 Task: Look for Airbnb options in Tuchkovo, Russia from 12th December, 2023 to 15th December, 2023 for 2 adults. Place can be entire room with 1  bedroom having 1 bed and 1 bathroom. Property type can be hotel.
Action: Mouse pressed left at (591, 147)
Screenshot: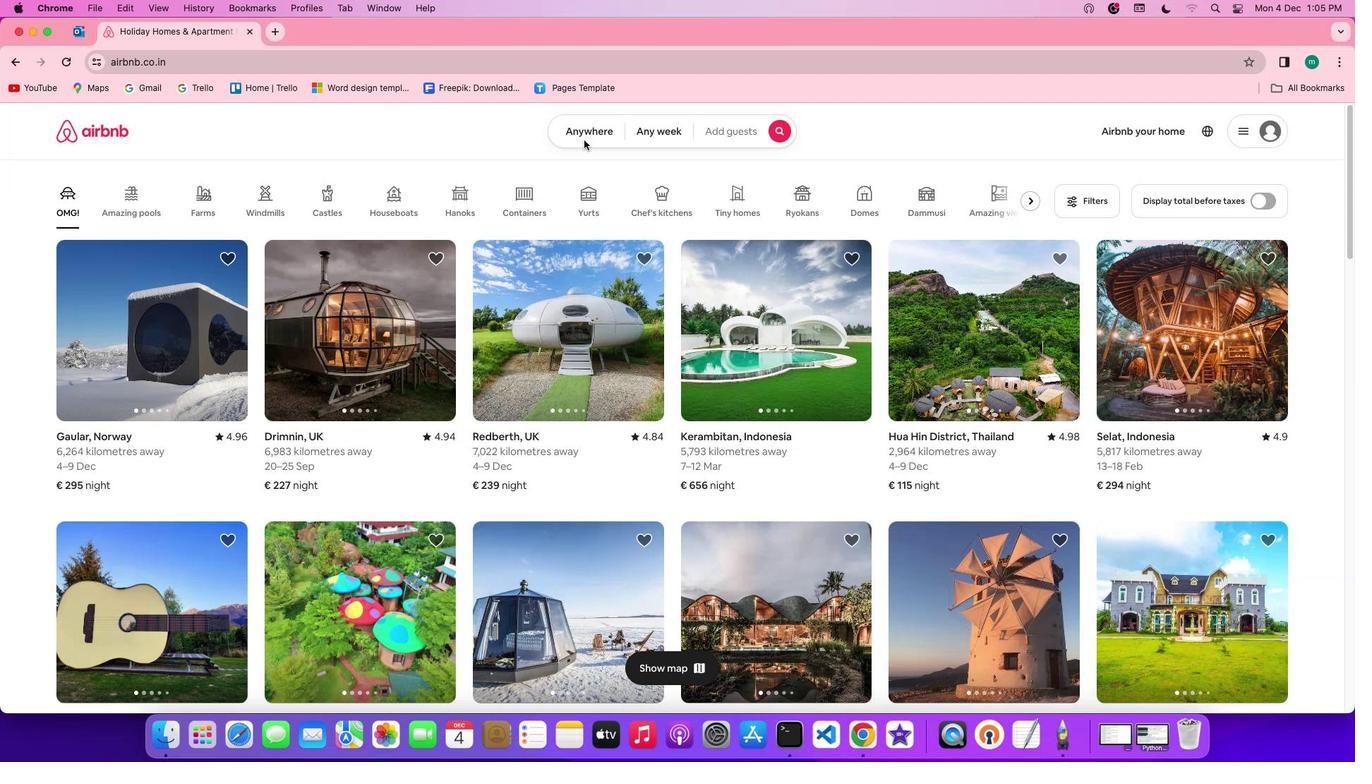 
Action: Mouse moved to (478, 199)
Screenshot: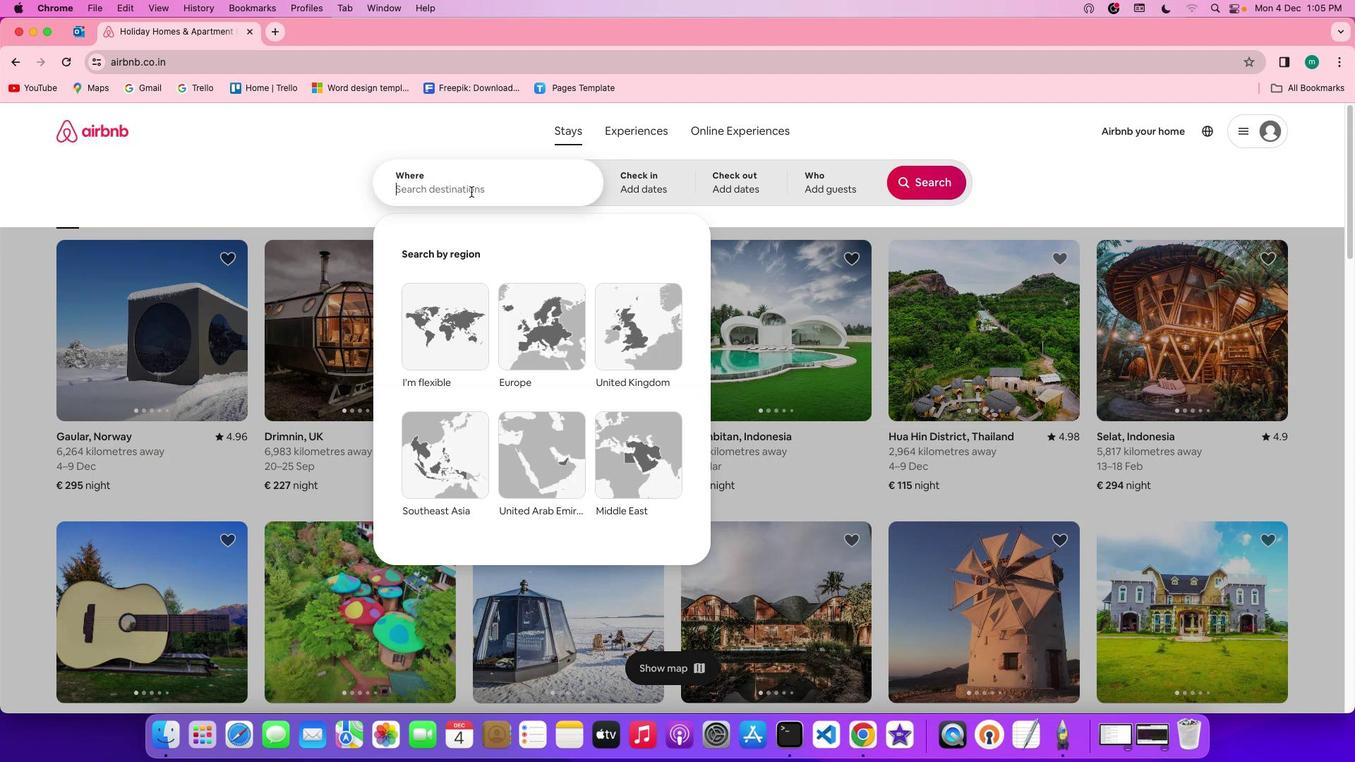 
Action: Mouse pressed left at (478, 199)
Screenshot: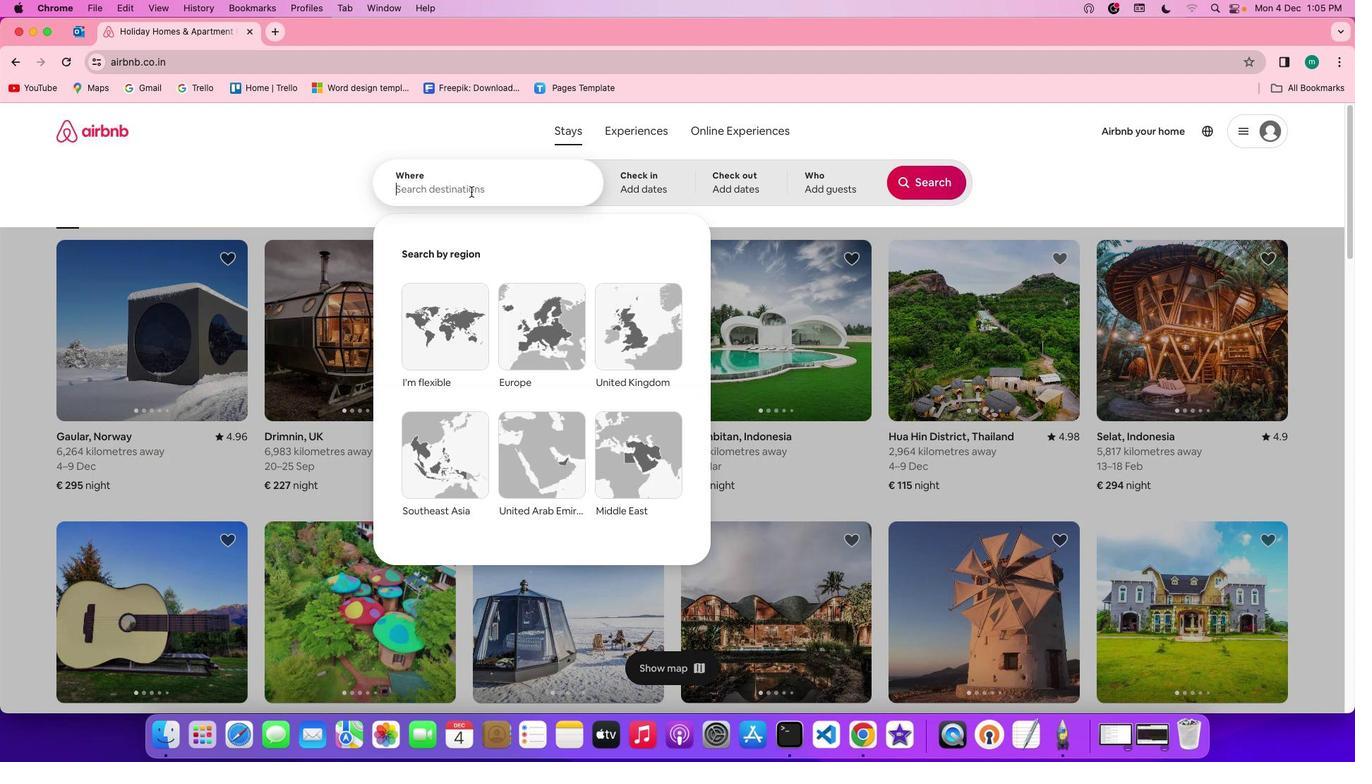 
Action: Mouse moved to (477, 198)
Screenshot: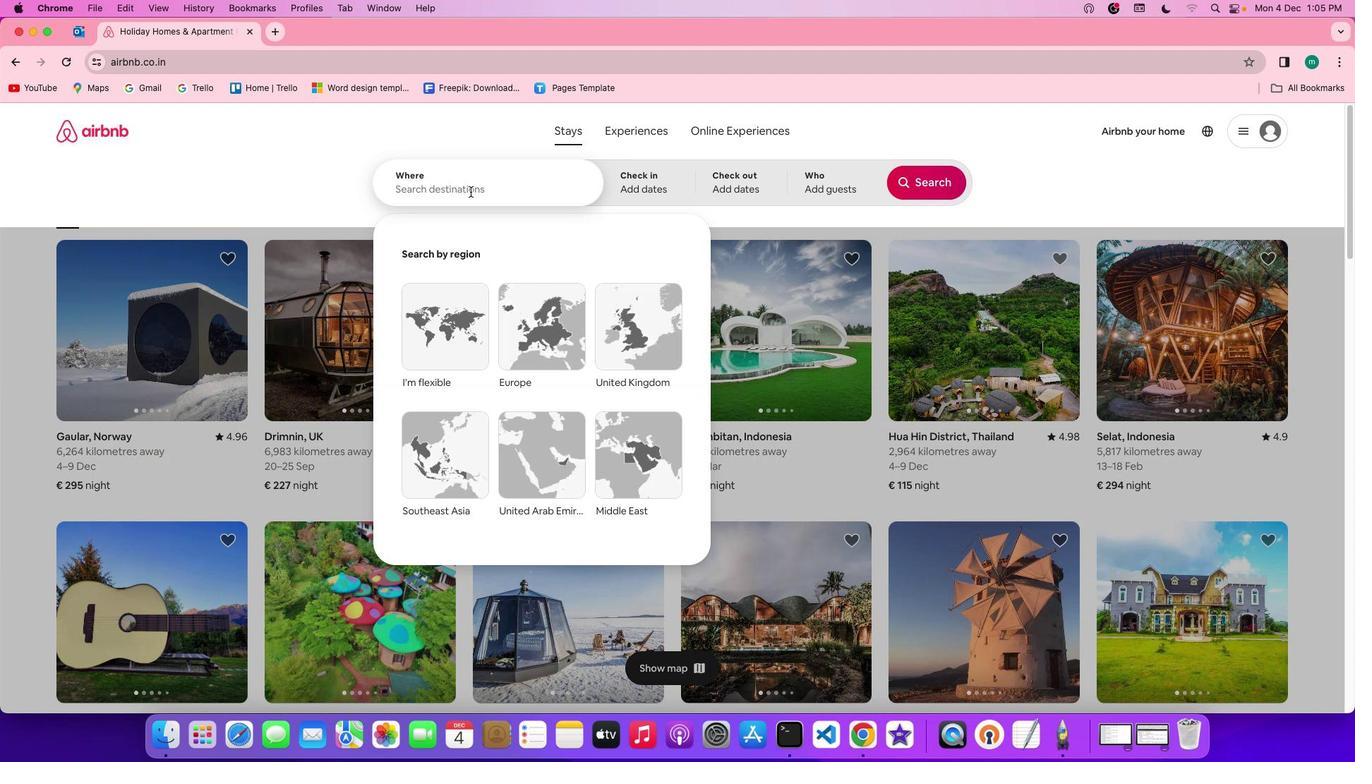 
Action: Key pressed Key.shift'T''u''c''h''k''o''v''o'','Key.spaceKey.shift'r''u''s''s''i''a'
Screenshot: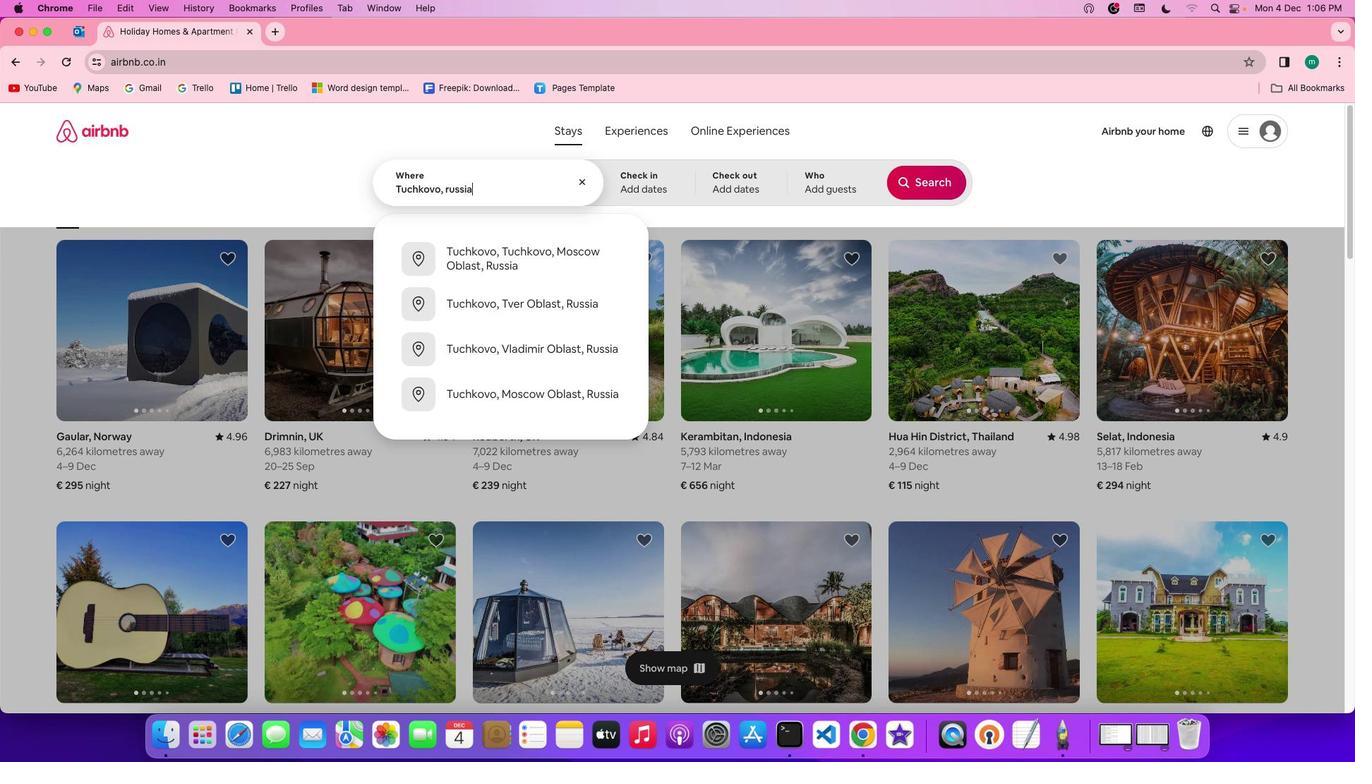 
Action: Mouse moved to (634, 181)
Screenshot: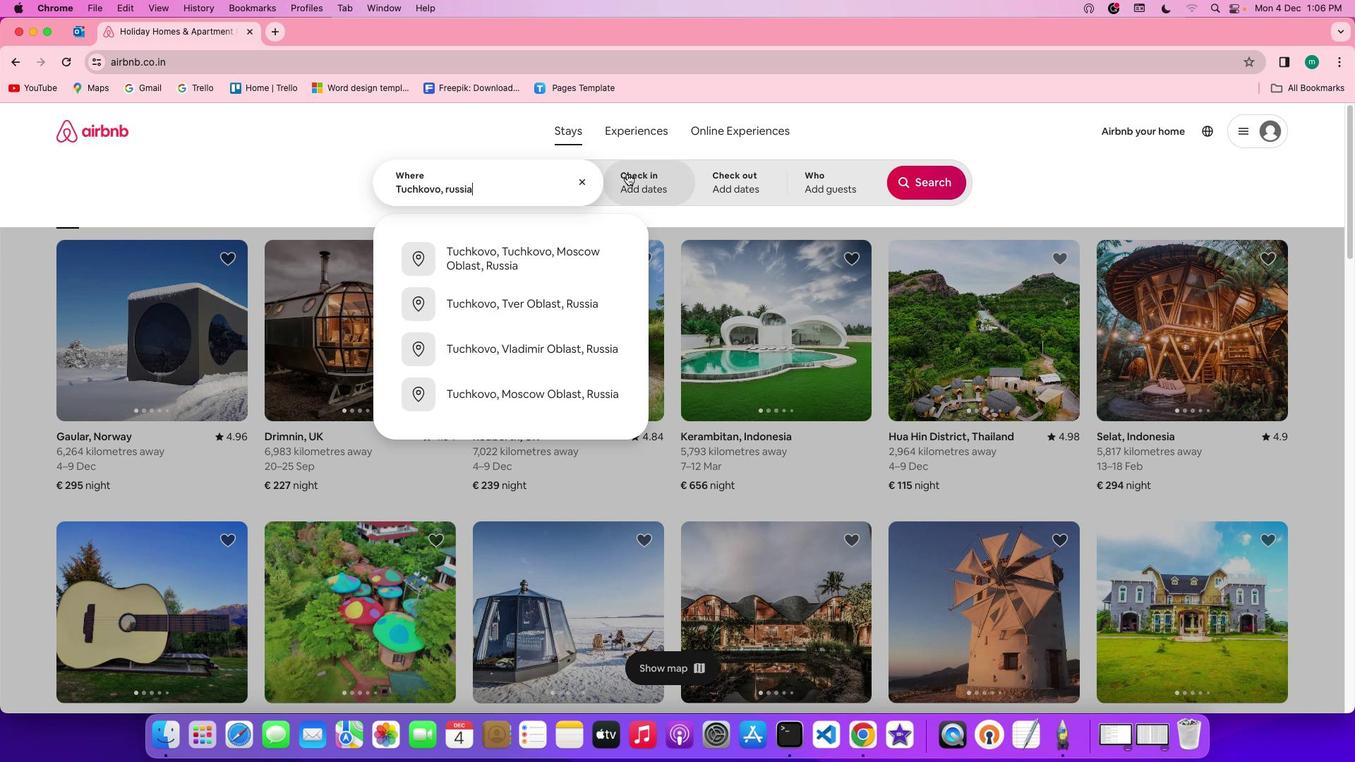 
Action: Mouse pressed left at (634, 181)
Screenshot: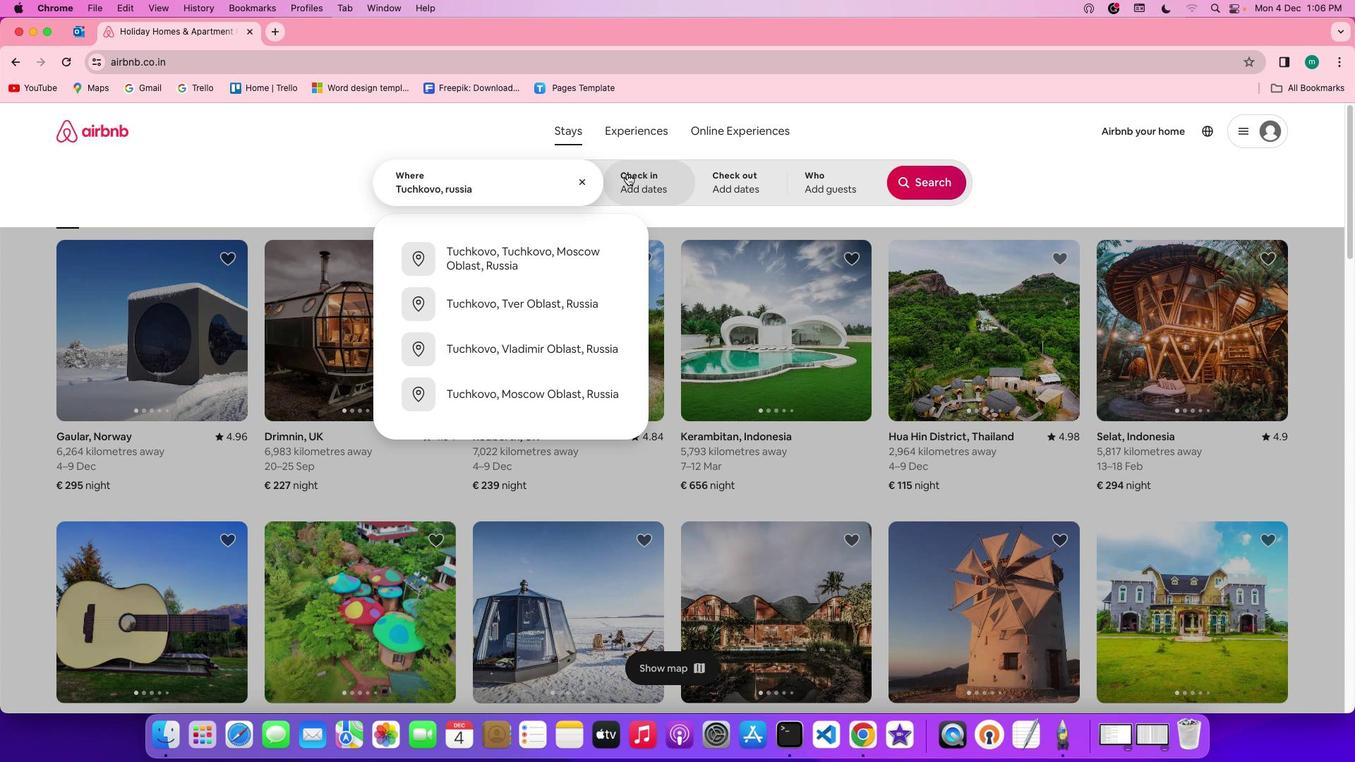 
Action: Mouse moved to (514, 428)
Screenshot: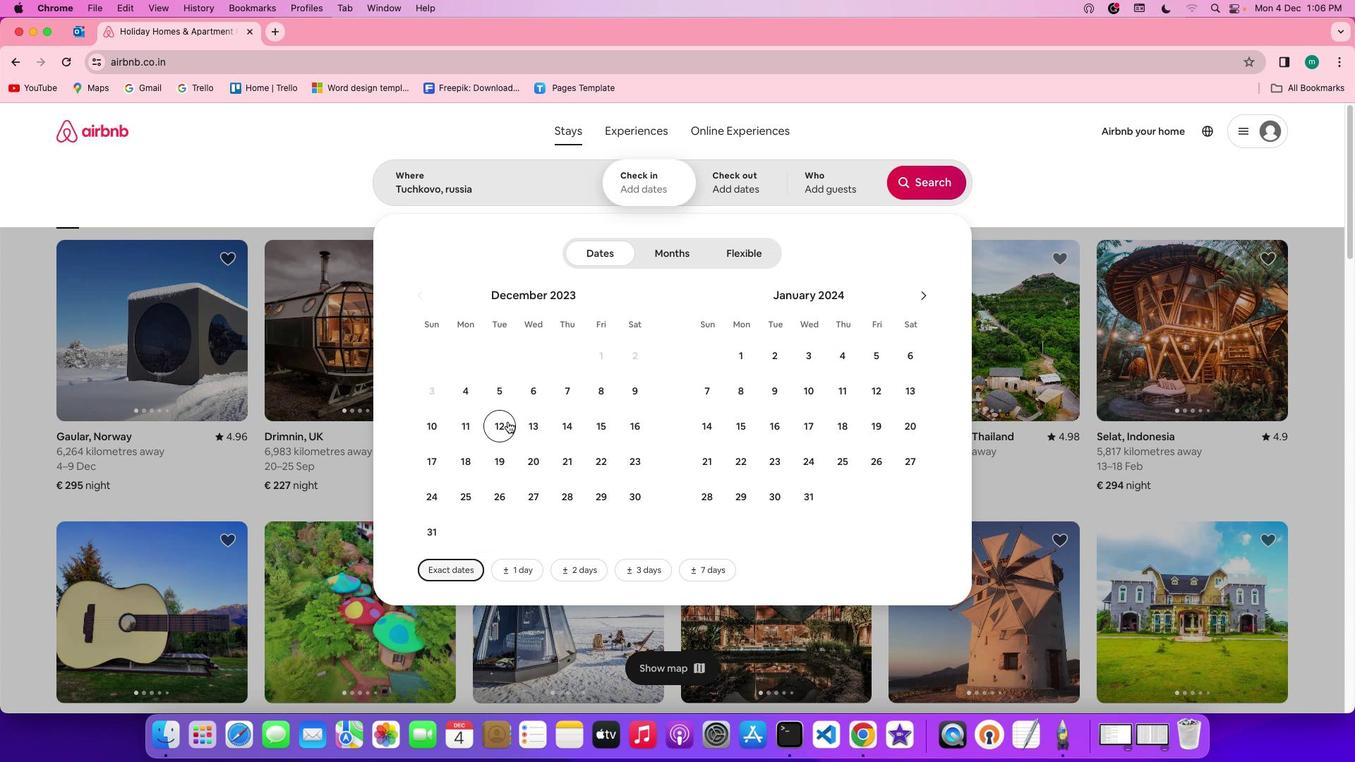 
Action: Mouse pressed left at (514, 428)
Screenshot: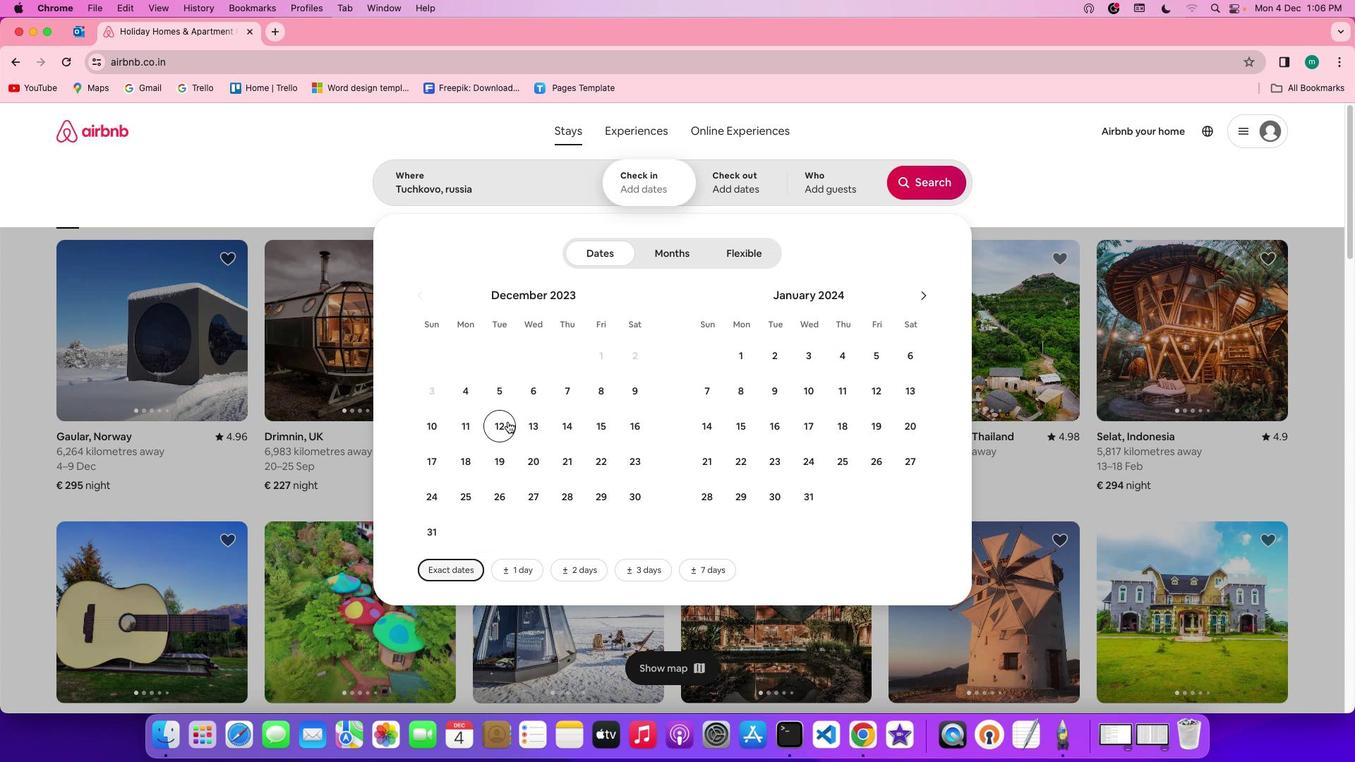 
Action: Mouse moved to (615, 442)
Screenshot: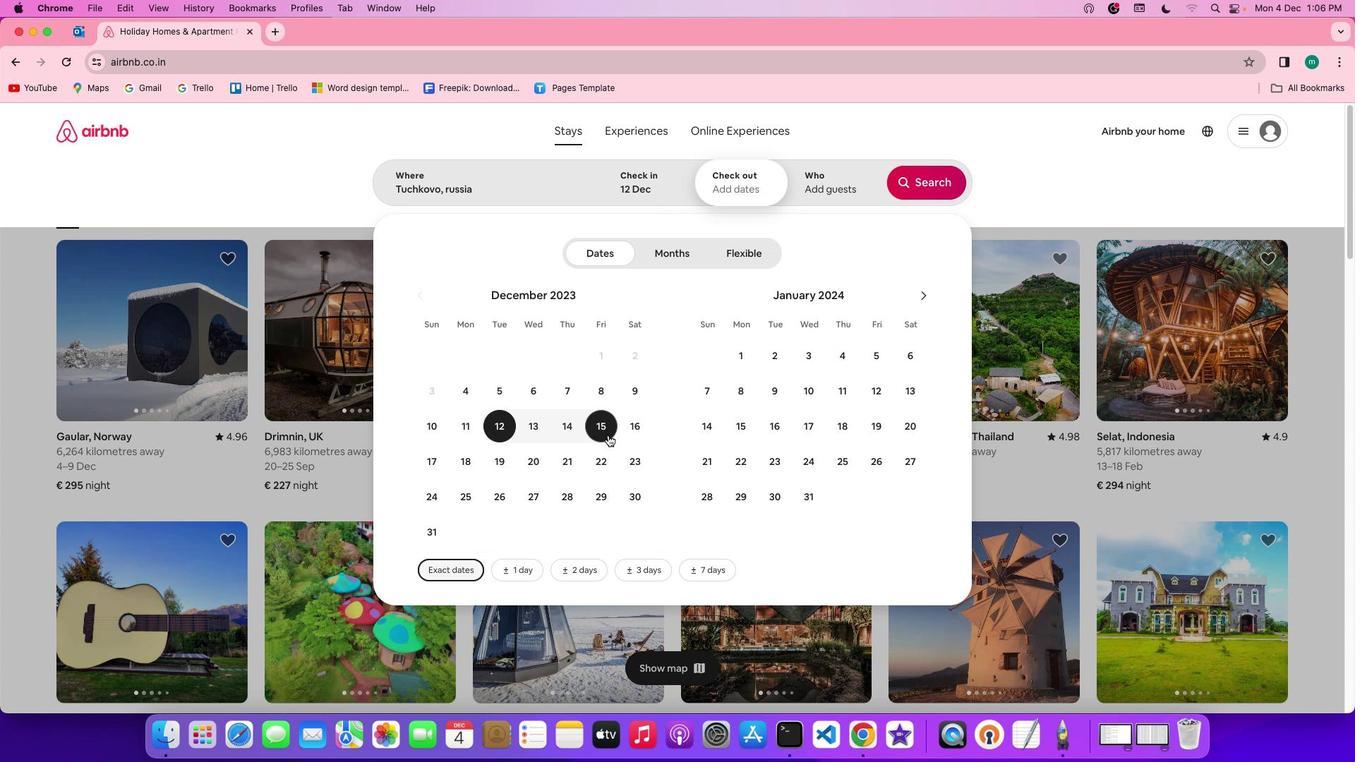 
Action: Mouse pressed left at (615, 442)
Screenshot: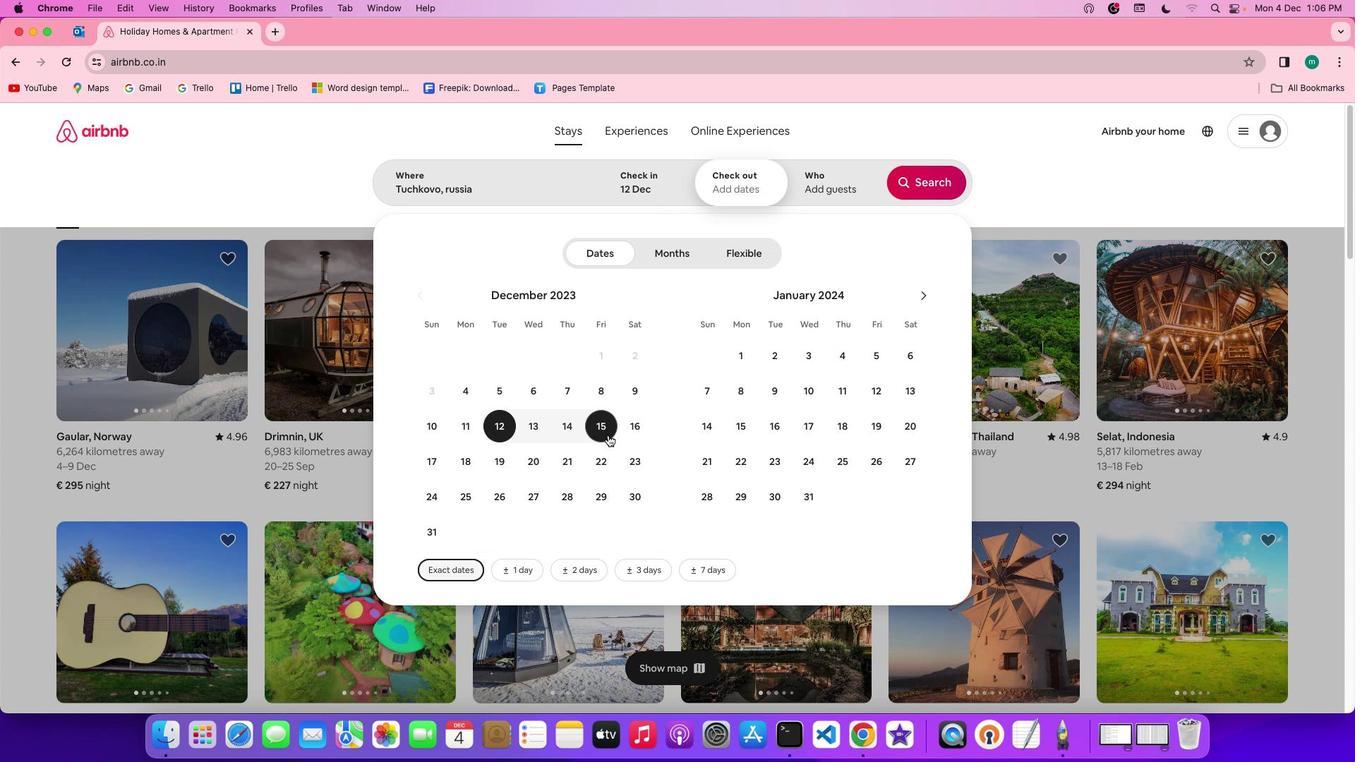 
Action: Mouse moved to (828, 197)
Screenshot: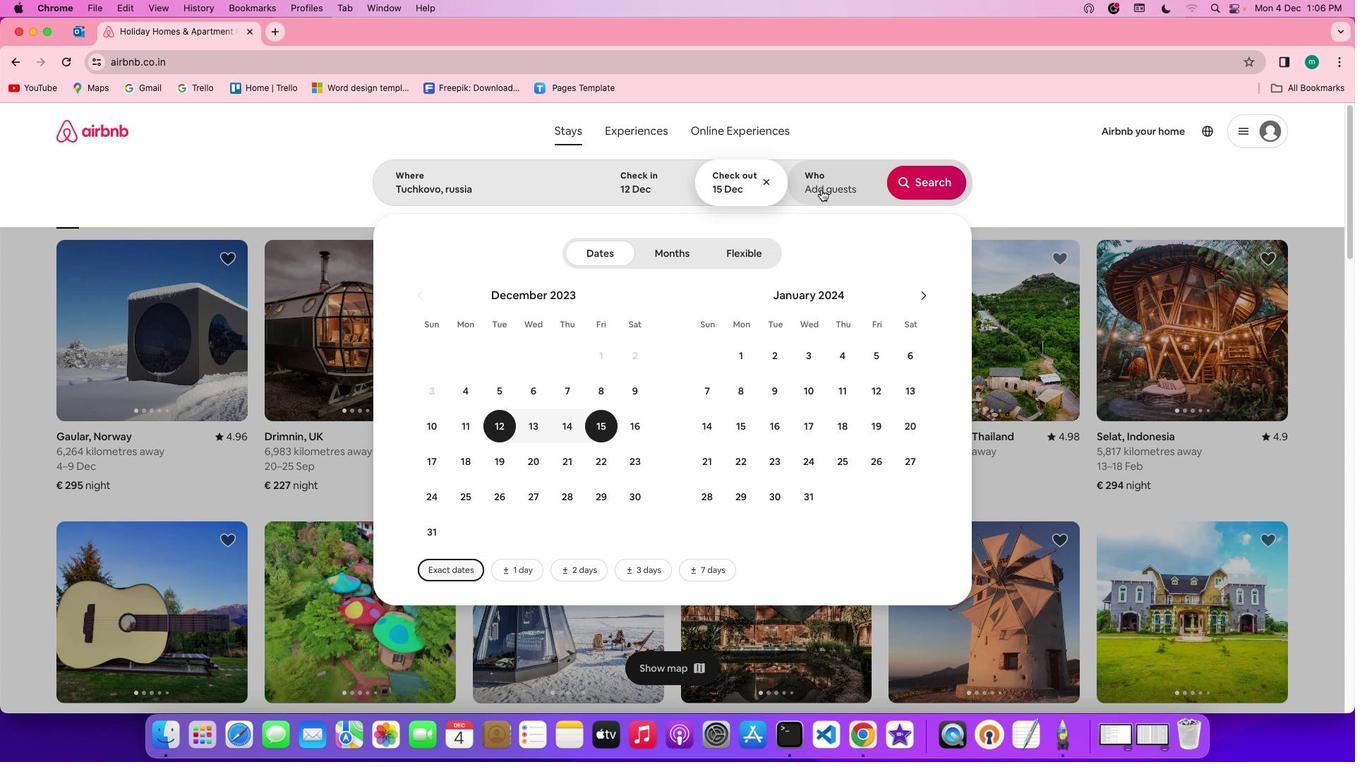 
Action: Mouse pressed left at (828, 197)
Screenshot: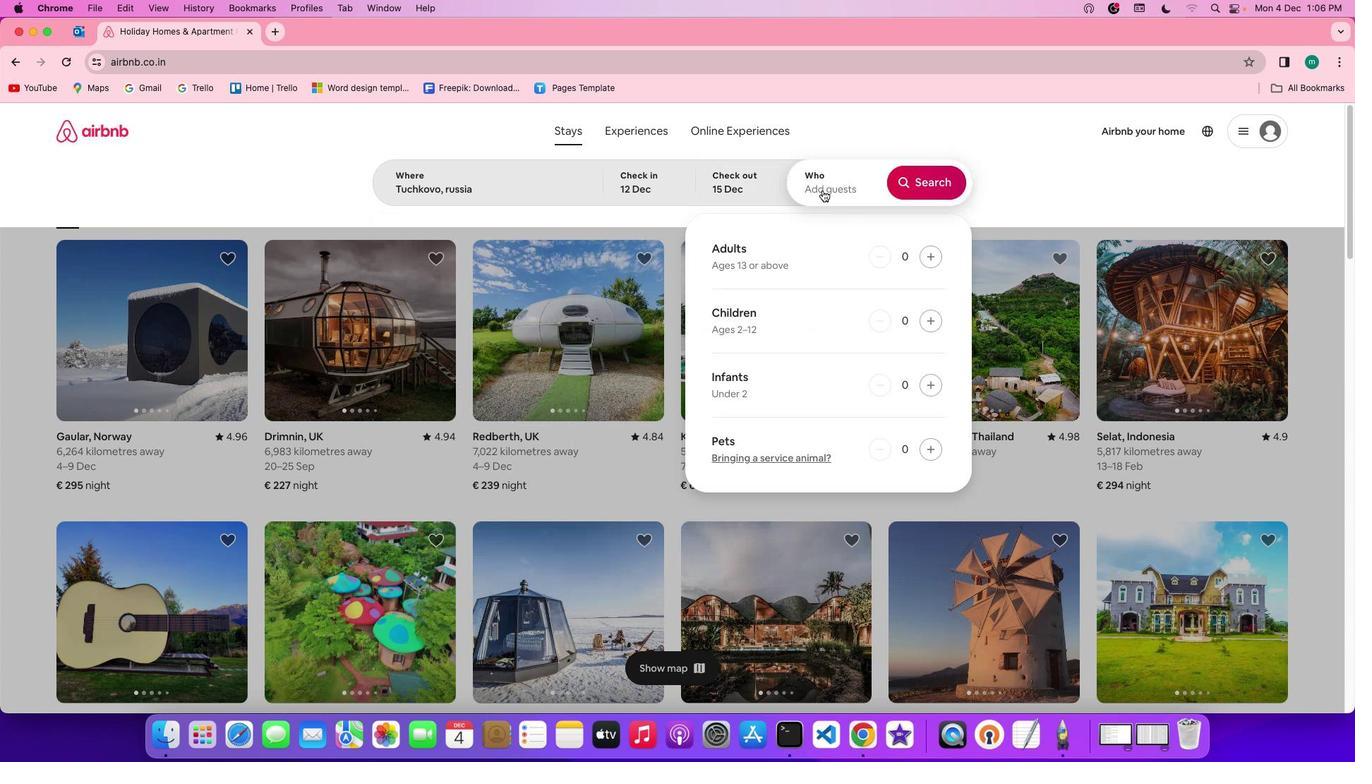 
Action: Mouse moved to (934, 261)
Screenshot: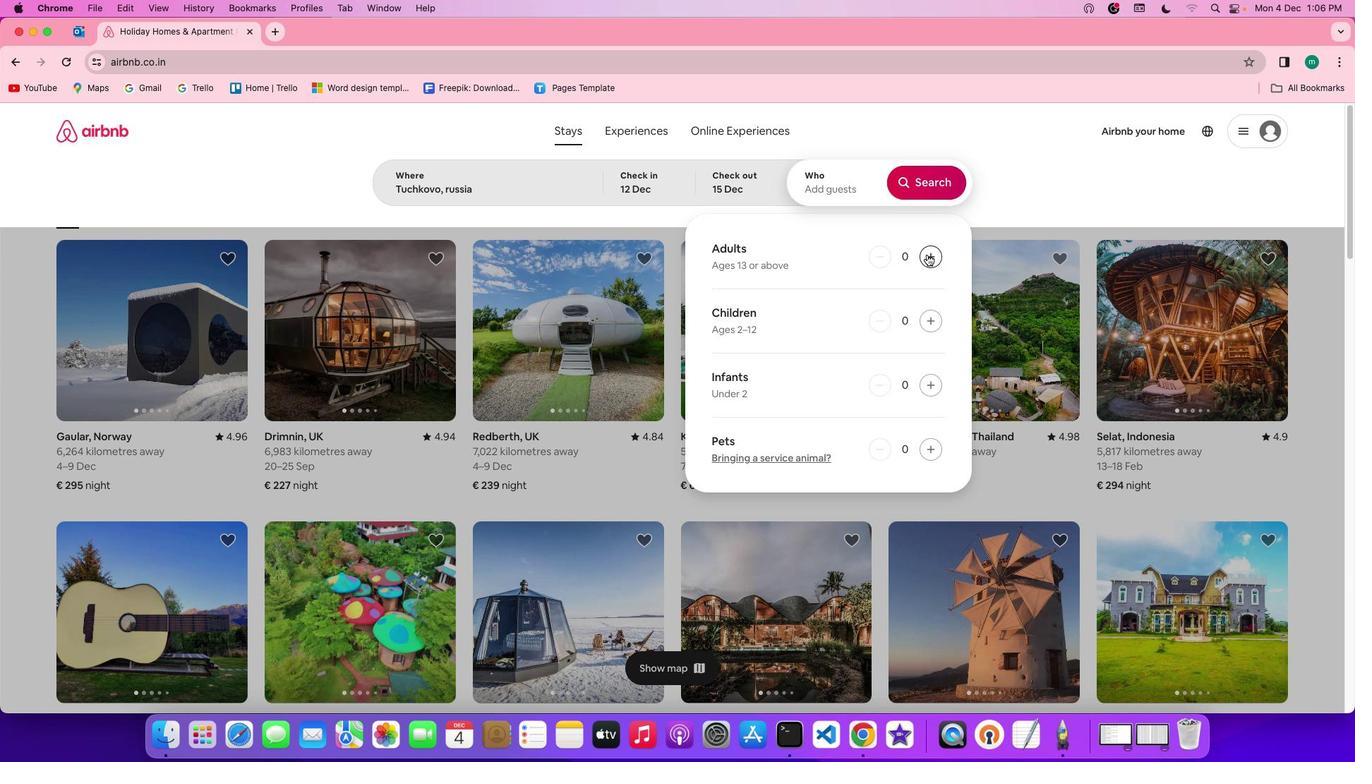 
Action: Mouse pressed left at (934, 261)
Screenshot: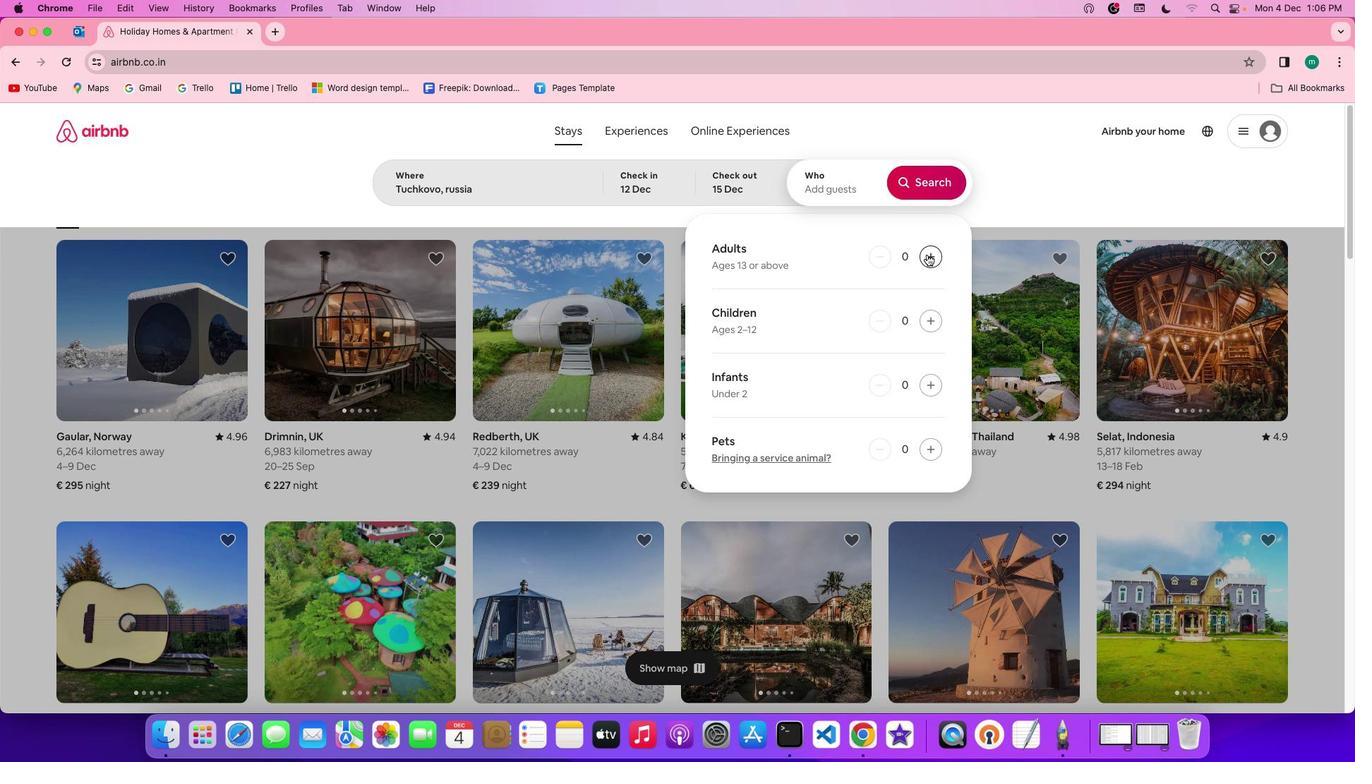 
Action: Mouse pressed left at (934, 261)
Screenshot: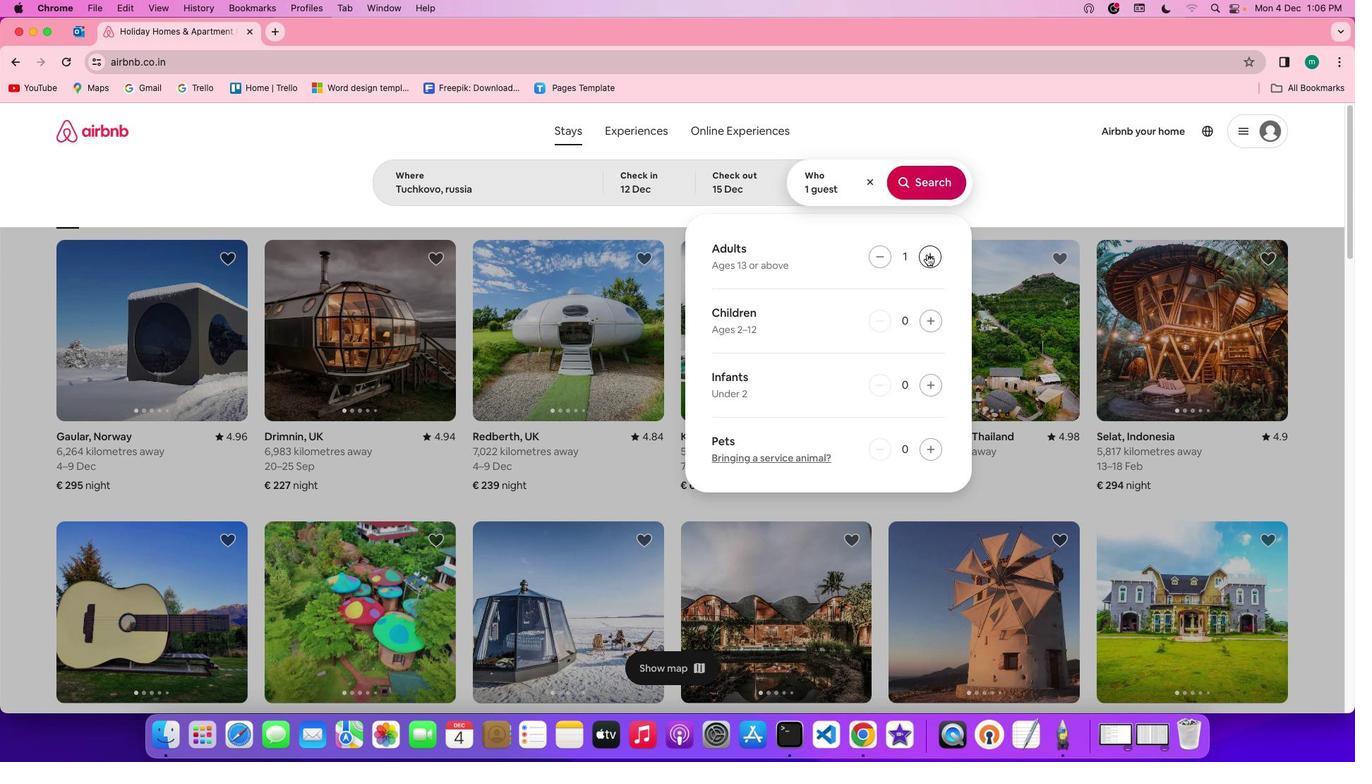 
Action: Mouse moved to (925, 198)
Screenshot: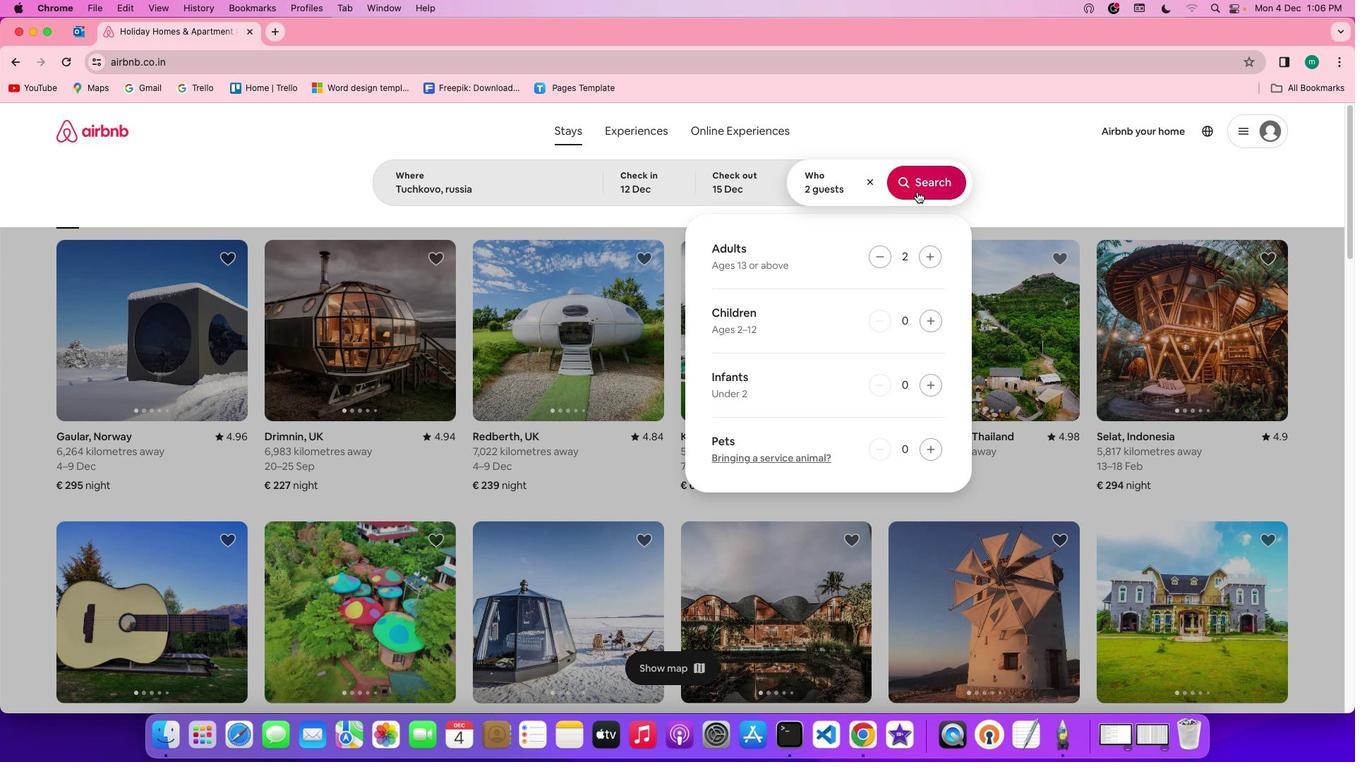
Action: Mouse pressed left at (925, 198)
Screenshot: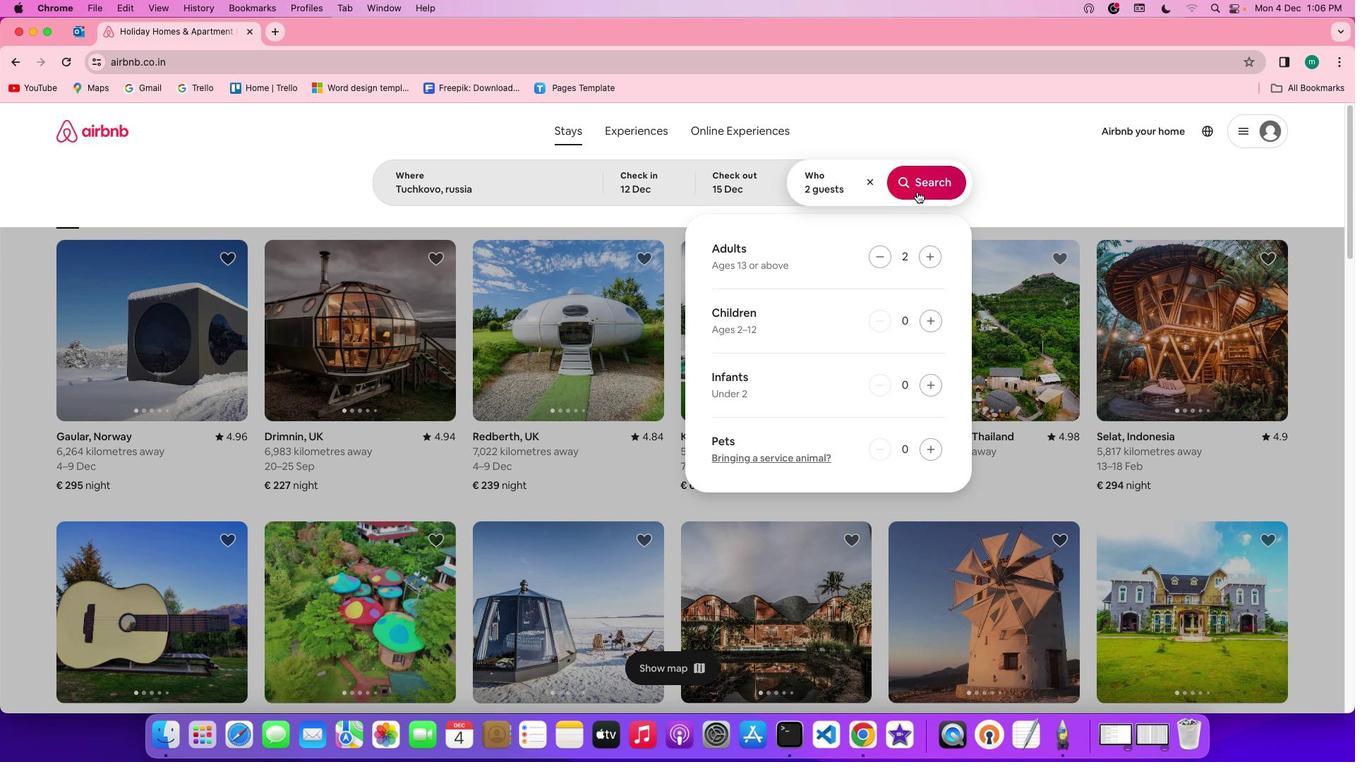 
Action: Mouse moved to (1134, 191)
Screenshot: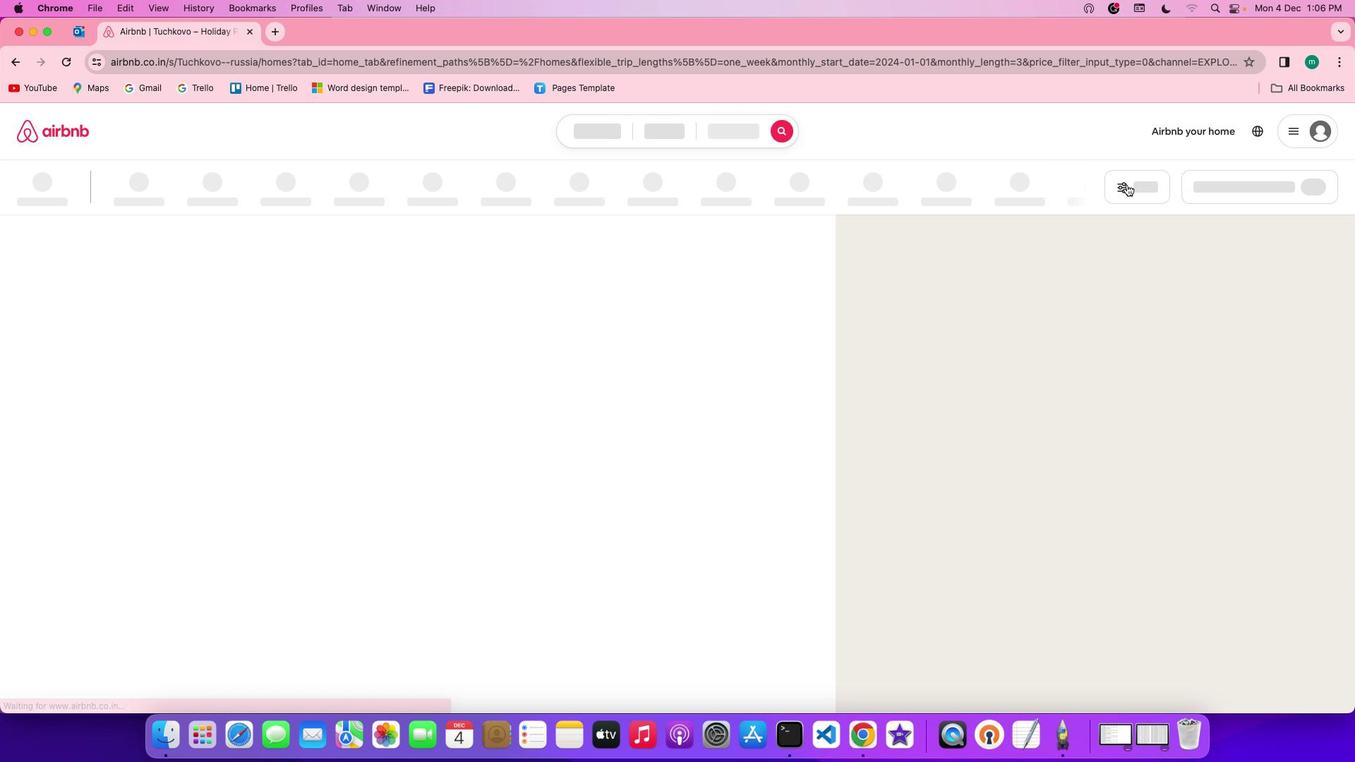 
Action: Mouse pressed left at (1134, 191)
Screenshot: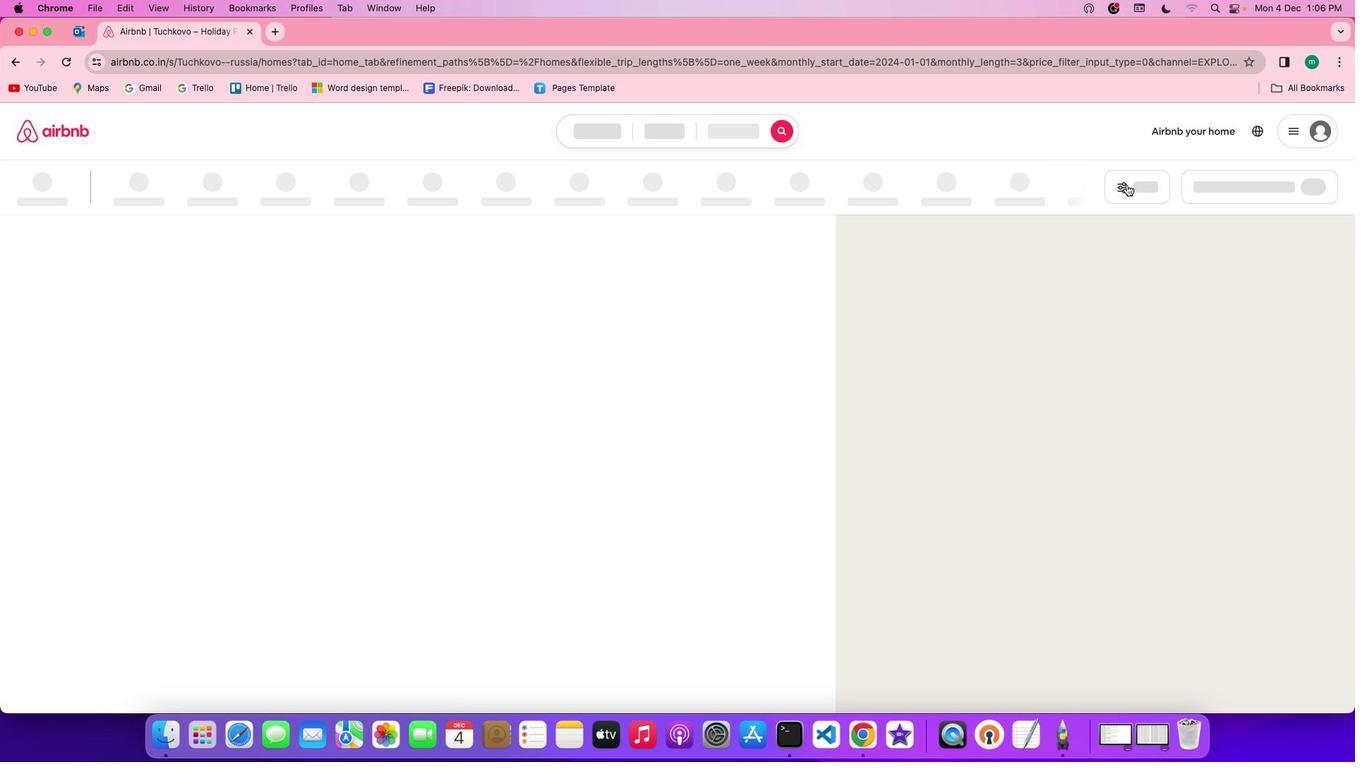 
Action: Mouse moved to (766, 421)
Screenshot: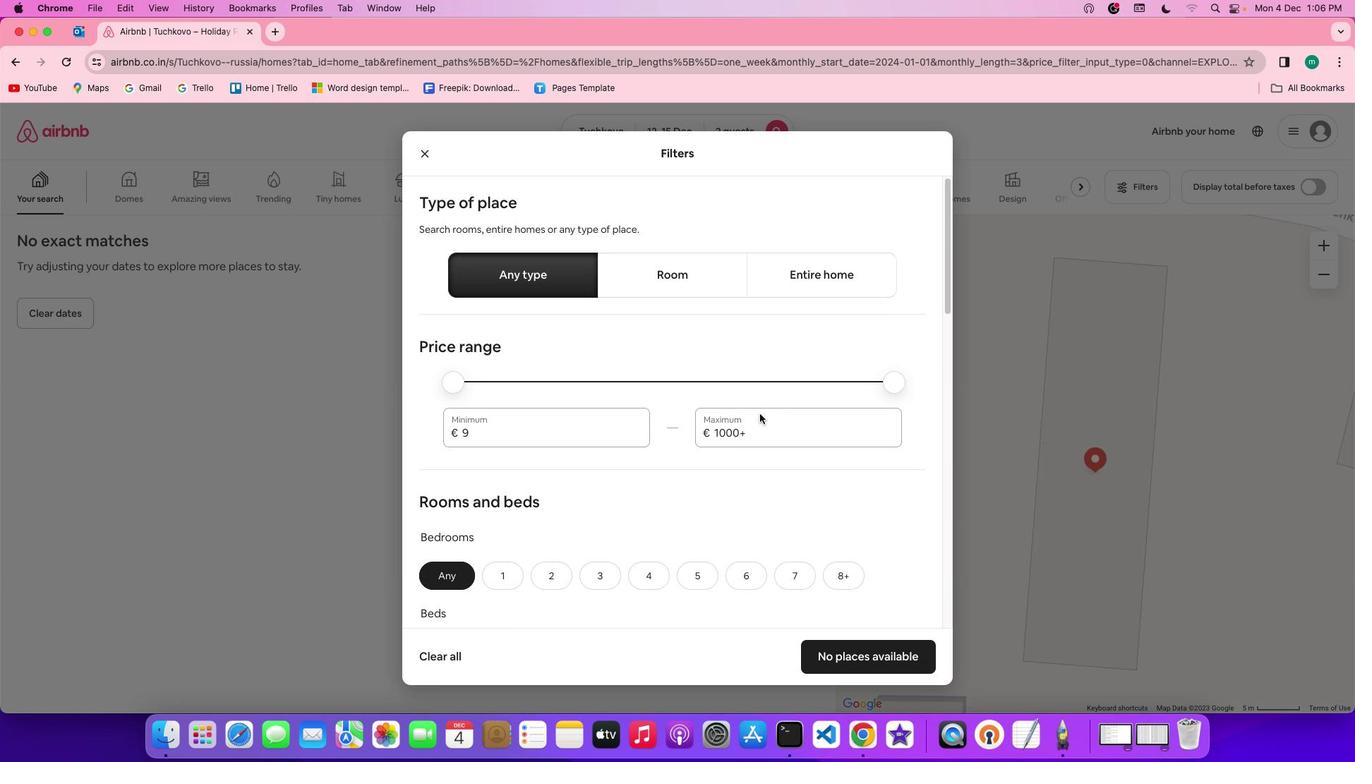 
Action: Mouse scrolled (766, 421) with delta (7, 6)
Screenshot: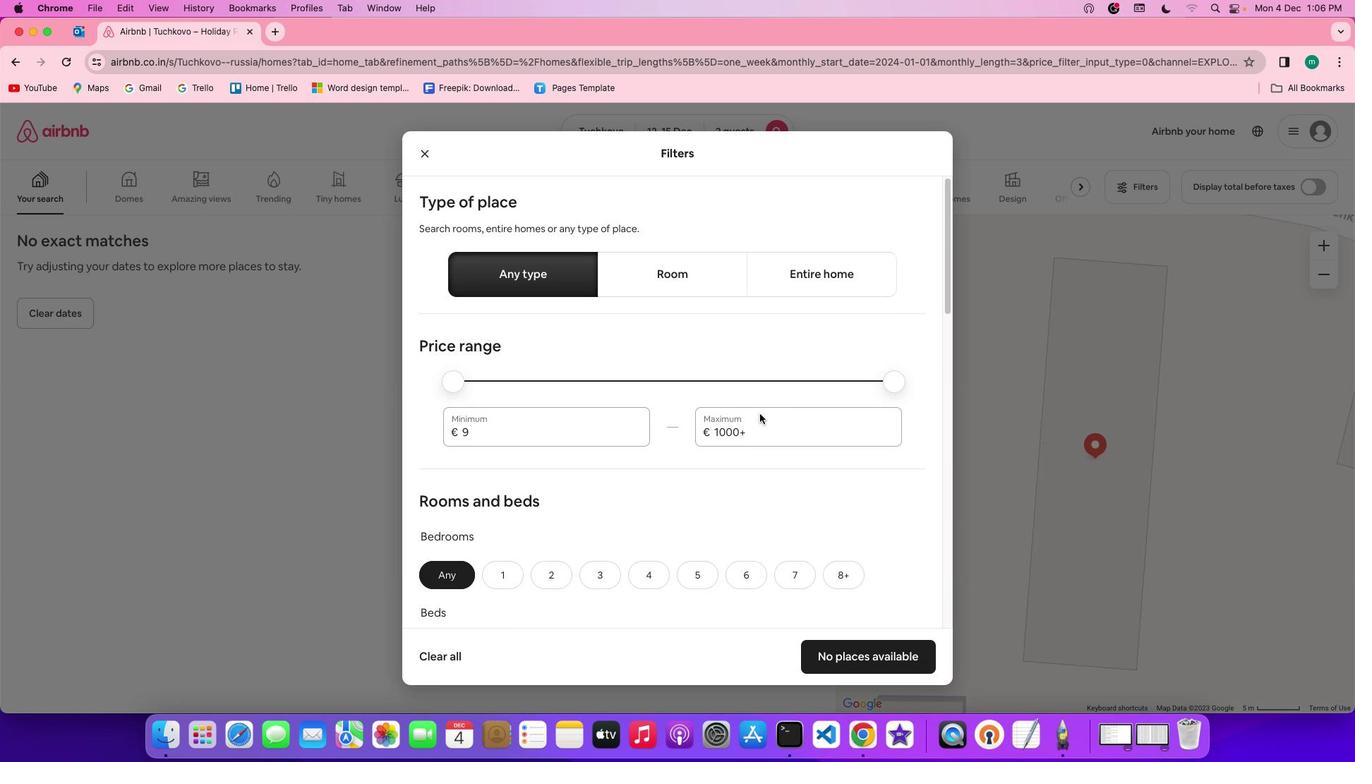 
Action: Mouse scrolled (766, 421) with delta (7, 6)
Screenshot: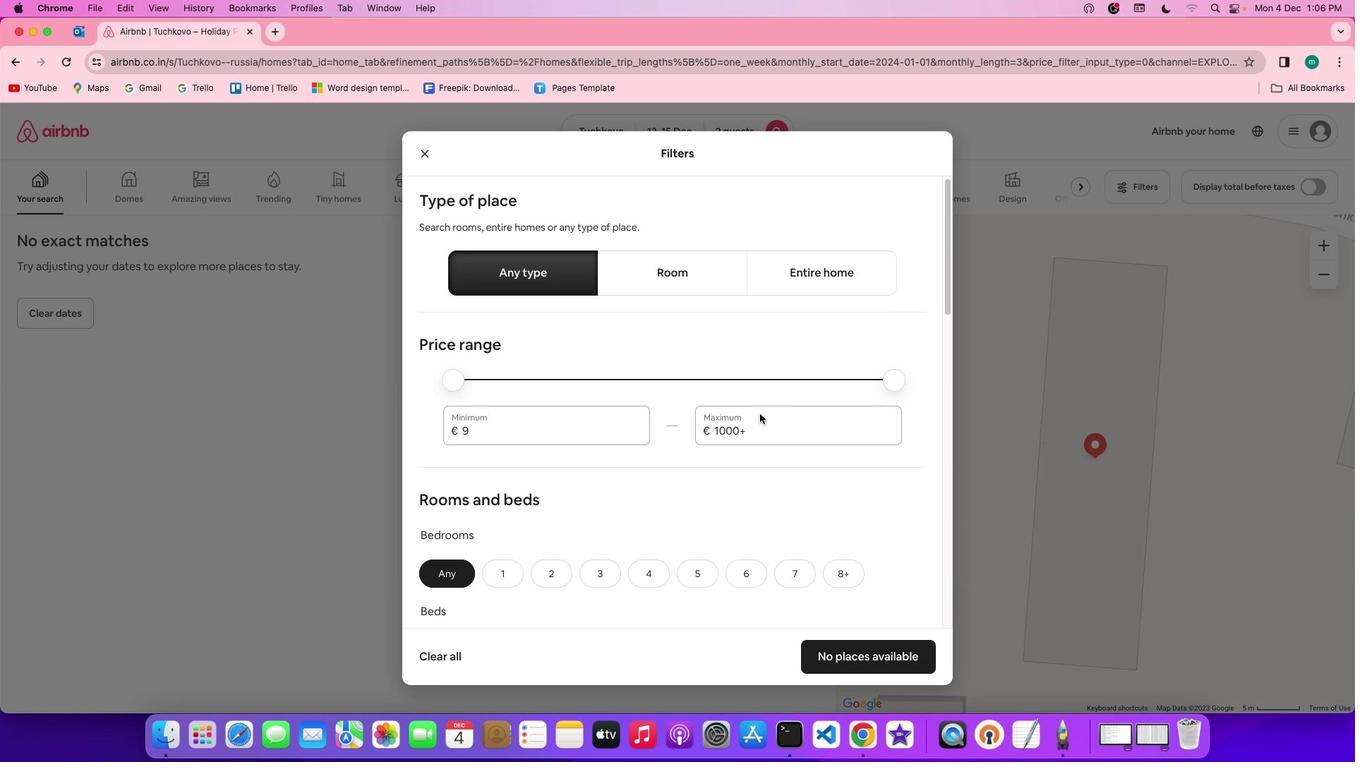 
Action: Mouse scrolled (766, 421) with delta (7, 5)
Screenshot: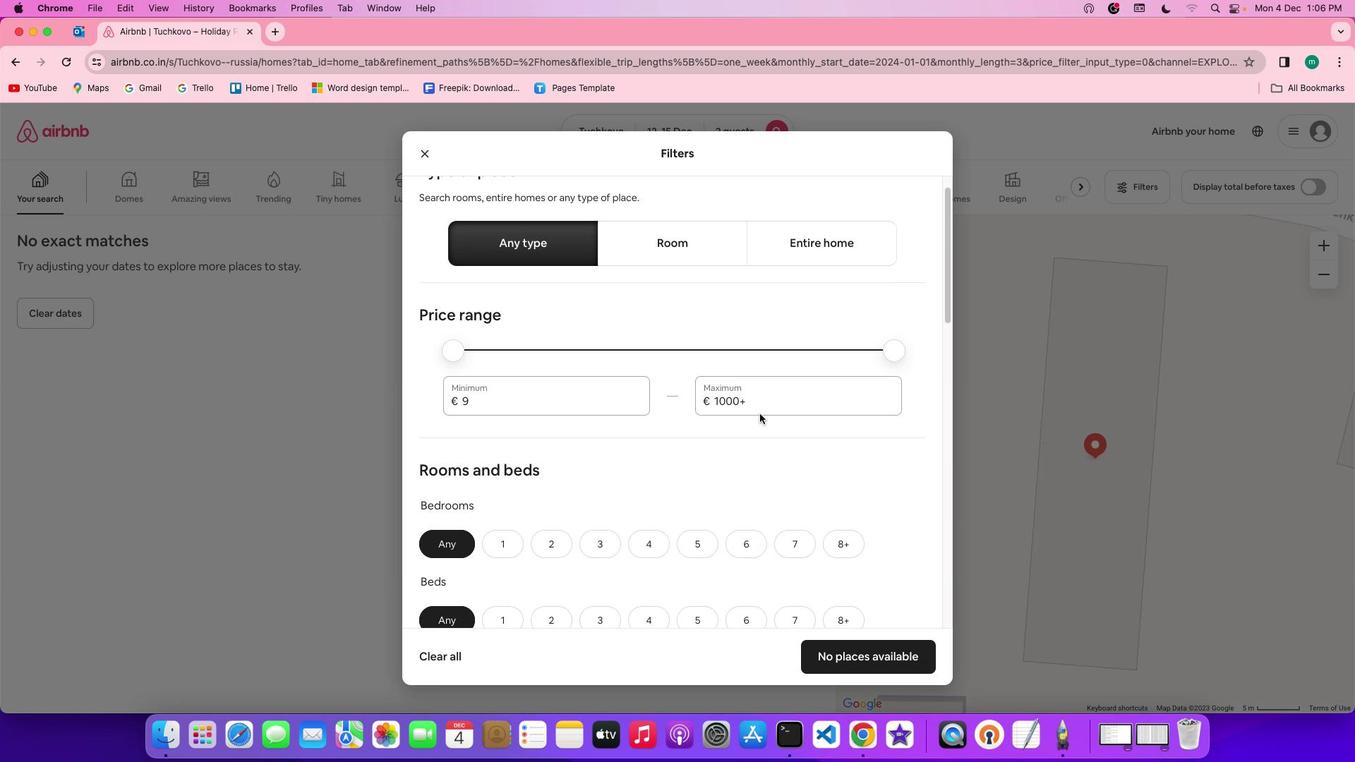 
Action: Mouse scrolled (766, 421) with delta (7, 6)
Screenshot: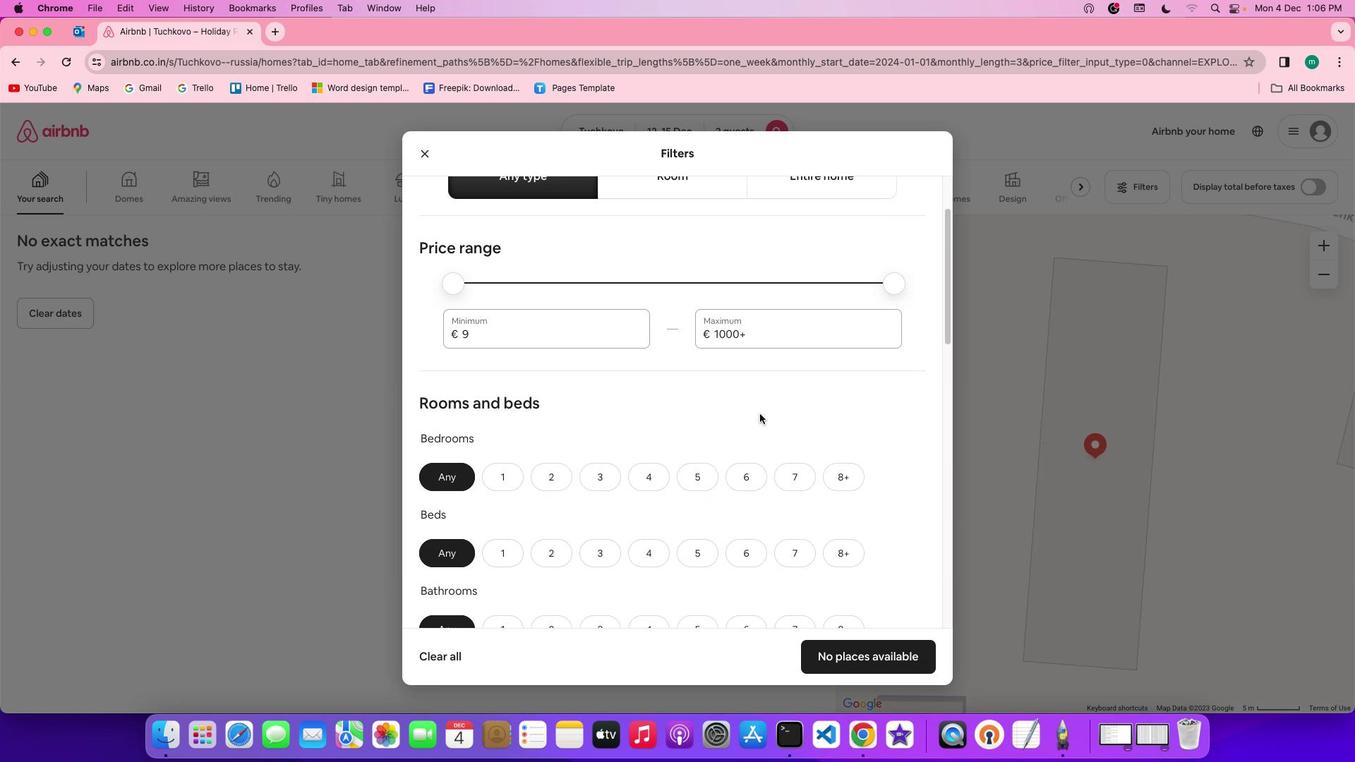 
Action: Mouse scrolled (766, 421) with delta (7, 6)
Screenshot: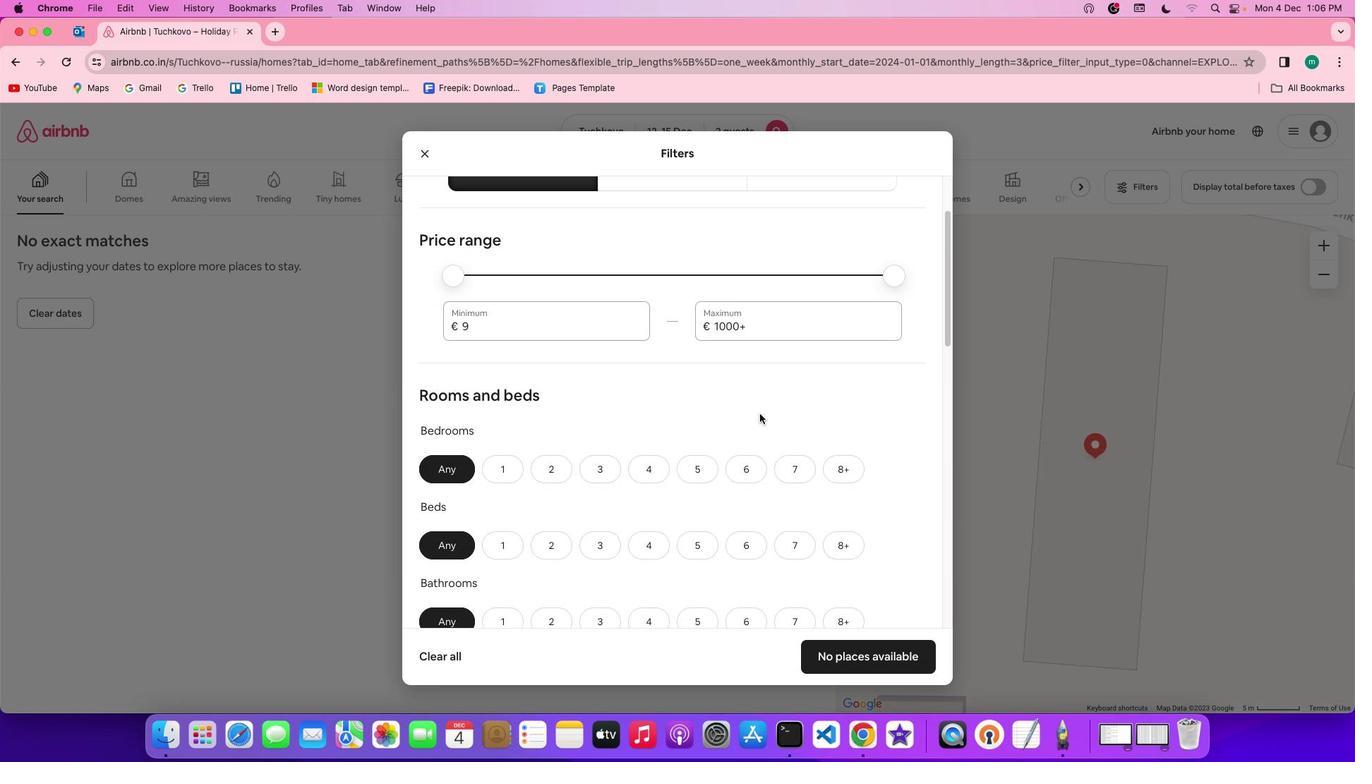 
Action: Mouse scrolled (766, 421) with delta (7, 5)
Screenshot: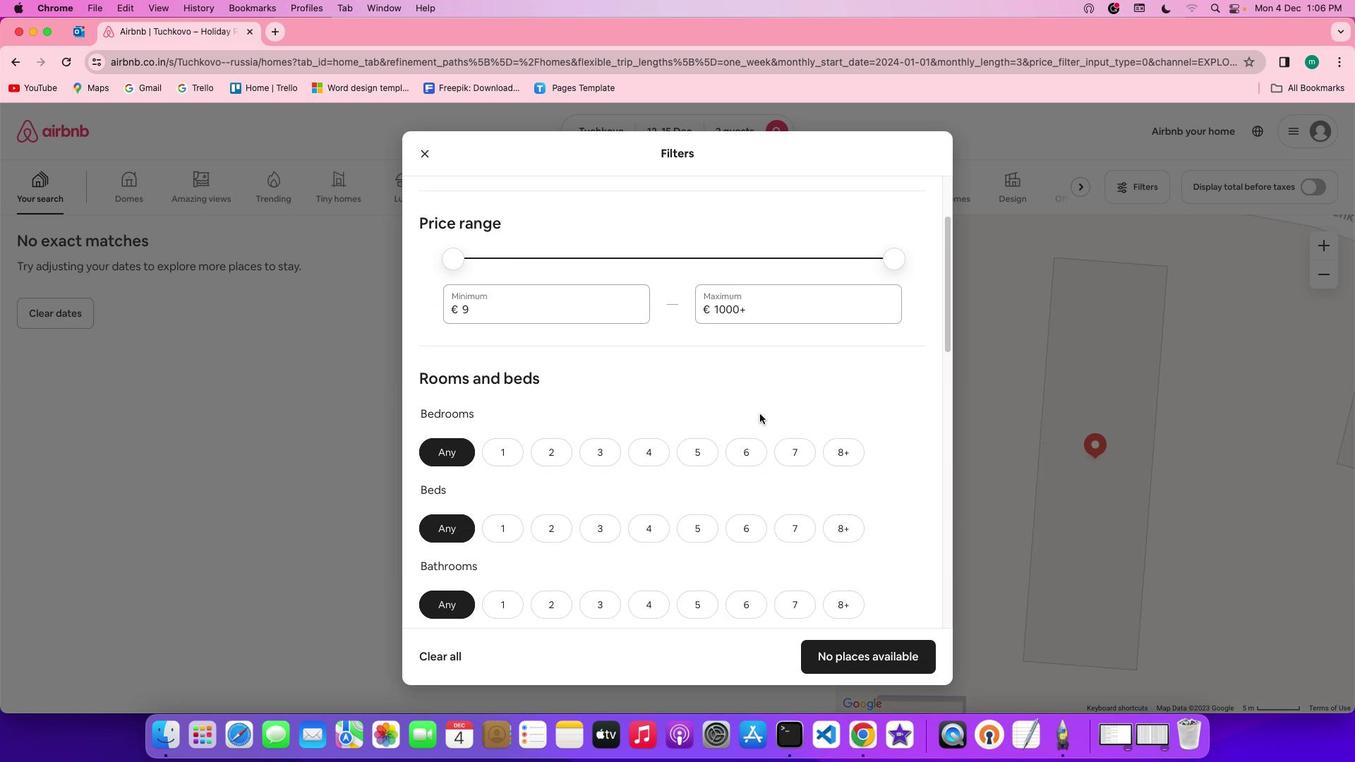
Action: Mouse scrolled (766, 421) with delta (7, 6)
Screenshot: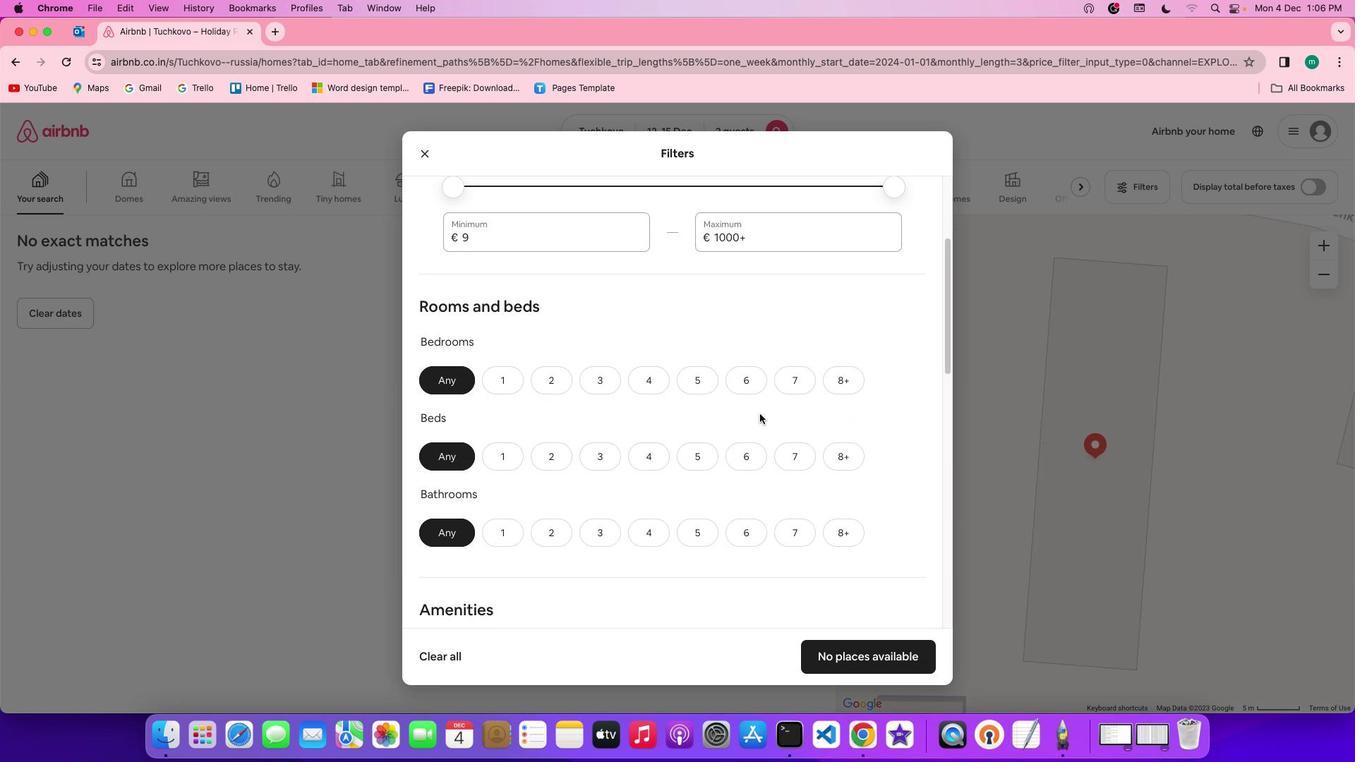 
Action: Mouse scrolled (766, 421) with delta (7, 6)
Screenshot: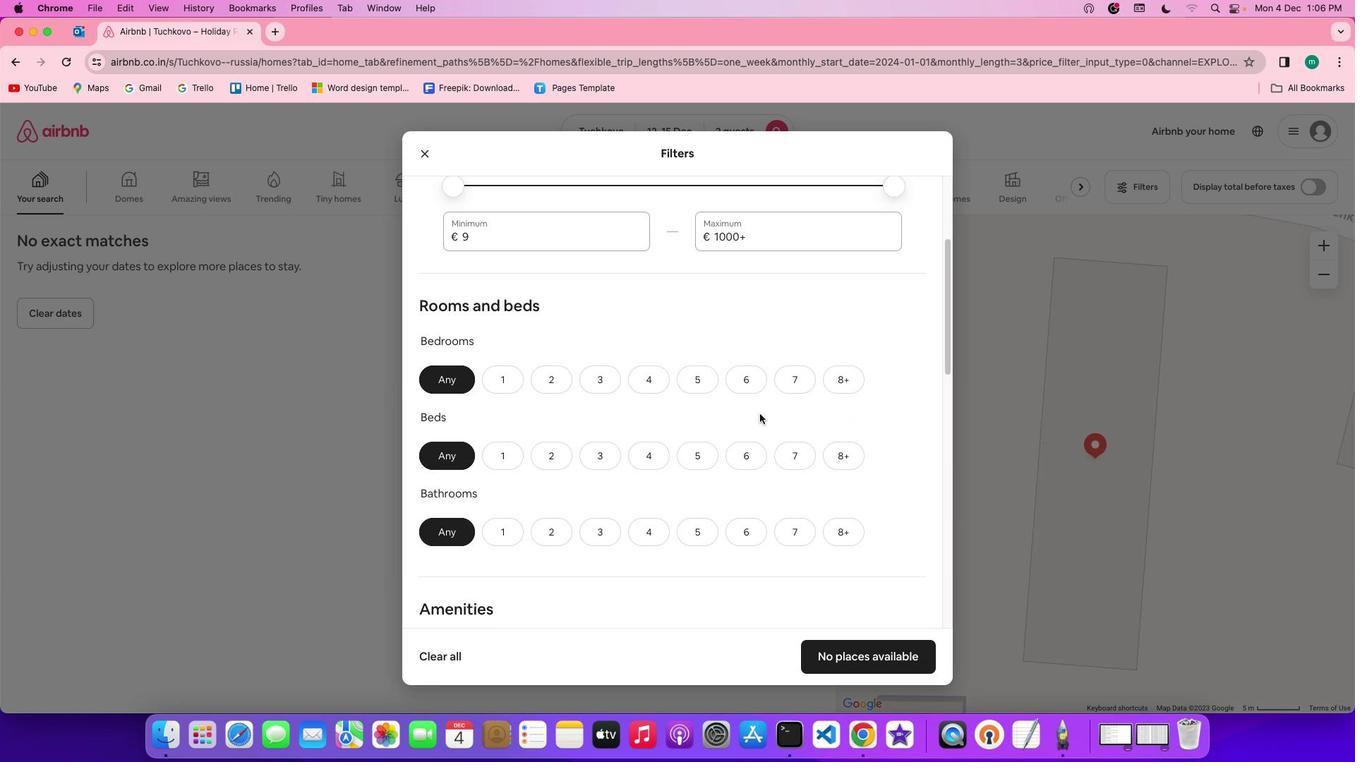 
Action: Mouse scrolled (766, 421) with delta (7, 6)
Screenshot: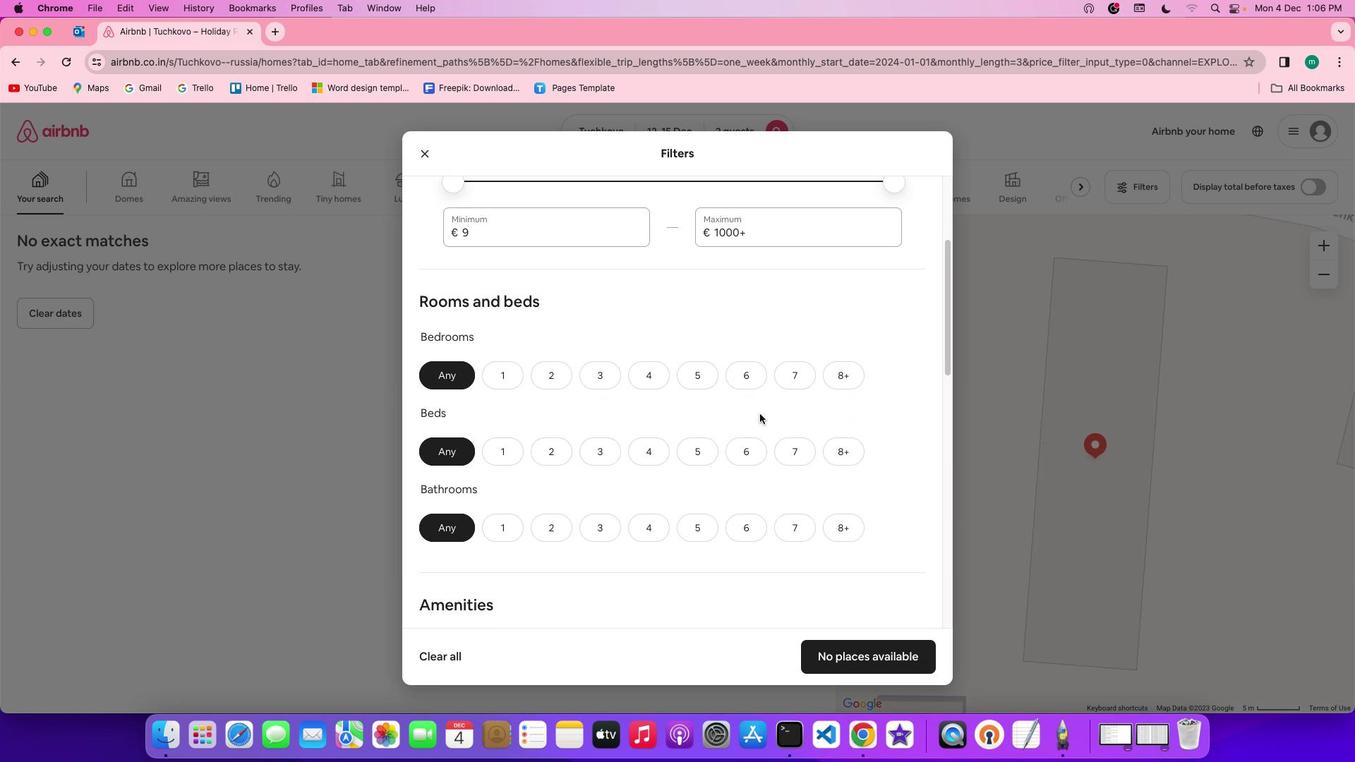 
Action: Mouse scrolled (766, 421) with delta (7, 6)
Screenshot: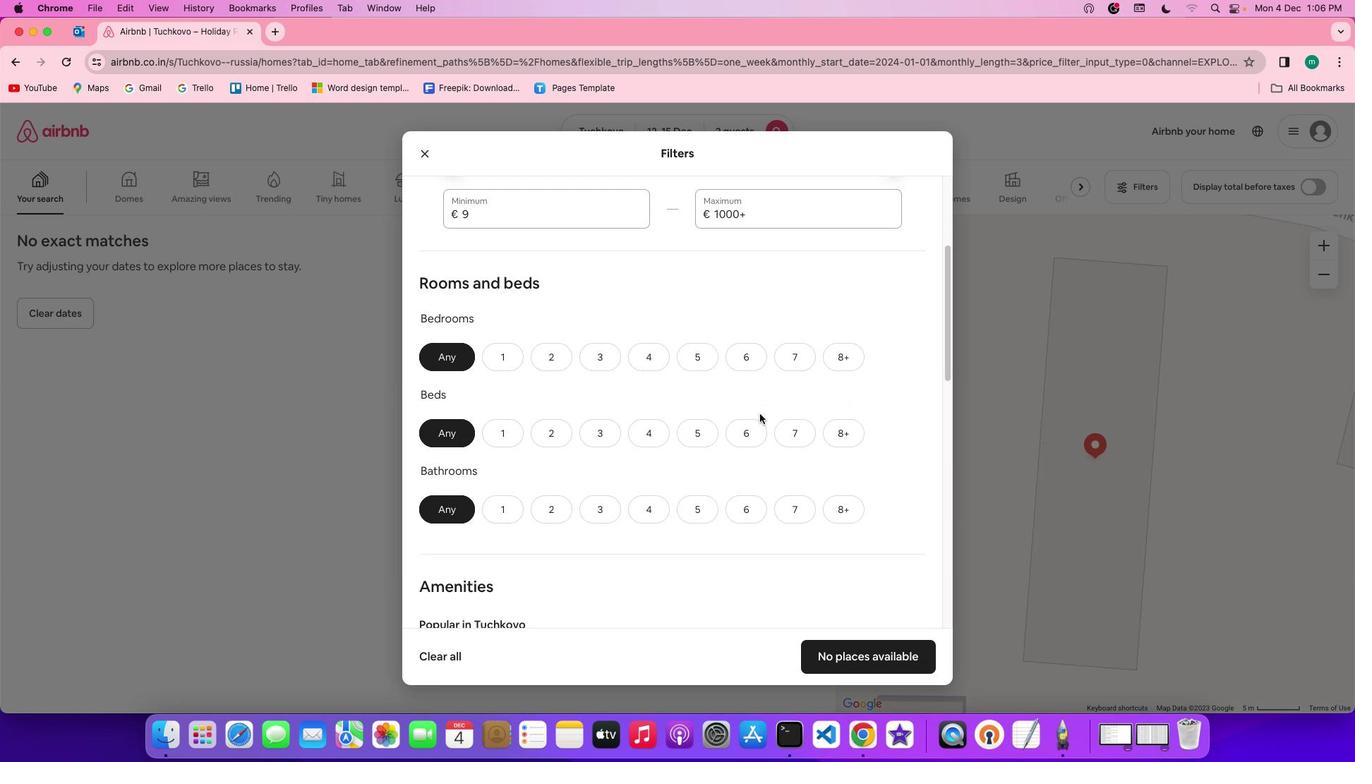 
Action: Mouse scrolled (766, 421) with delta (7, 6)
Screenshot: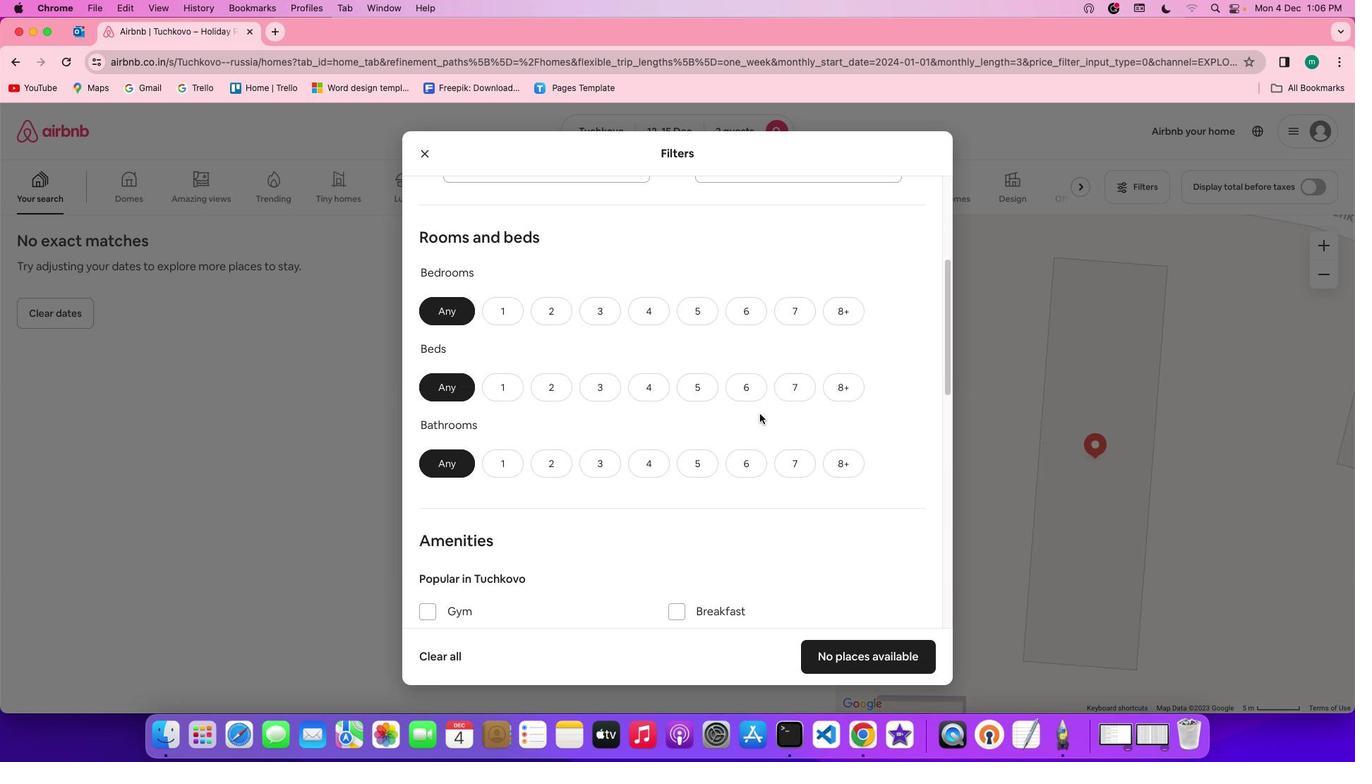 
Action: Mouse scrolled (766, 421) with delta (7, 6)
Screenshot: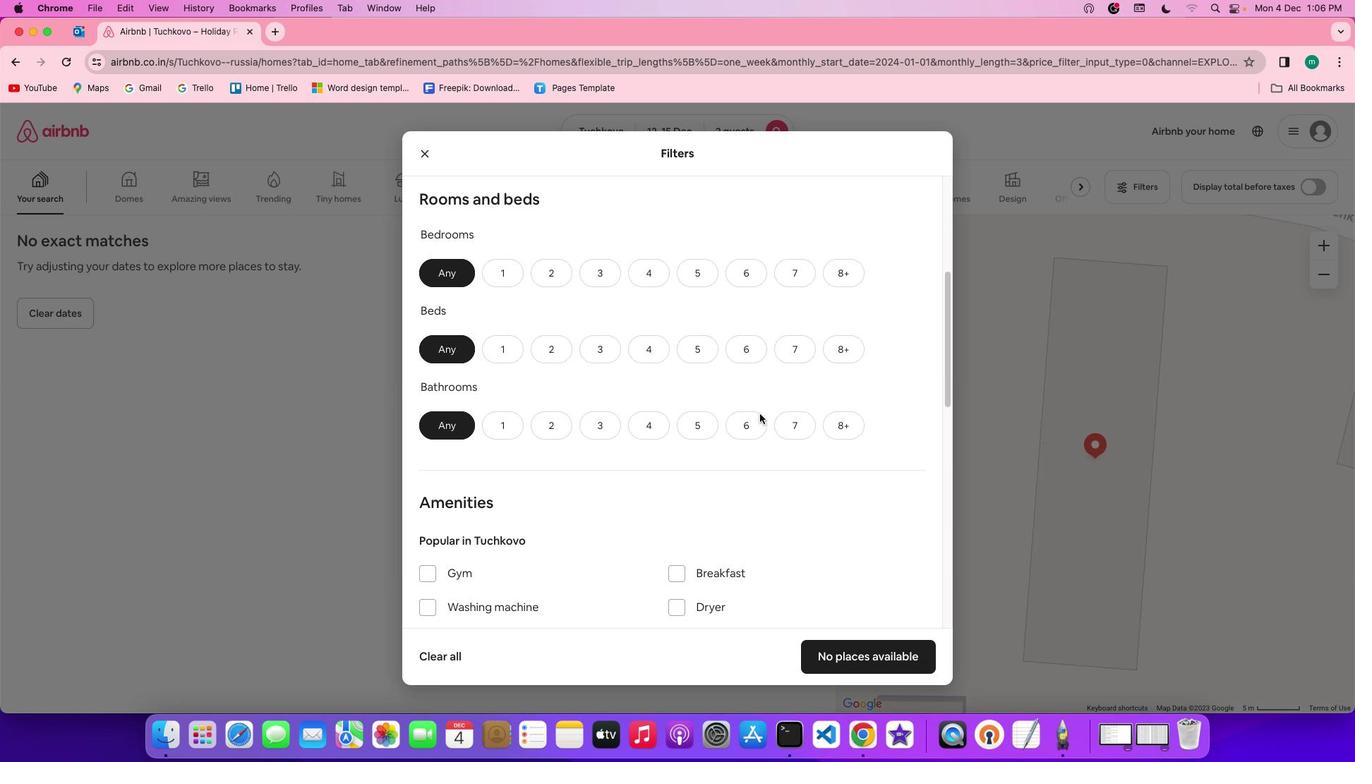 
Action: Mouse scrolled (766, 421) with delta (7, 6)
Screenshot: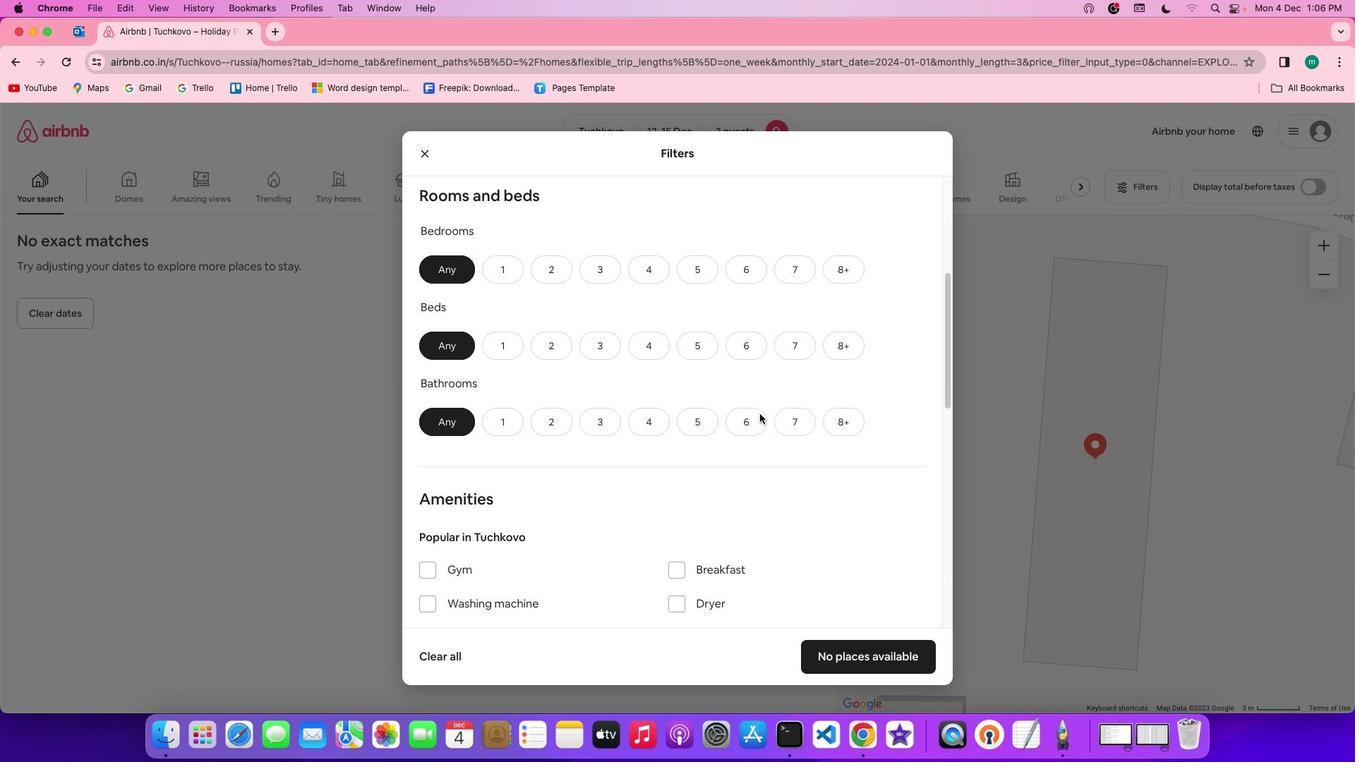 
Action: Mouse scrolled (766, 421) with delta (7, 6)
Screenshot: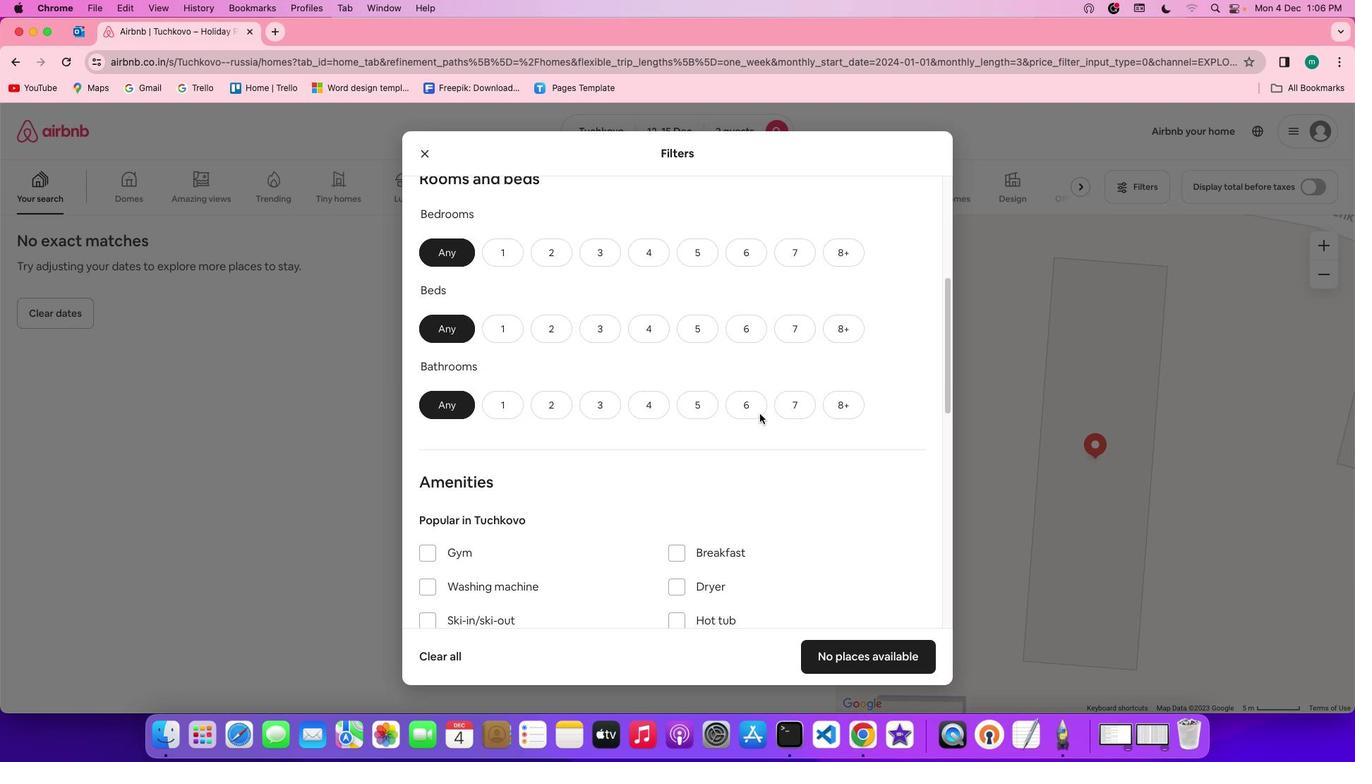 
Action: Mouse moved to (517, 242)
Screenshot: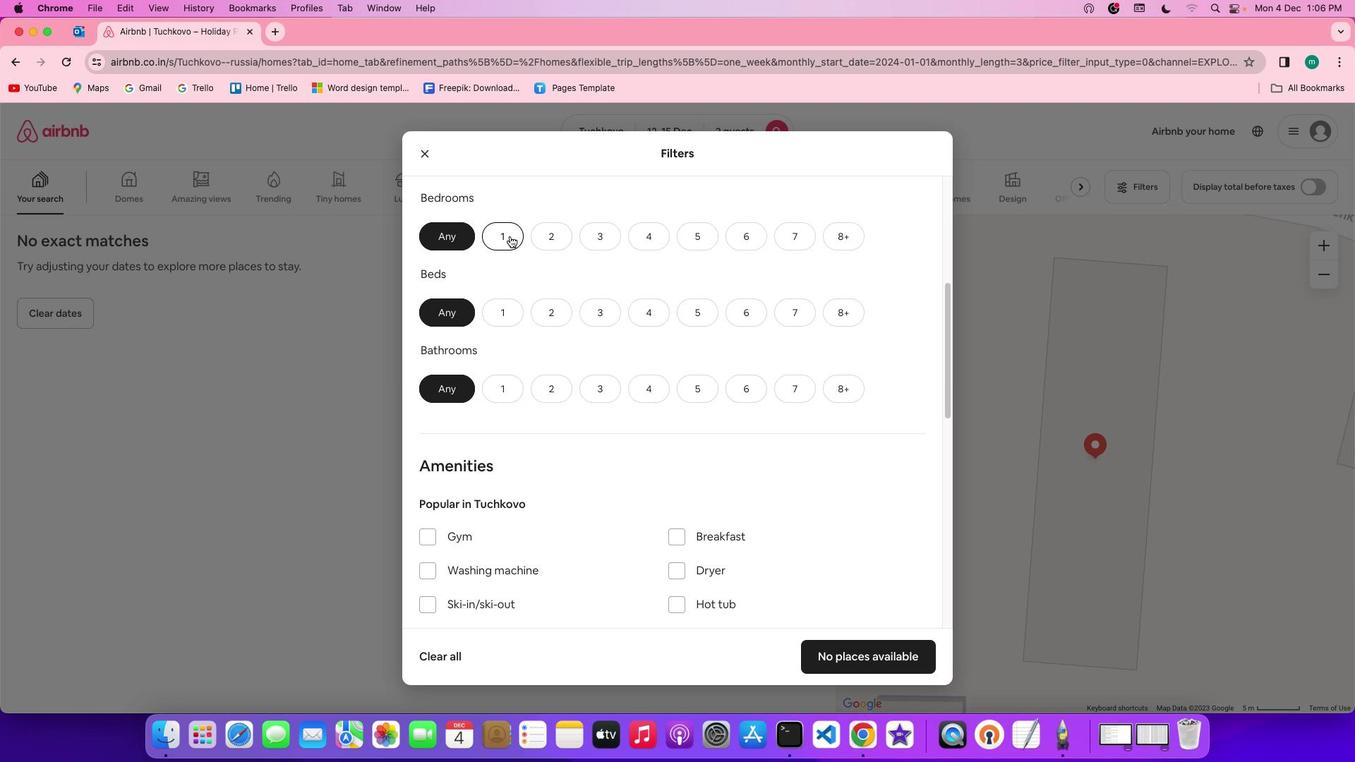 
Action: Mouse pressed left at (517, 242)
Screenshot: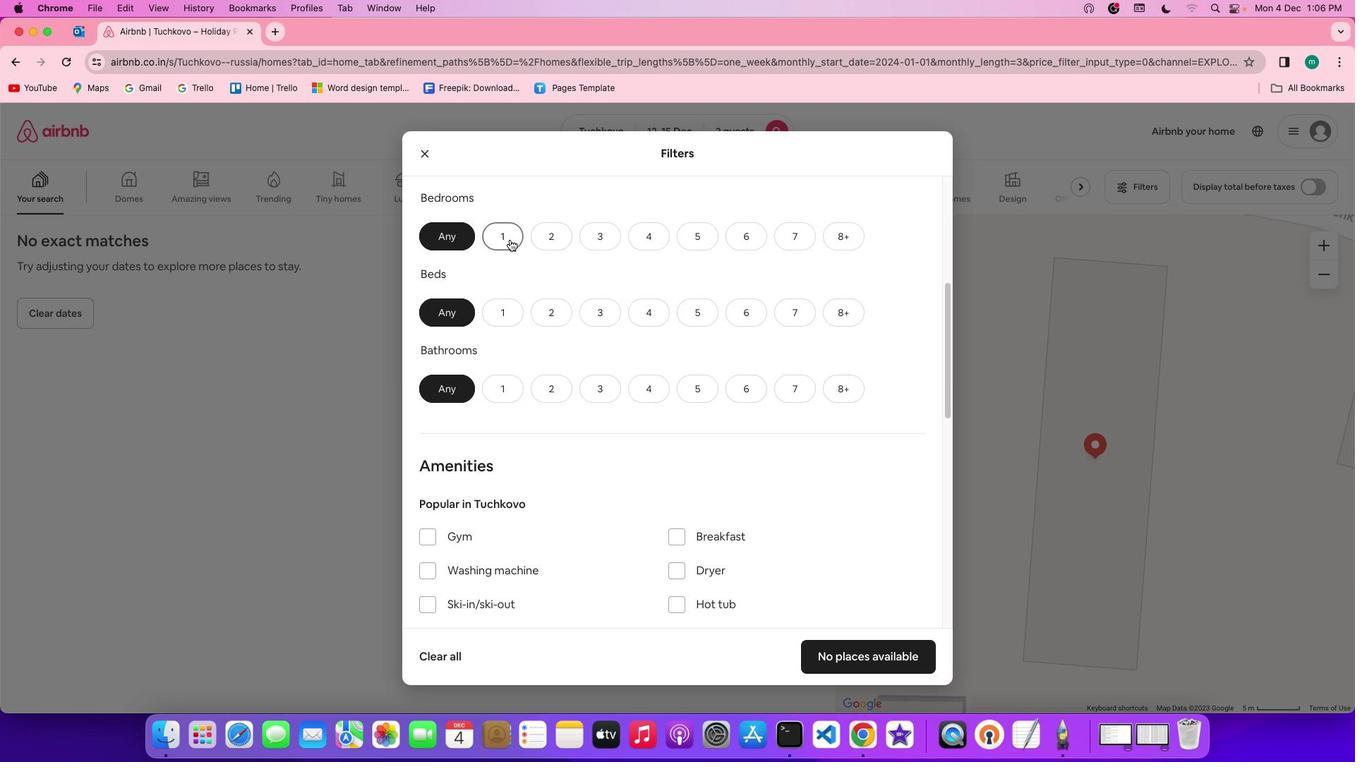 
Action: Mouse moved to (519, 310)
Screenshot: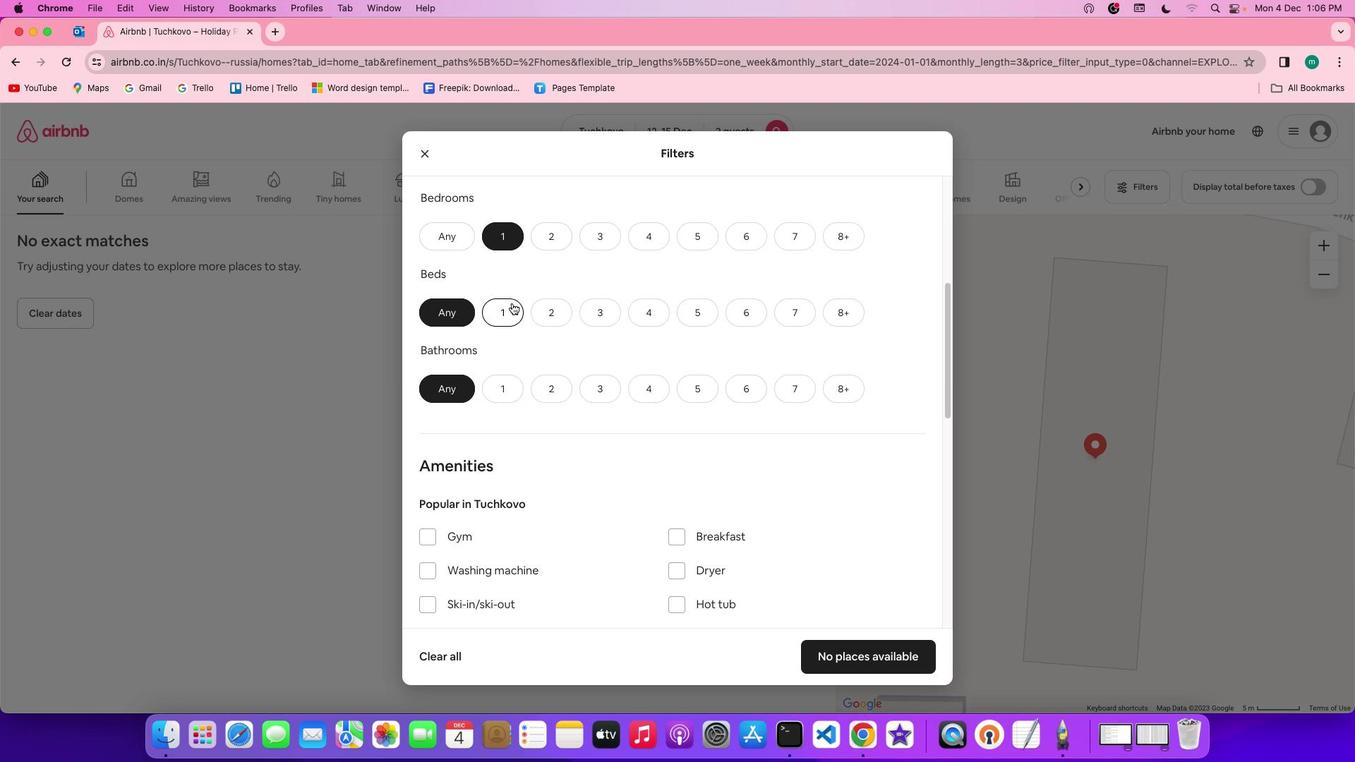 
Action: Mouse pressed left at (519, 310)
Screenshot: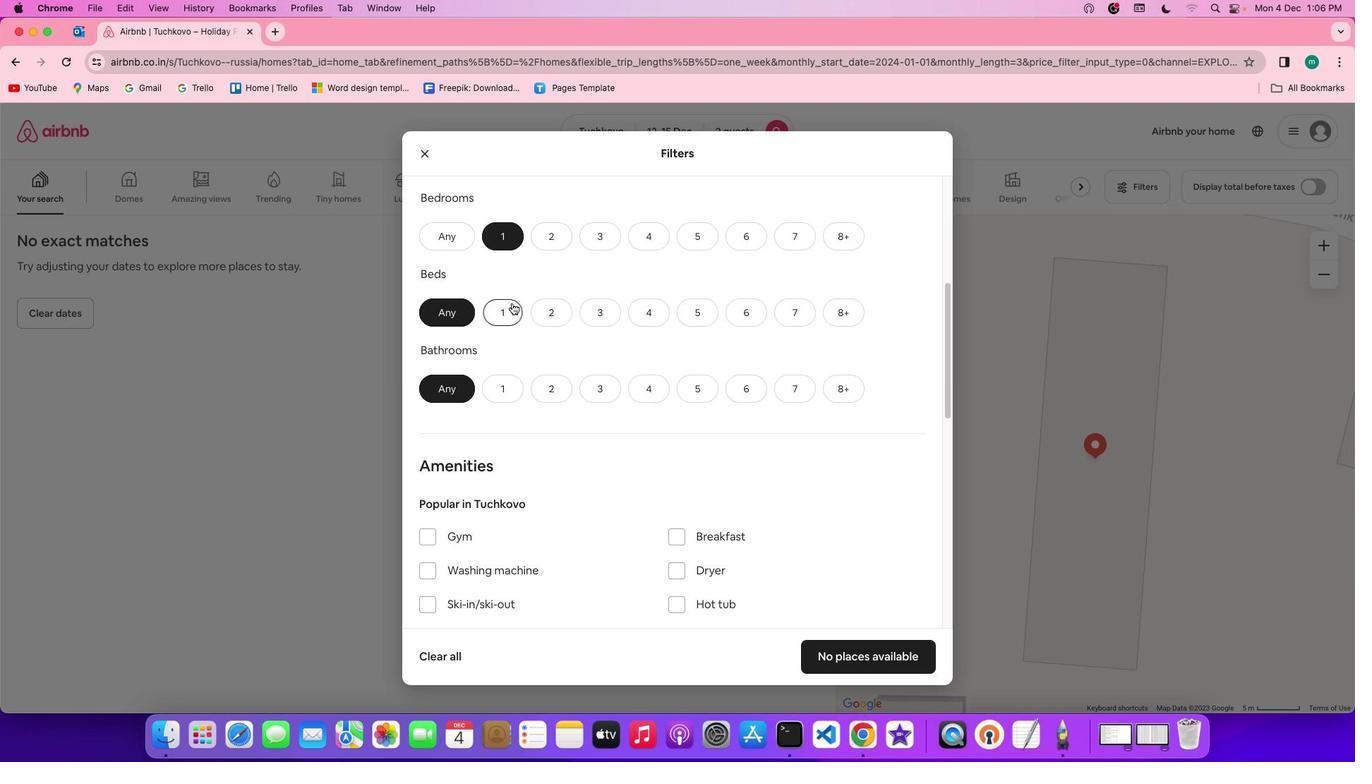
Action: Mouse moved to (505, 389)
Screenshot: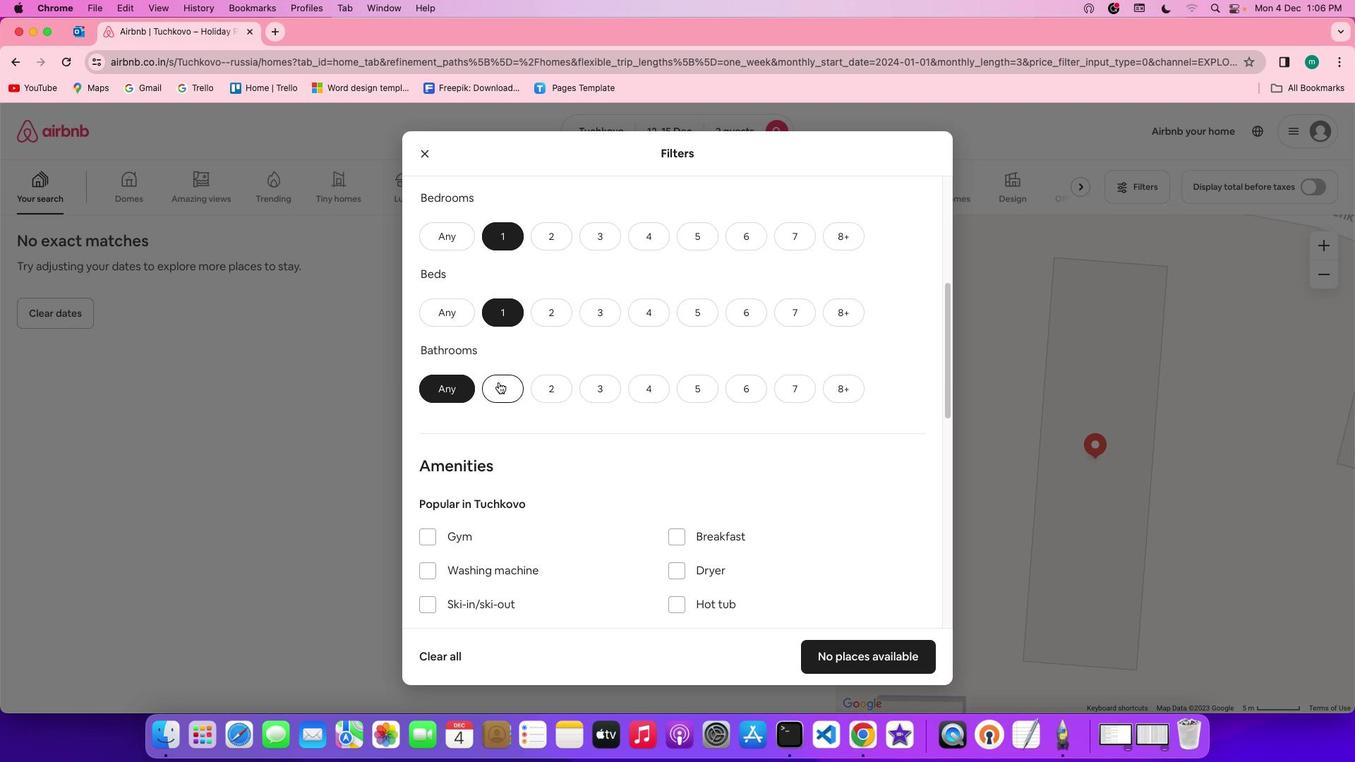 
Action: Mouse pressed left at (505, 389)
Screenshot: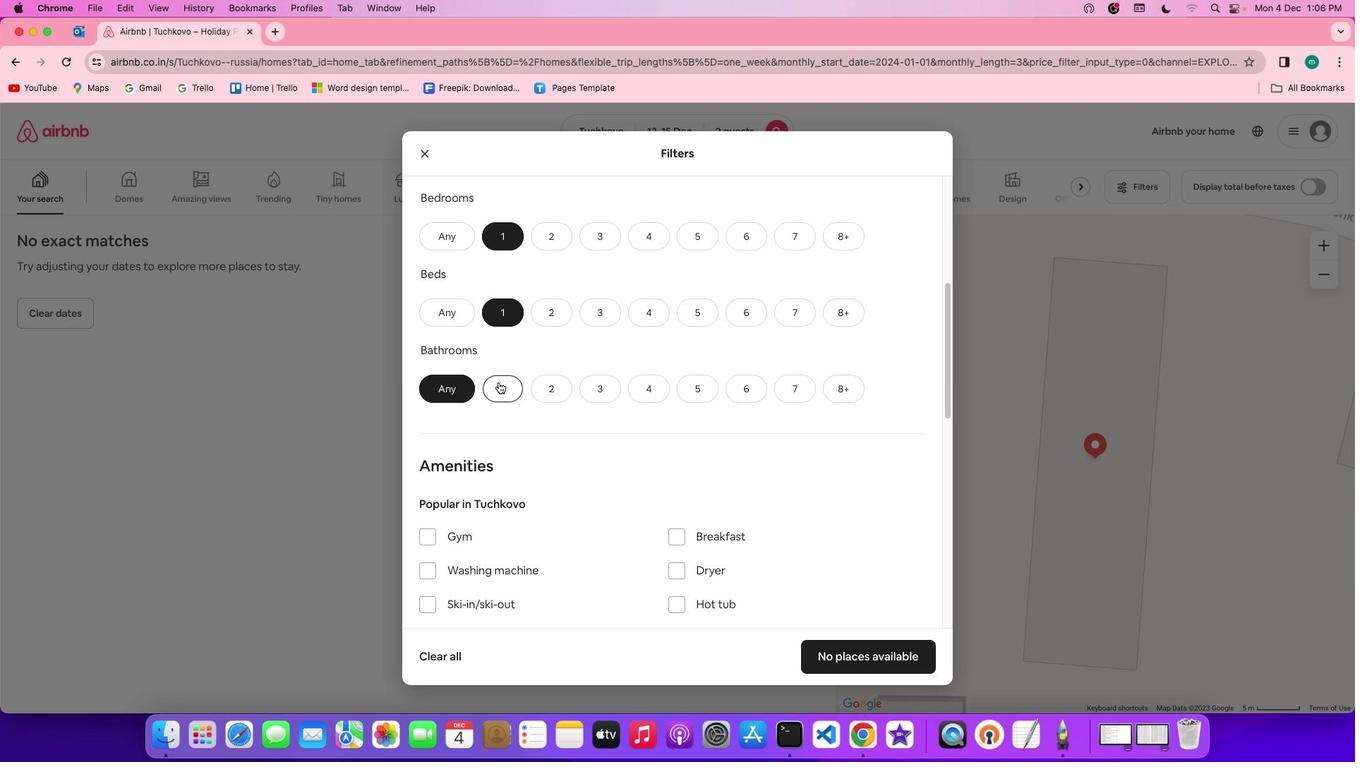 
Action: Mouse moved to (689, 419)
Screenshot: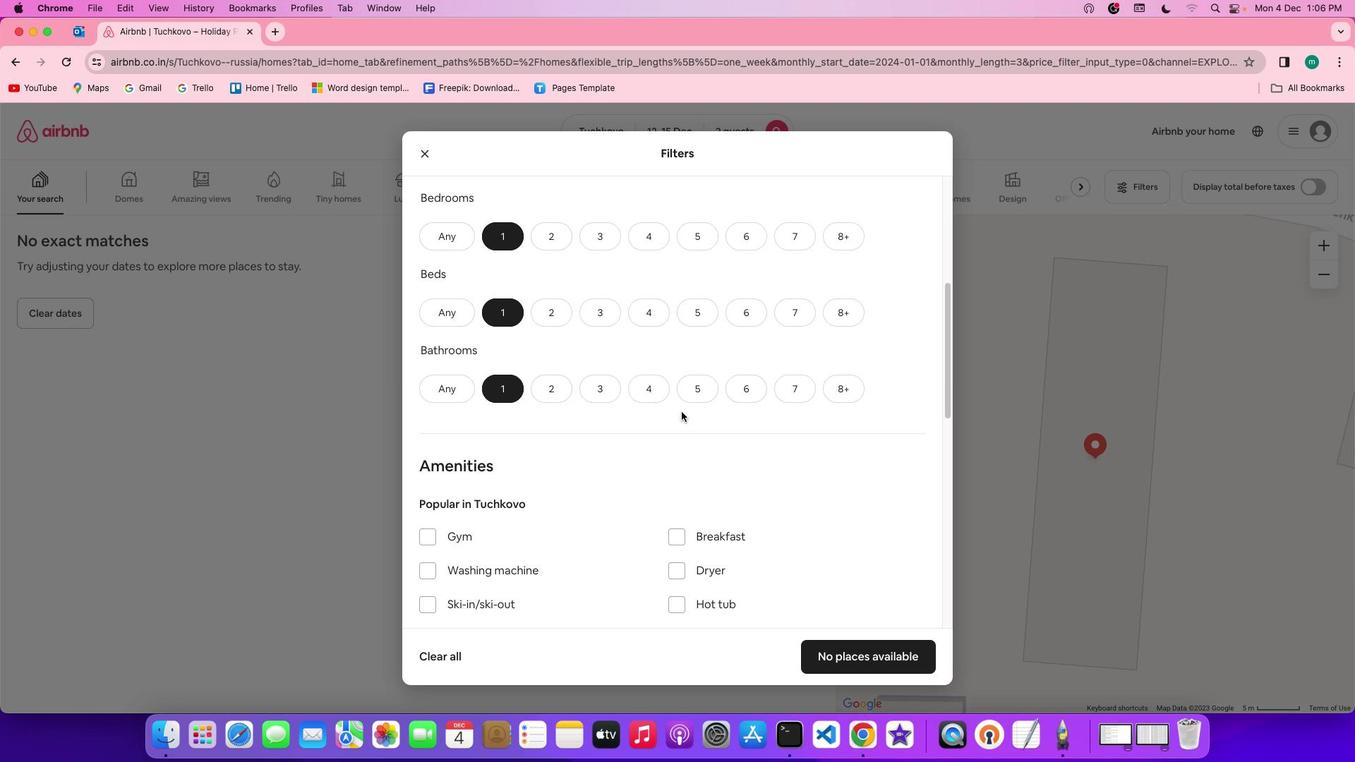 
Action: Mouse scrolled (689, 419) with delta (7, 6)
Screenshot: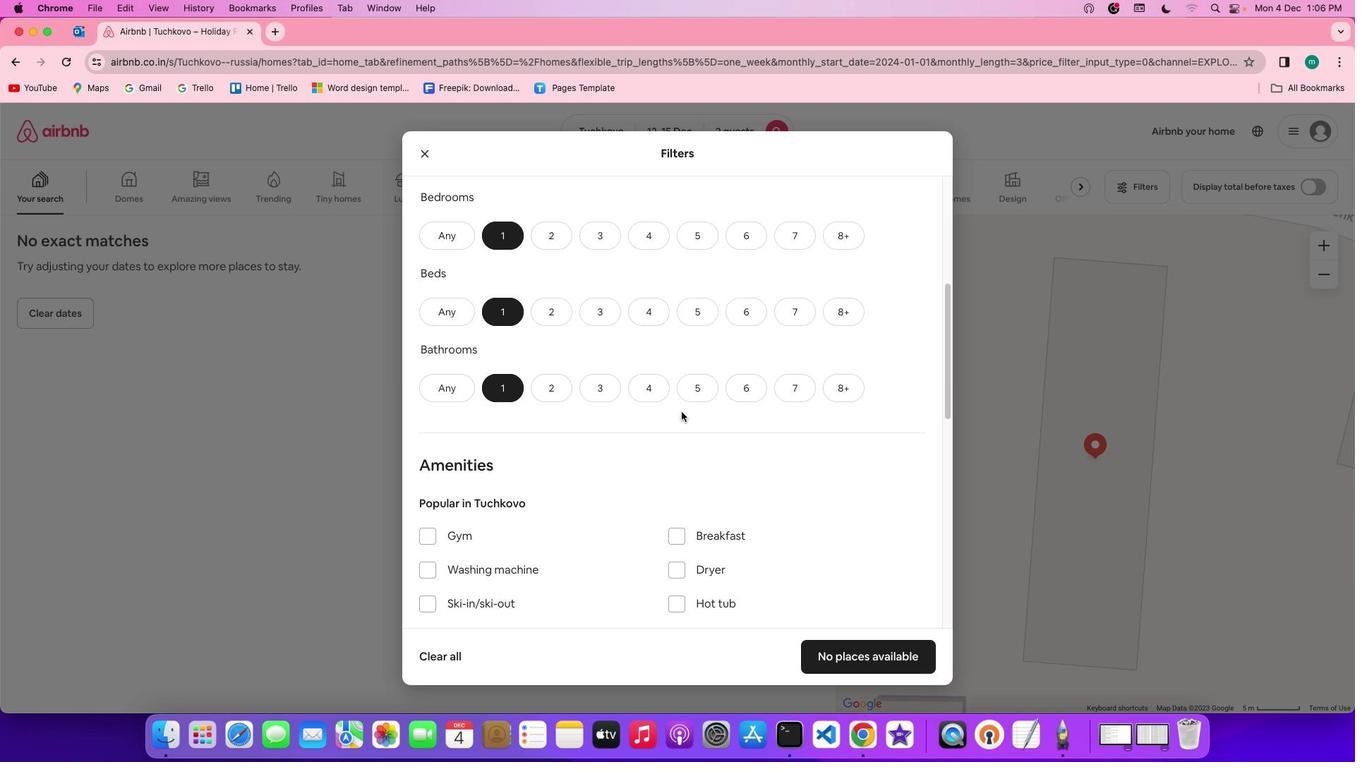 
Action: Mouse scrolled (689, 419) with delta (7, 6)
Screenshot: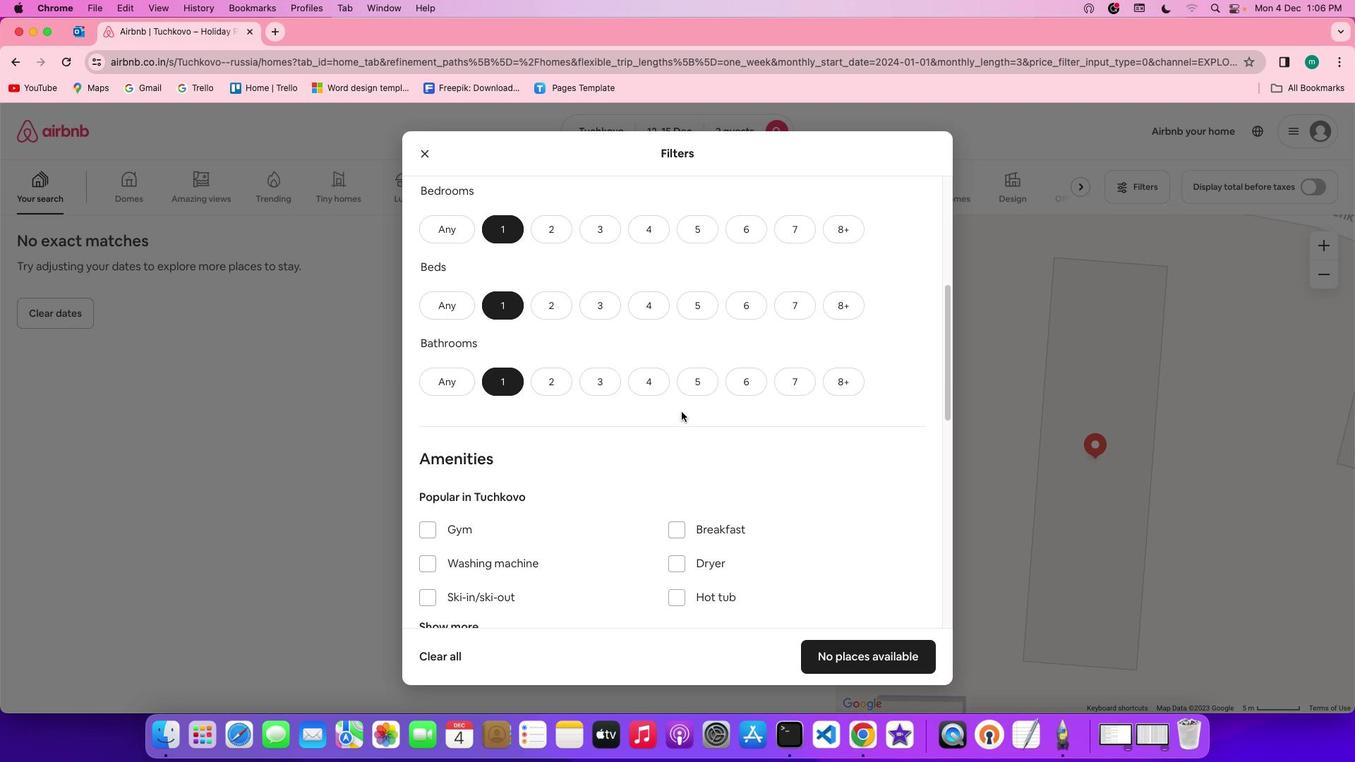 
Action: Mouse scrolled (689, 419) with delta (7, 5)
Screenshot: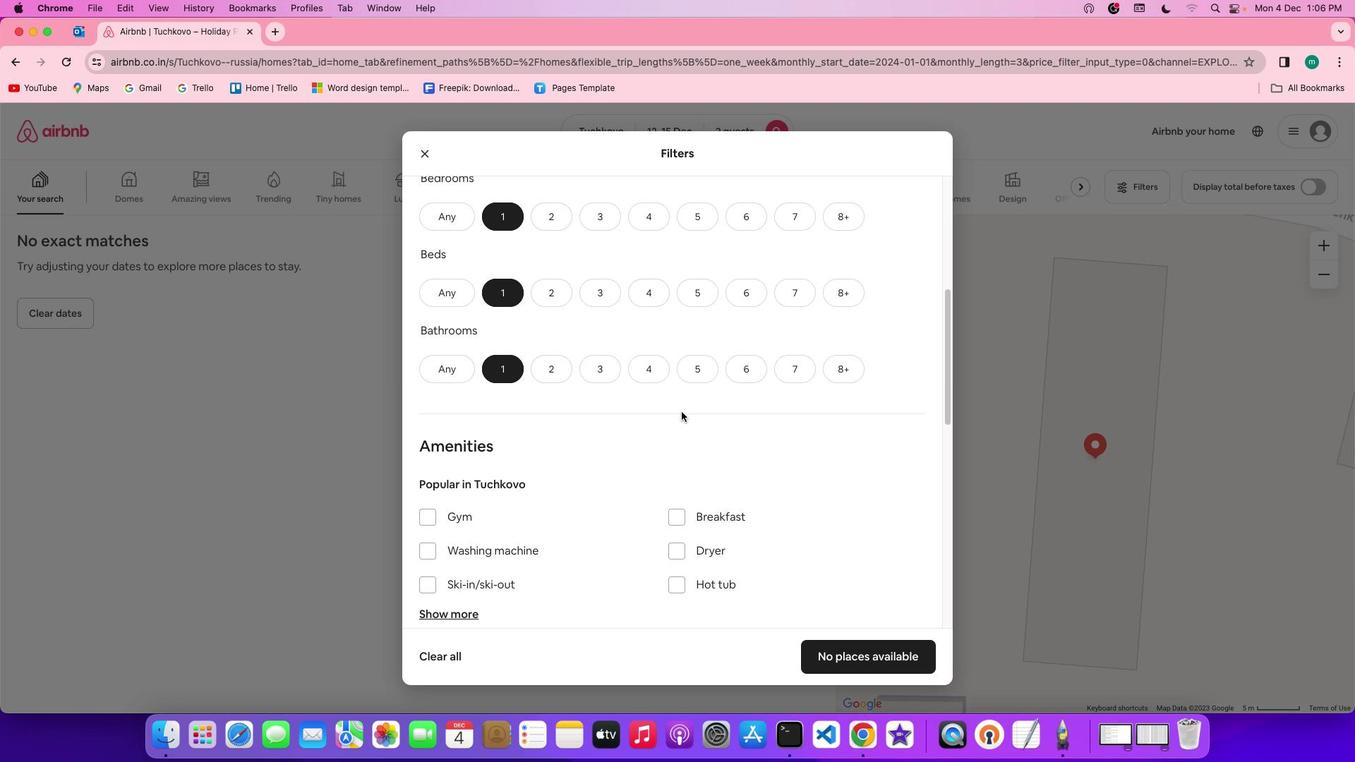 
Action: Mouse scrolled (689, 419) with delta (7, 6)
Screenshot: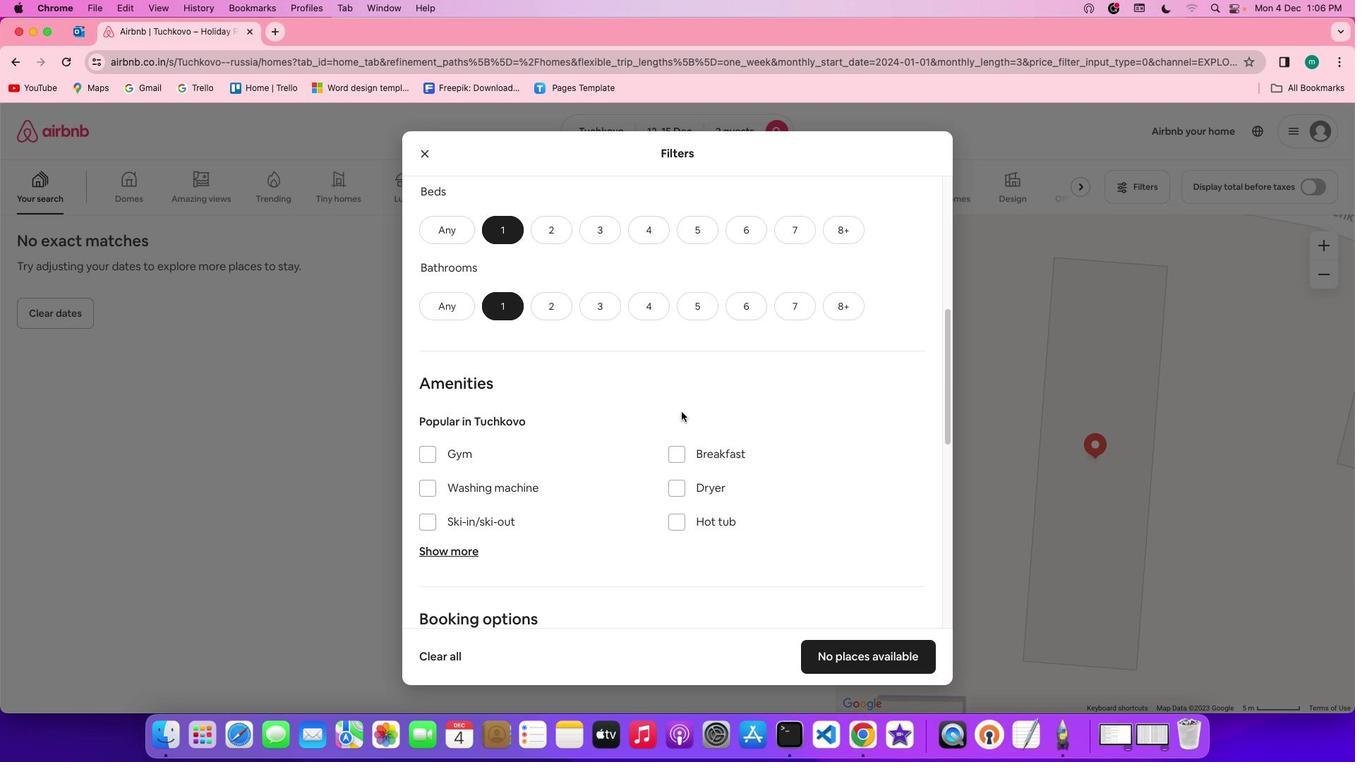 
Action: Mouse scrolled (689, 419) with delta (7, 6)
Screenshot: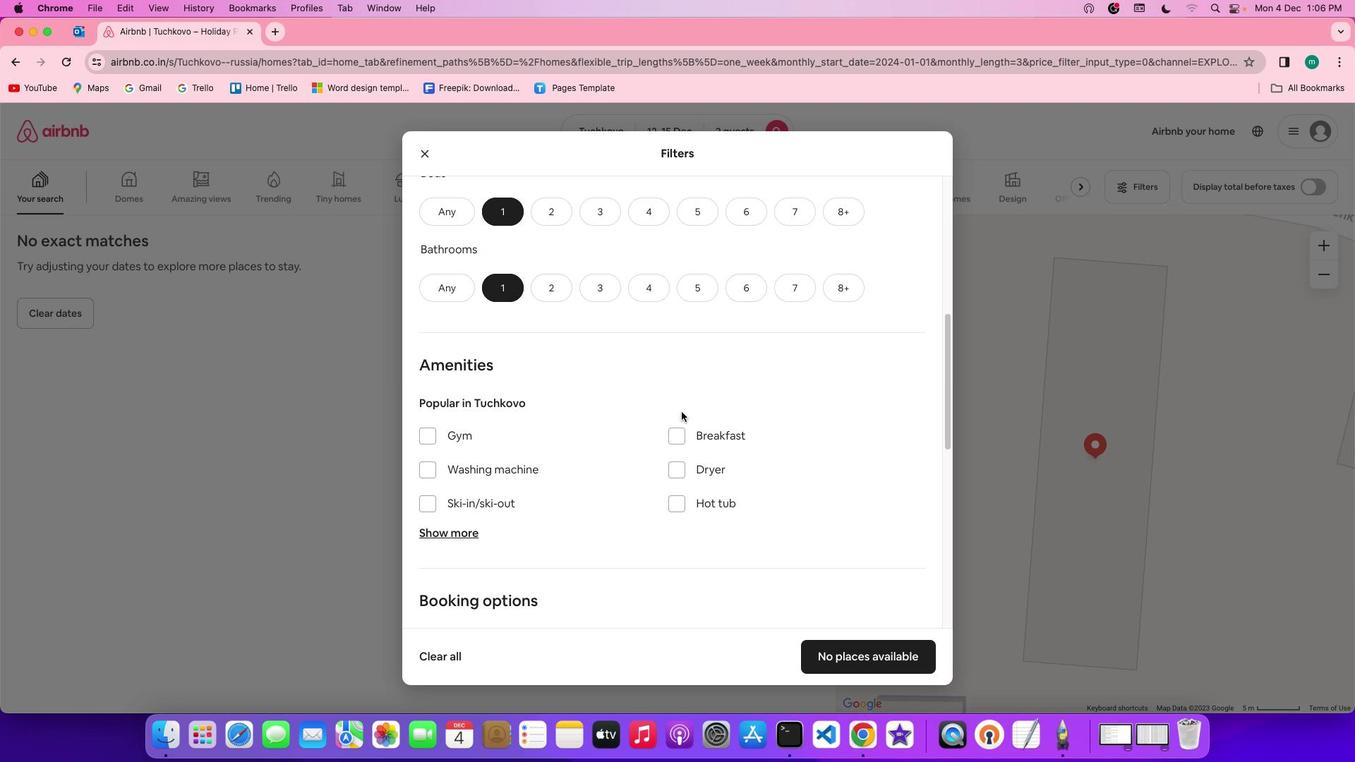
Action: Mouse scrolled (689, 419) with delta (7, 5)
Screenshot: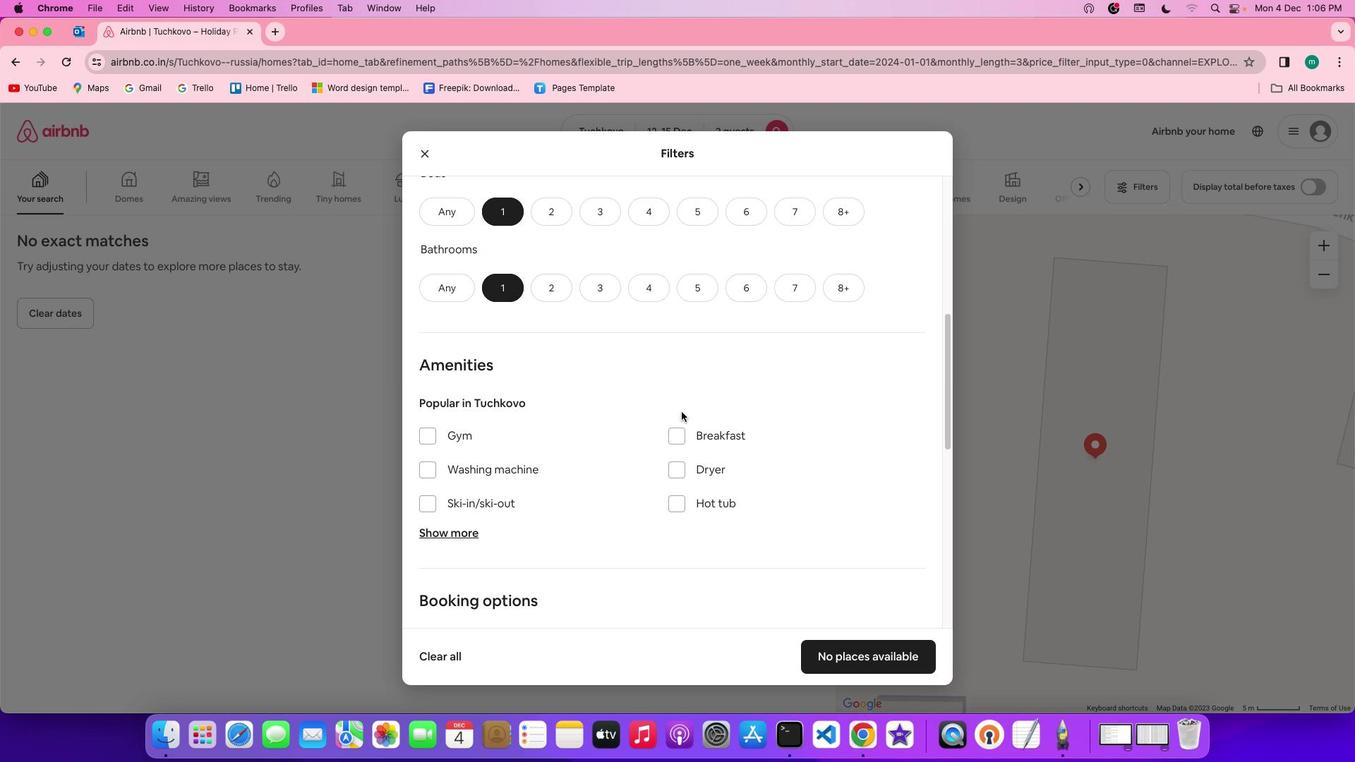 
Action: Mouse moved to (613, 408)
Screenshot: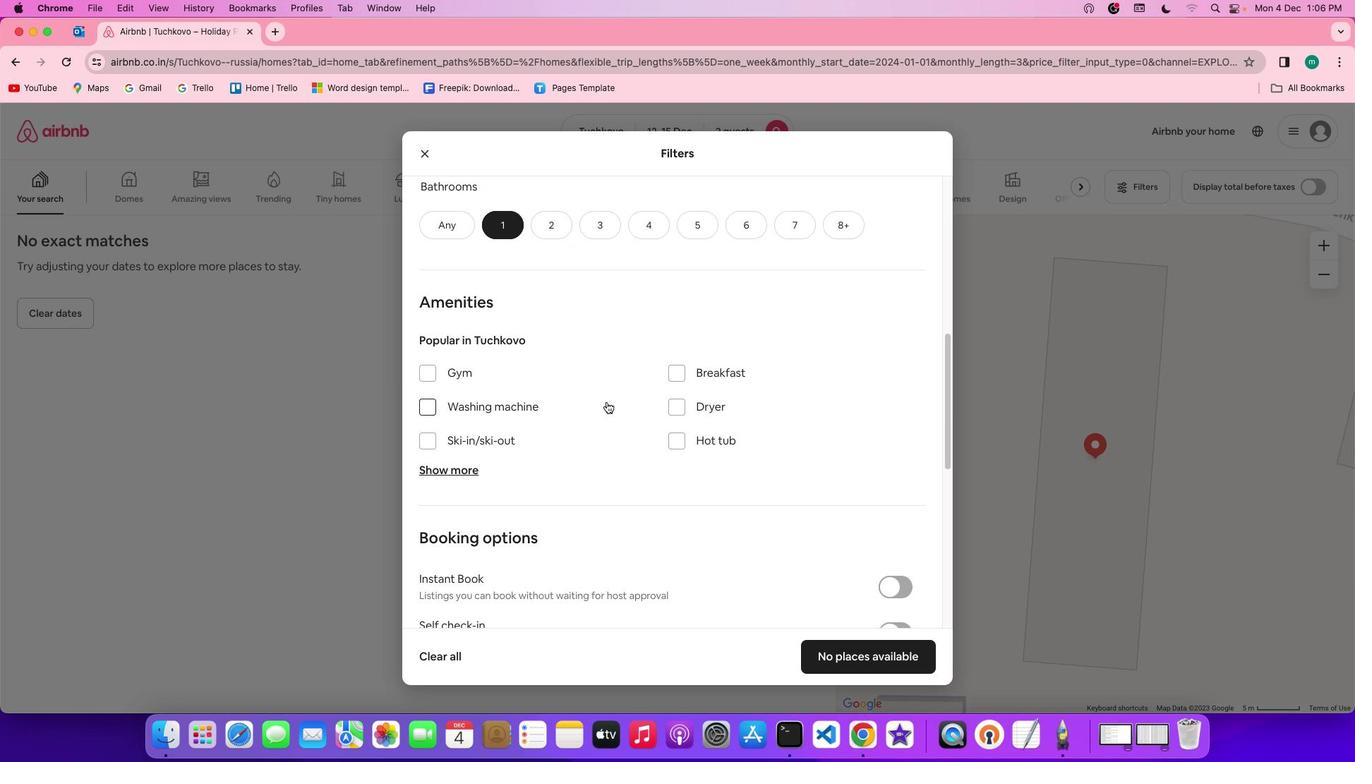 
Action: Mouse scrolled (613, 408) with delta (7, 6)
Screenshot: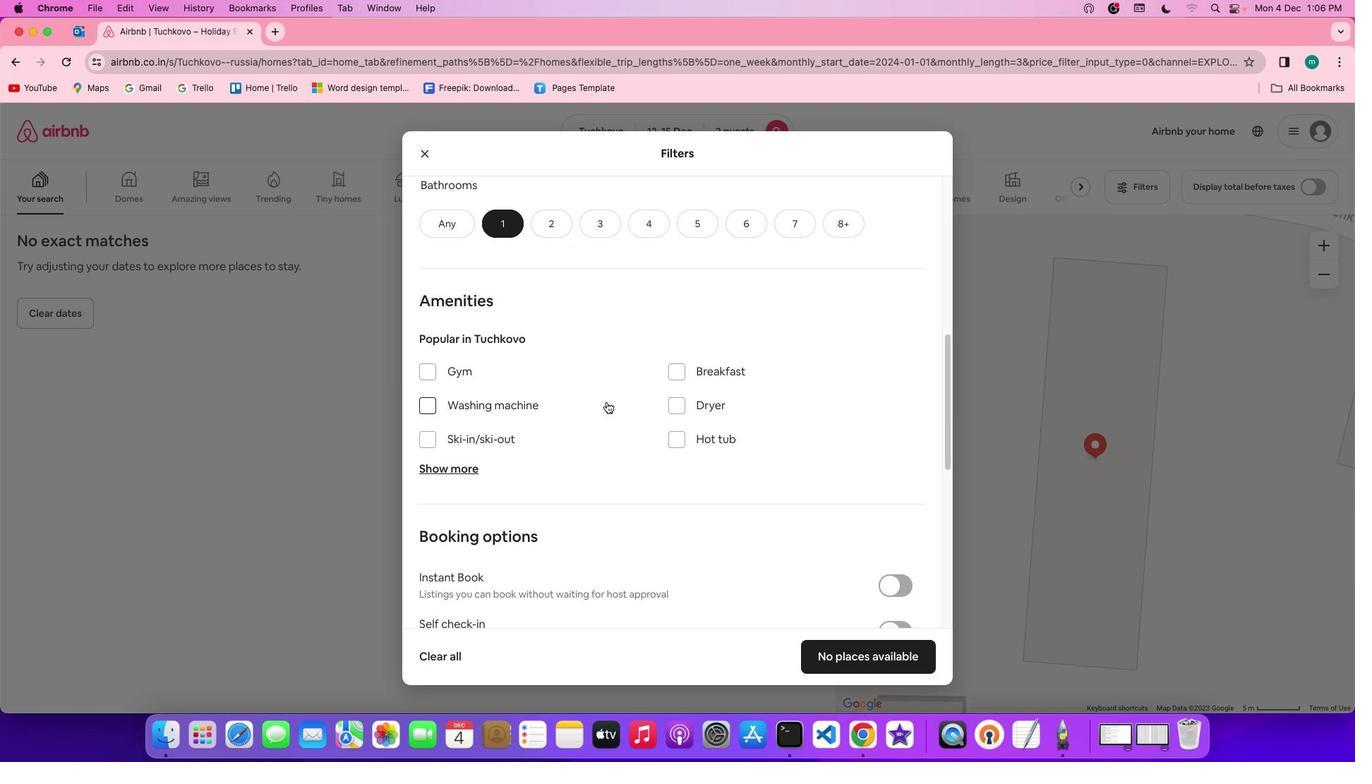 
Action: Mouse scrolled (613, 408) with delta (7, 6)
Screenshot: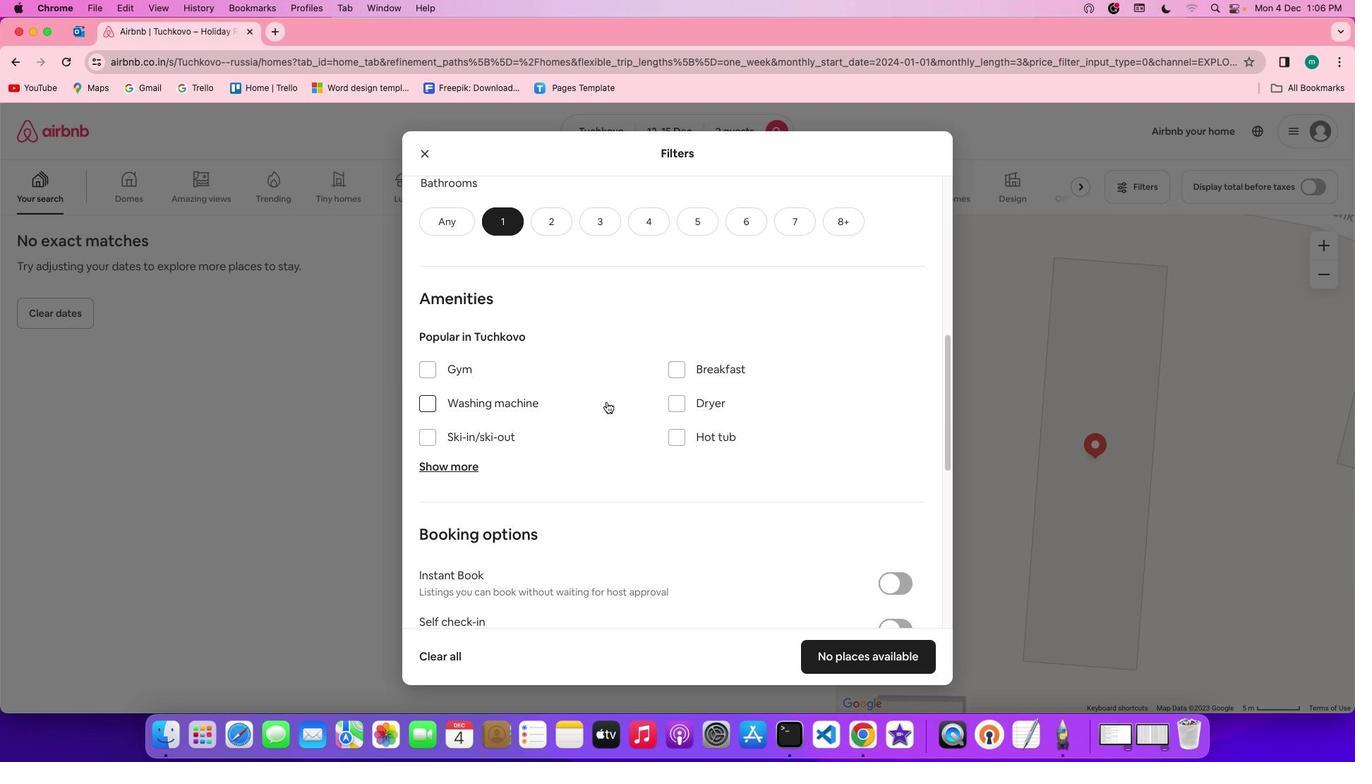 
Action: Mouse scrolled (613, 408) with delta (7, 6)
Screenshot: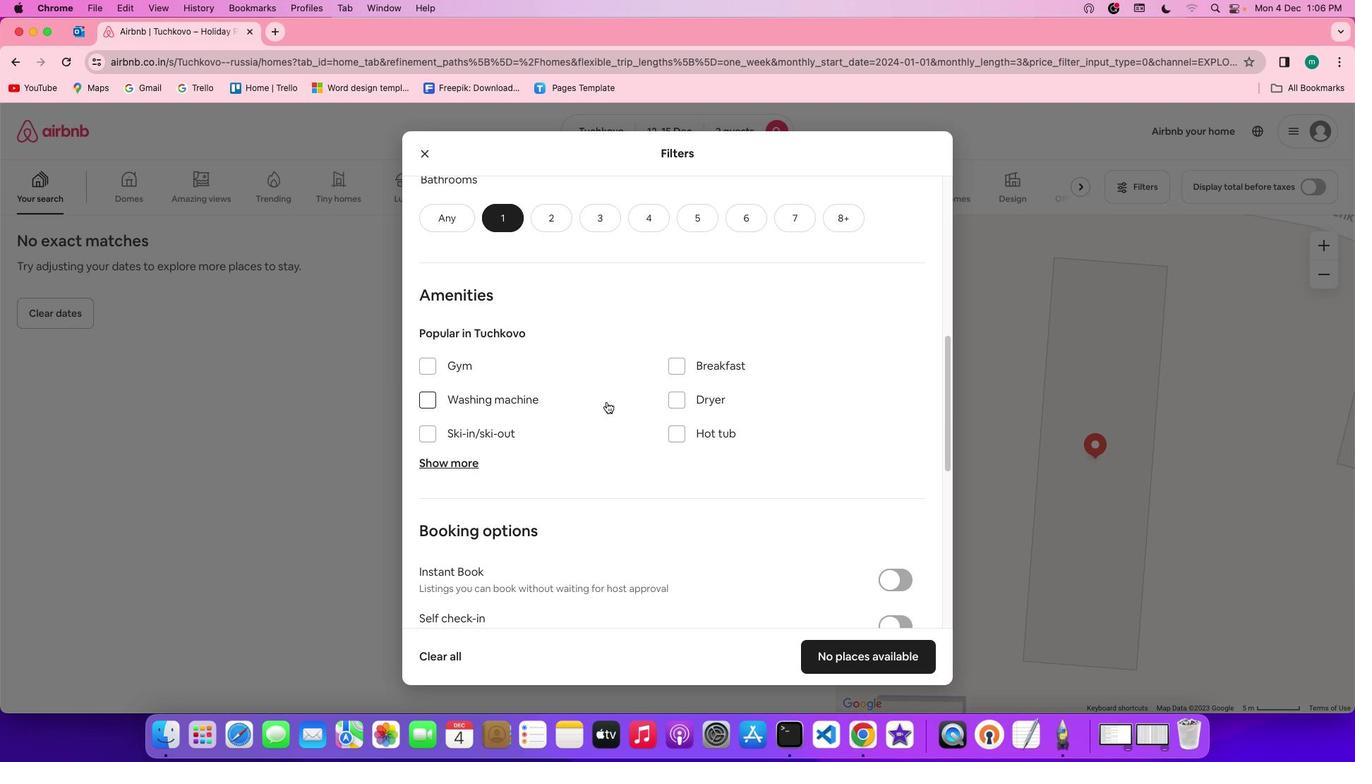 
Action: Mouse scrolled (613, 408) with delta (7, 6)
Screenshot: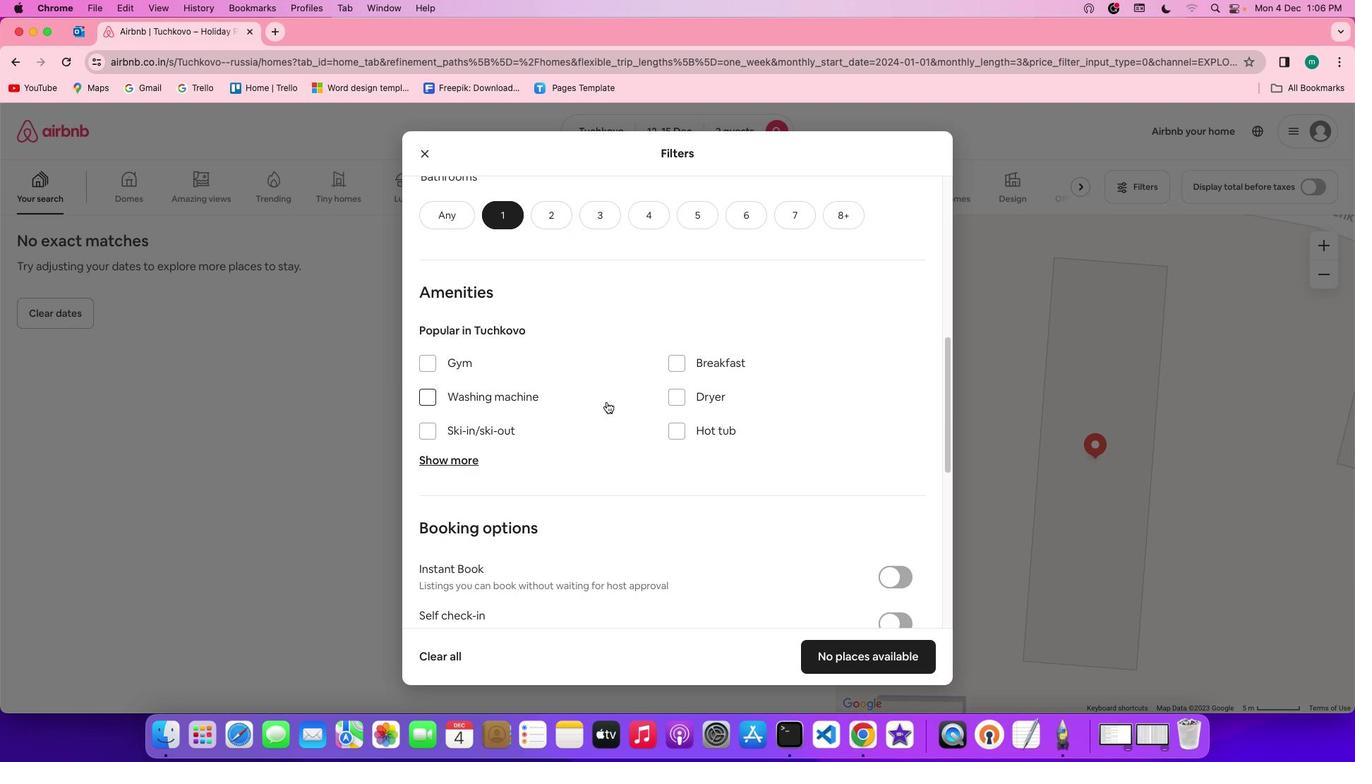 
Action: Mouse scrolled (613, 408) with delta (7, 6)
Screenshot: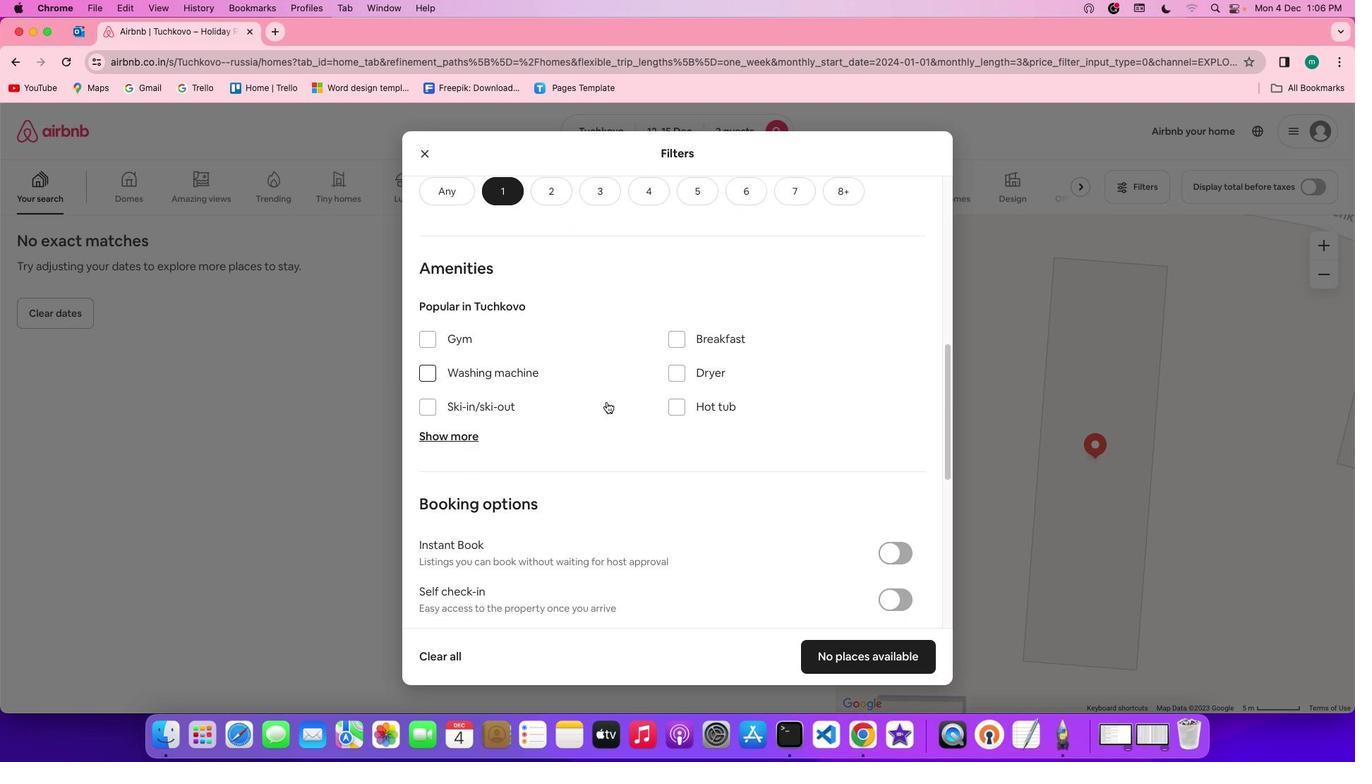 
Action: Mouse scrolled (613, 408) with delta (7, 5)
Screenshot: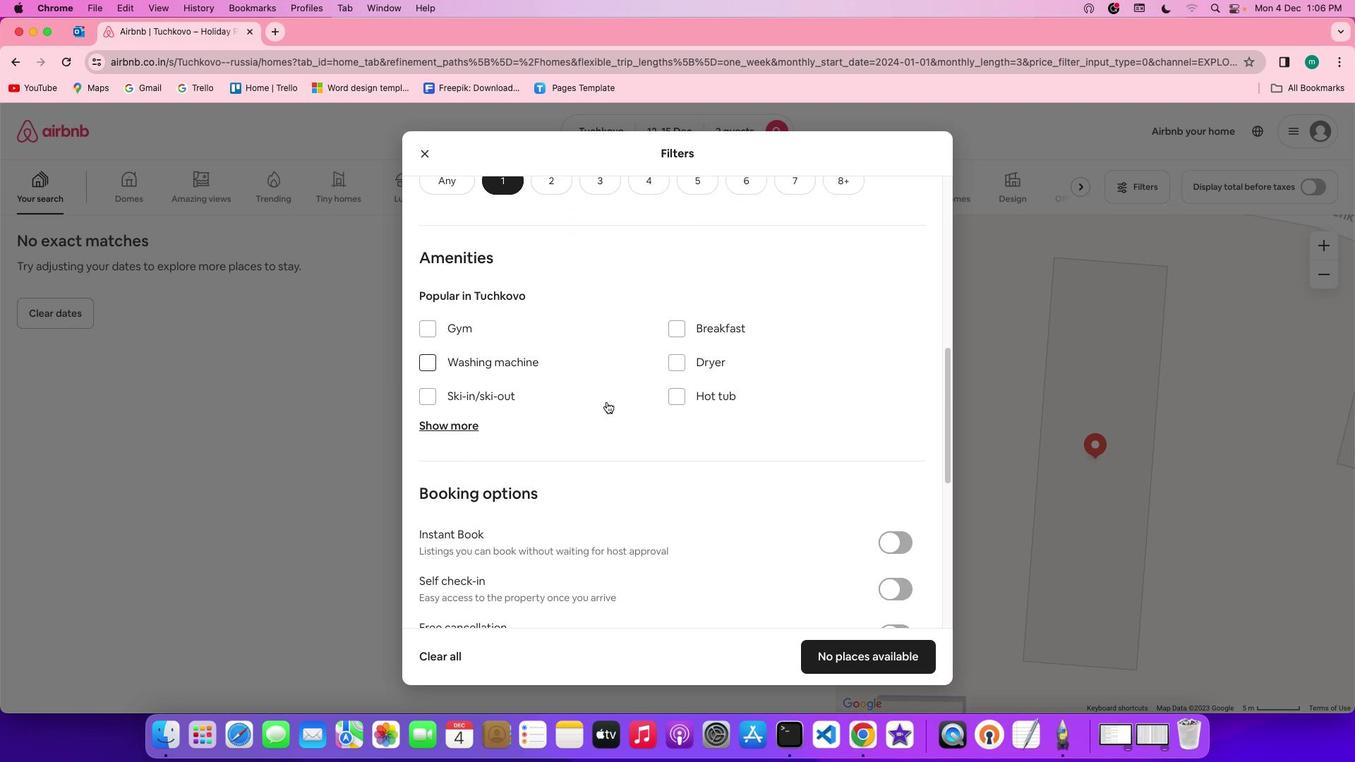 
Action: Mouse scrolled (613, 408) with delta (7, 6)
Screenshot: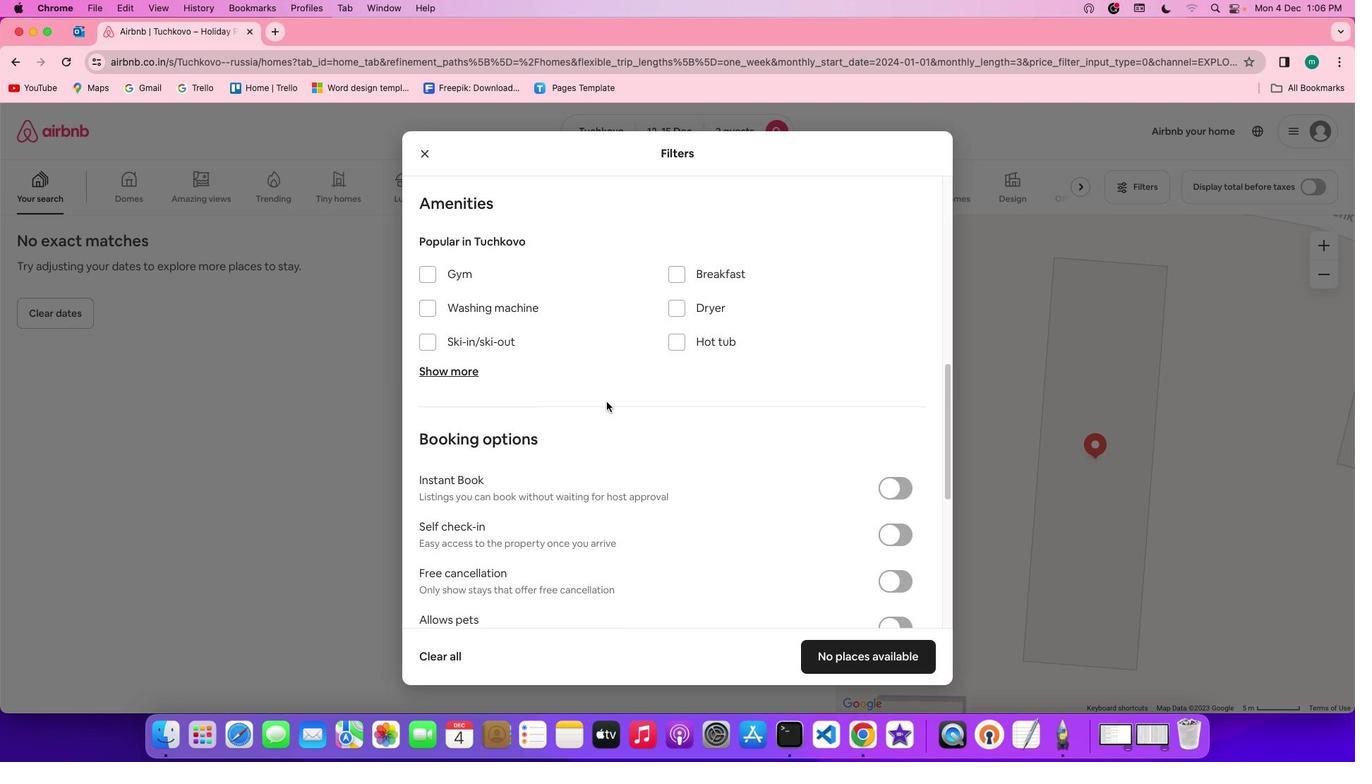 
Action: Mouse scrolled (613, 408) with delta (7, 6)
Screenshot: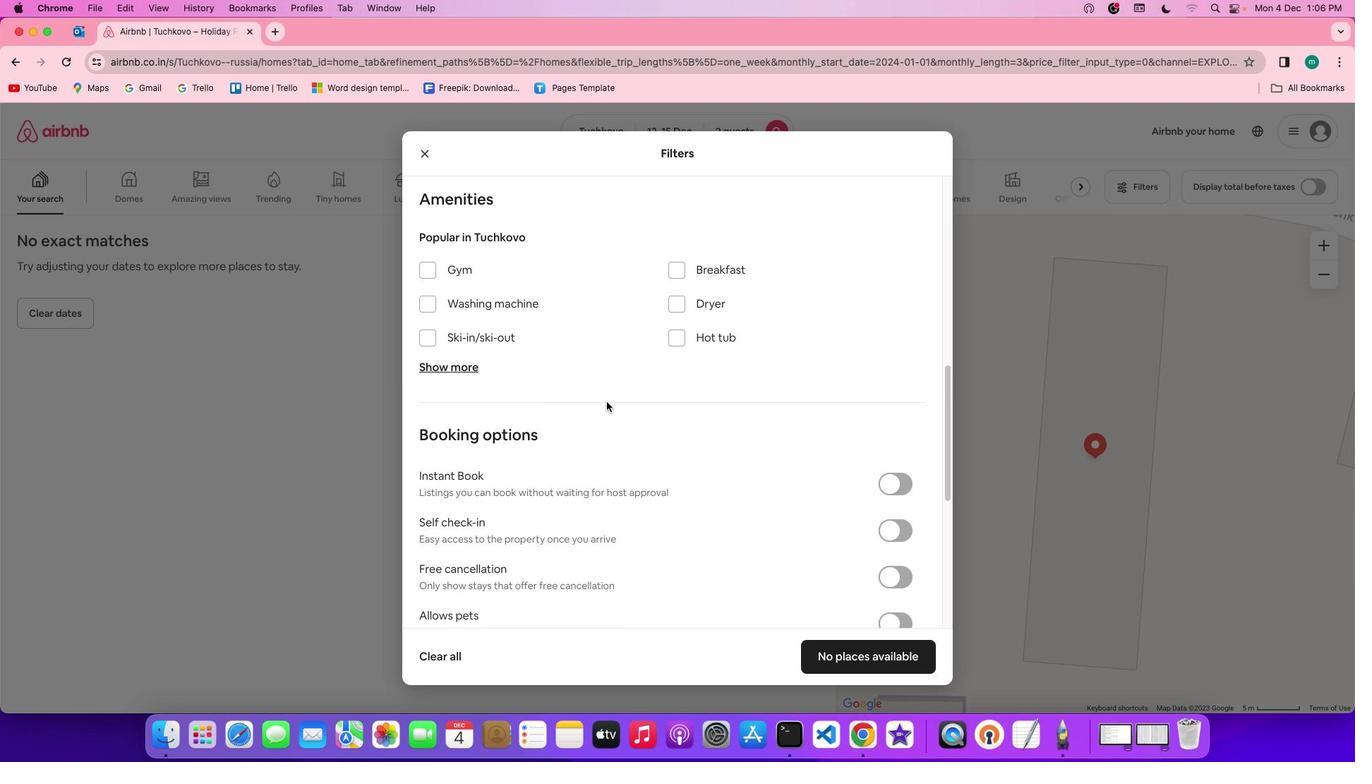 
Action: Mouse scrolled (613, 408) with delta (7, 6)
Screenshot: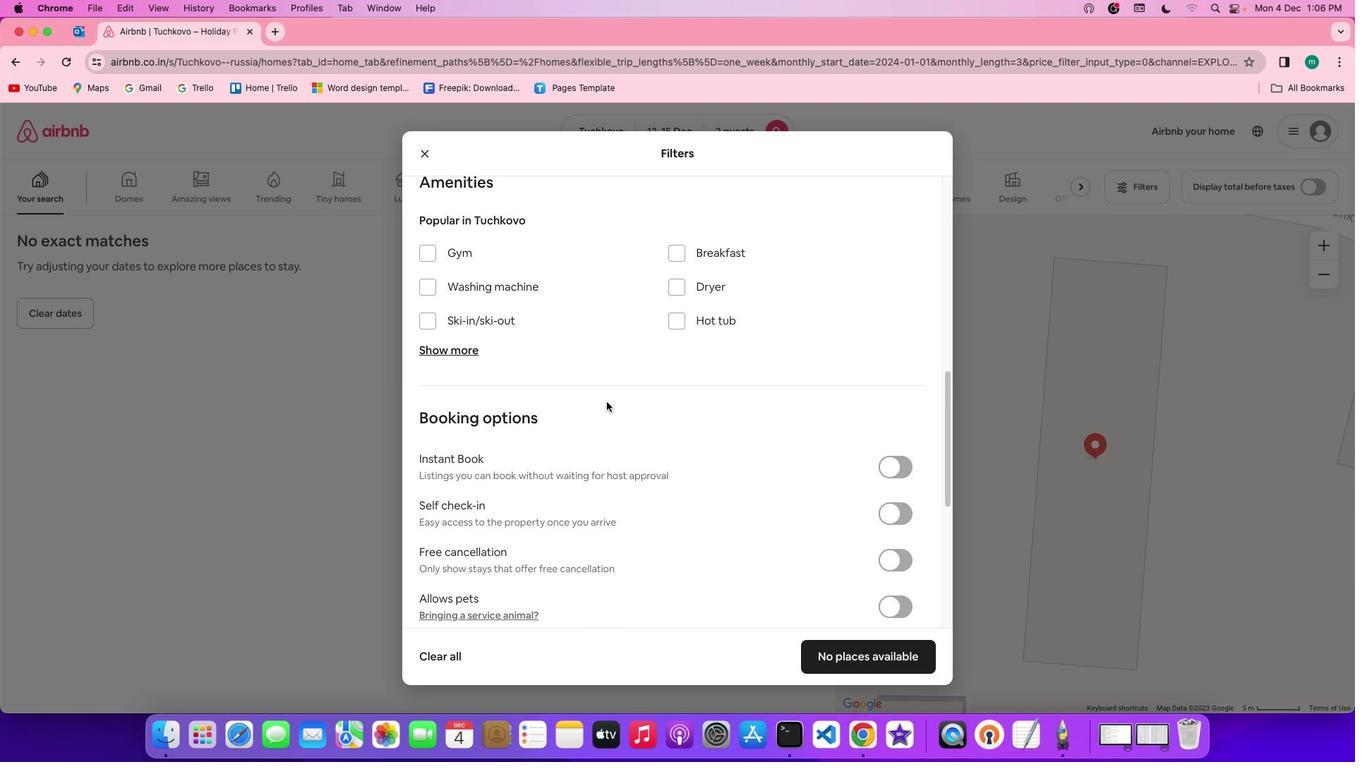 
Action: Mouse scrolled (613, 408) with delta (7, 6)
Screenshot: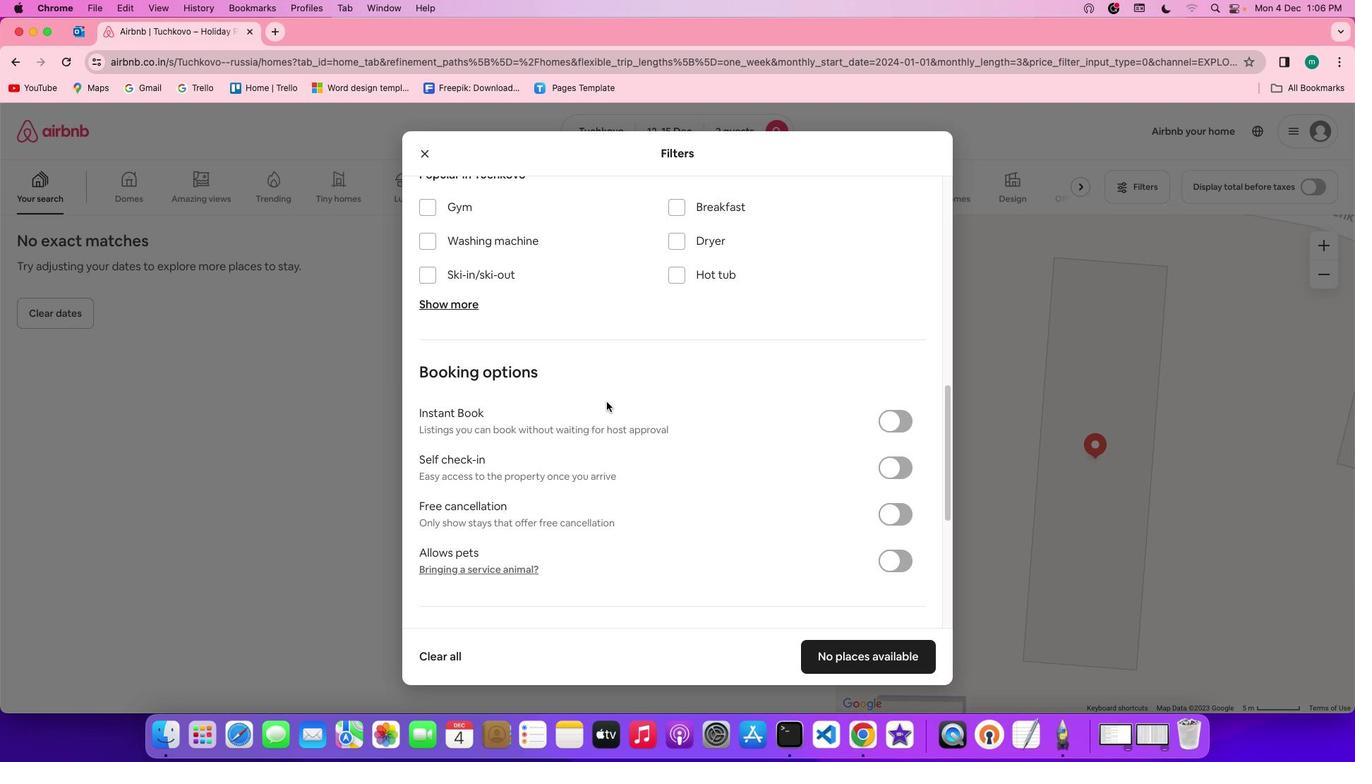 
Action: Mouse scrolled (613, 408) with delta (7, 6)
Screenshot: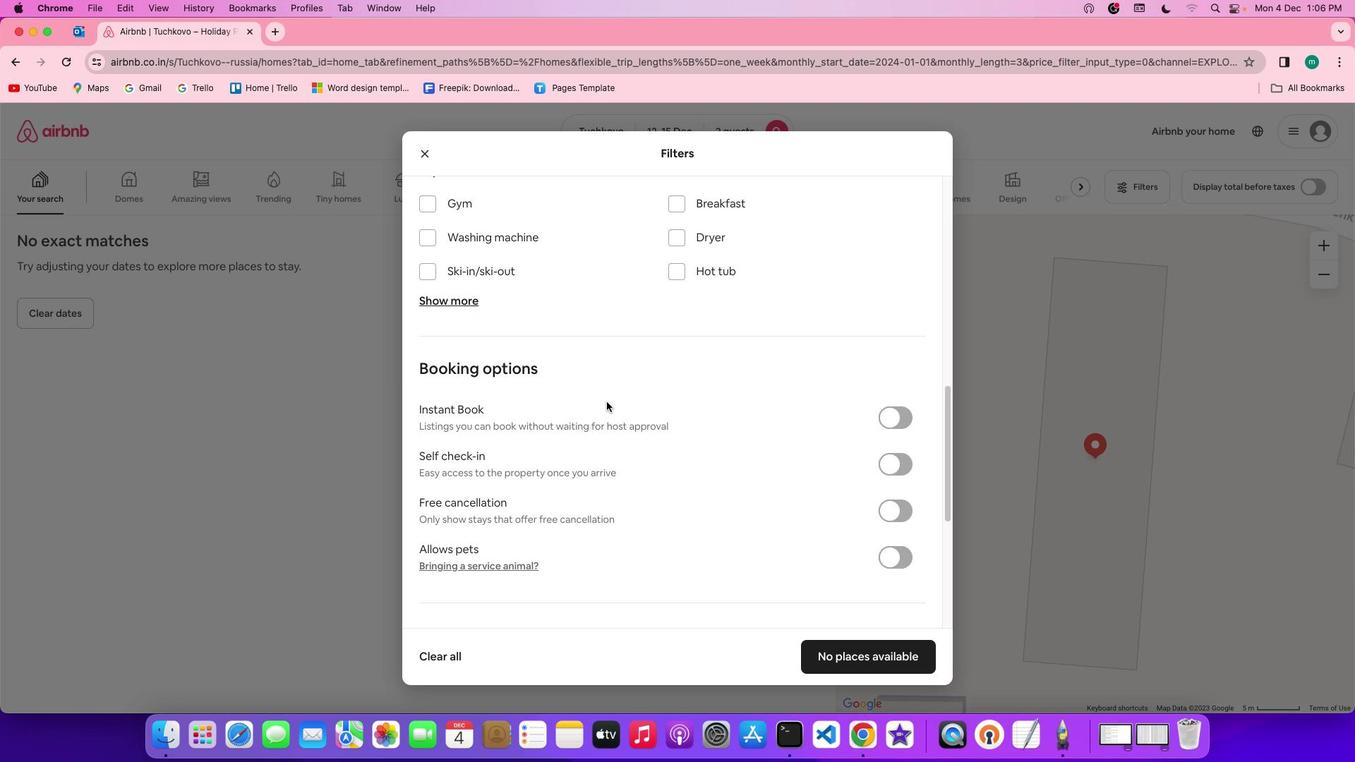 
Action: Mouse scrolled (613, 408) with delta (7, 6)
Screenshot: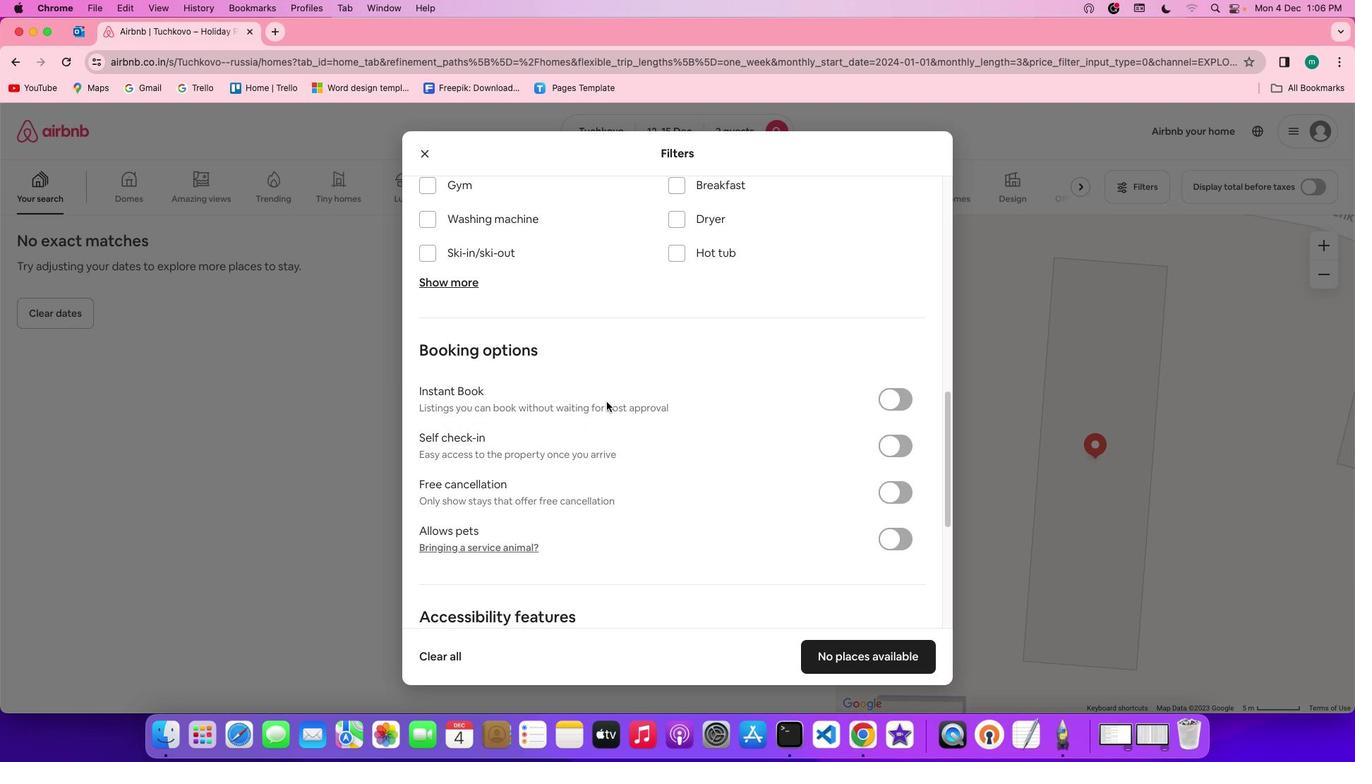 
Action: Mouse scrolled (613, 408) with delta (7, 6)
Screenshot: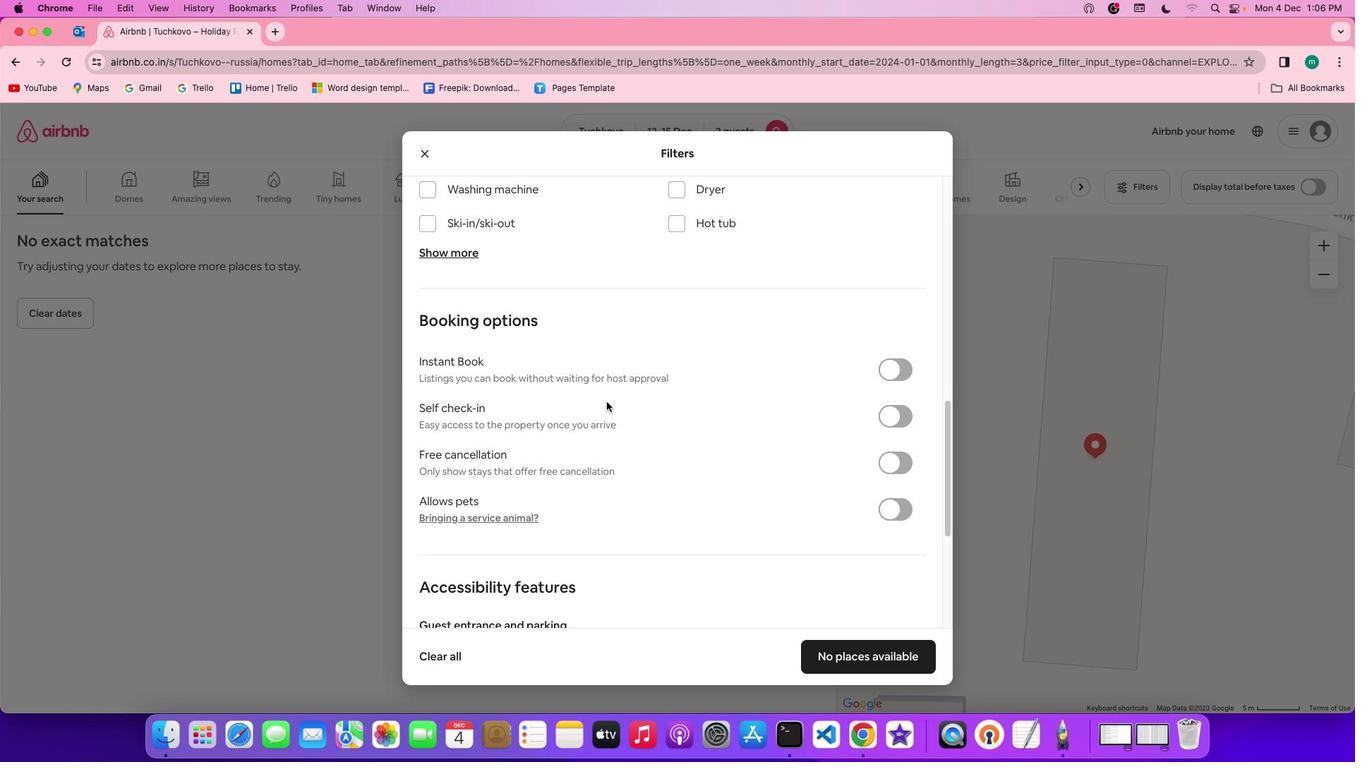 
Action: Mouse scrolled (613, 408) with delta (7, 6)
Screenshot: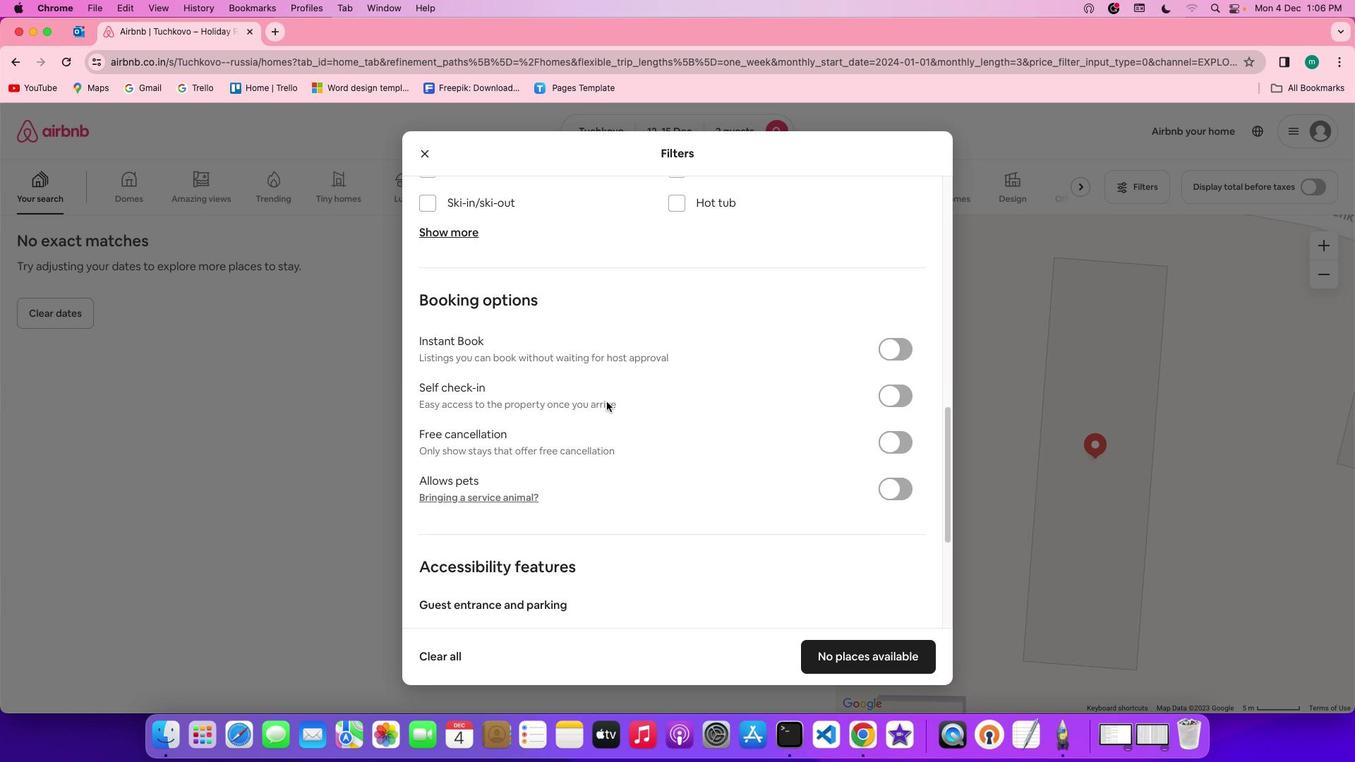 
Action: Mouse scrolled (613, 408) with delta (7, 5)
Screenshot: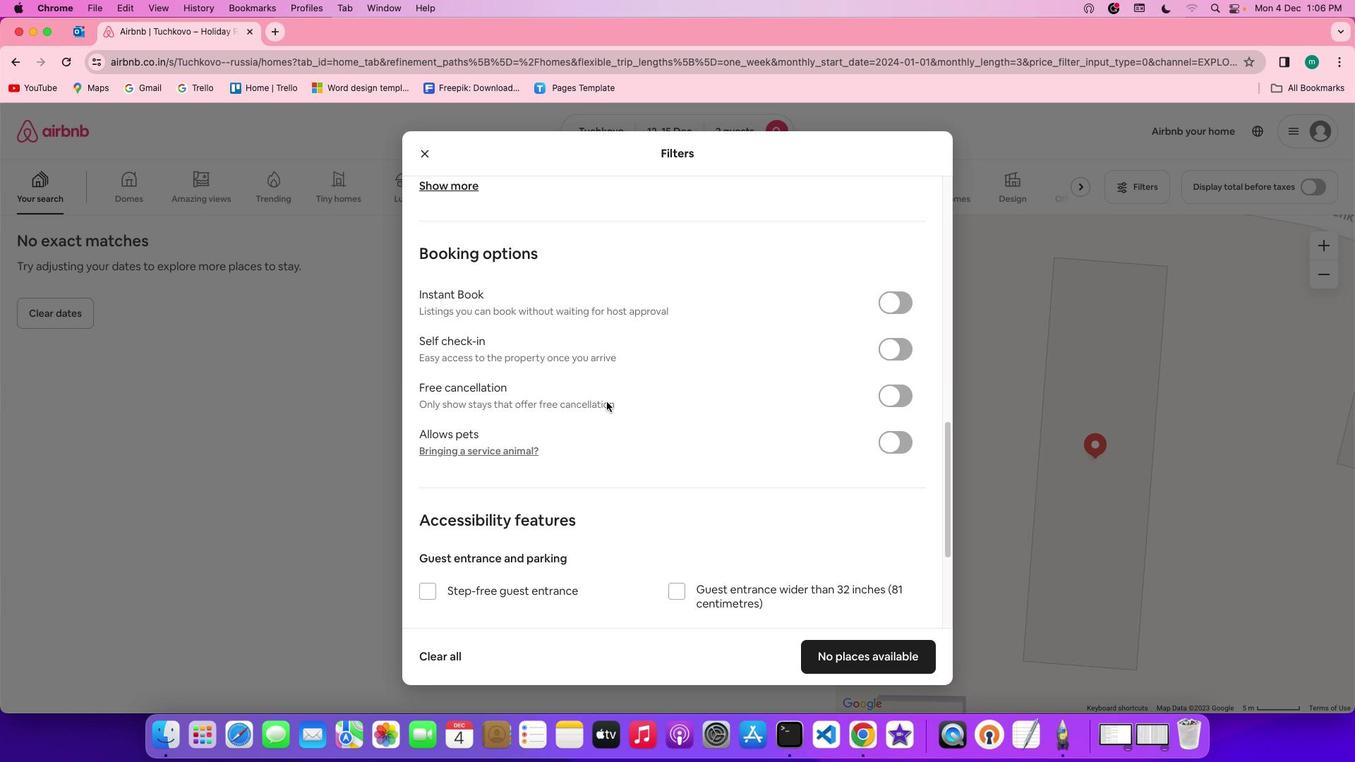 
Action: Mouse scrolled (613, 408) with delta (7, 4)
Screenshot: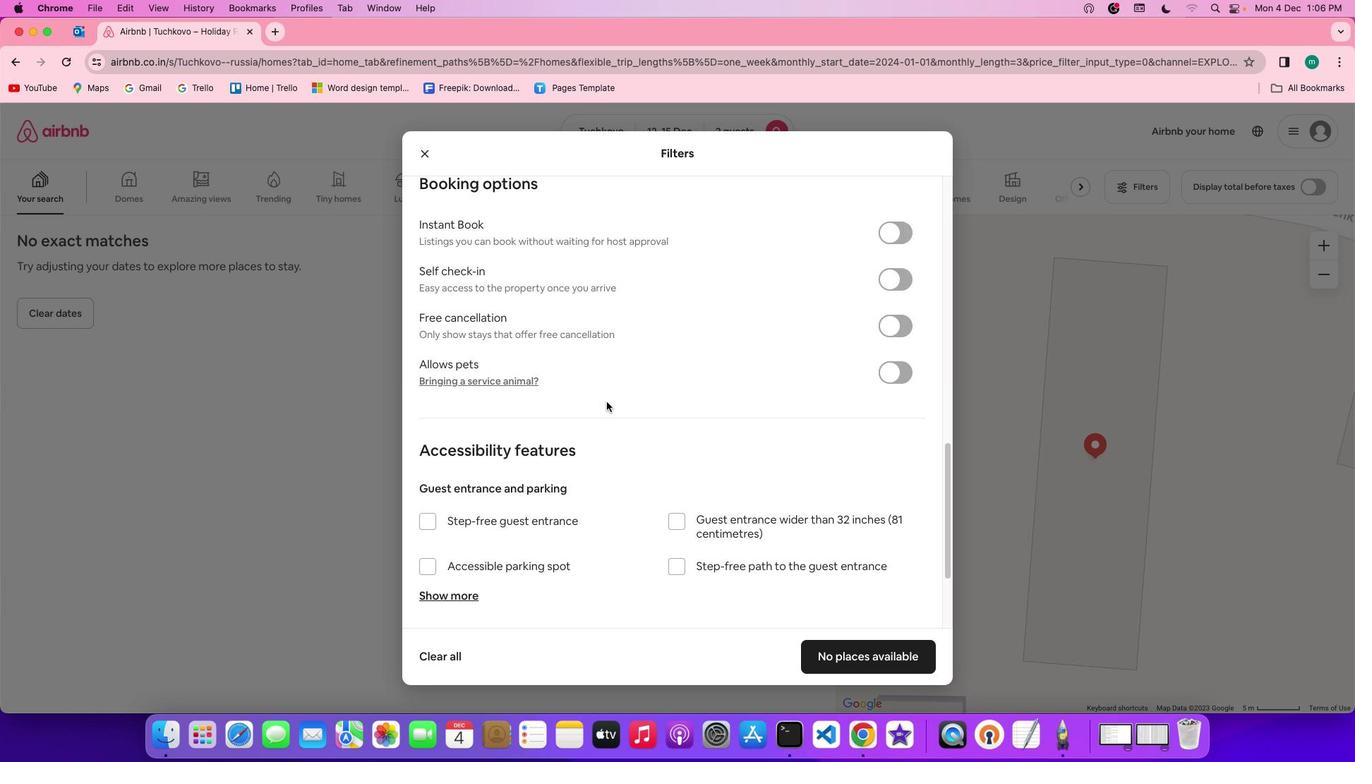 
Action: Mouse scrolled (613, 408) with delta (7, 6)
Screenshot: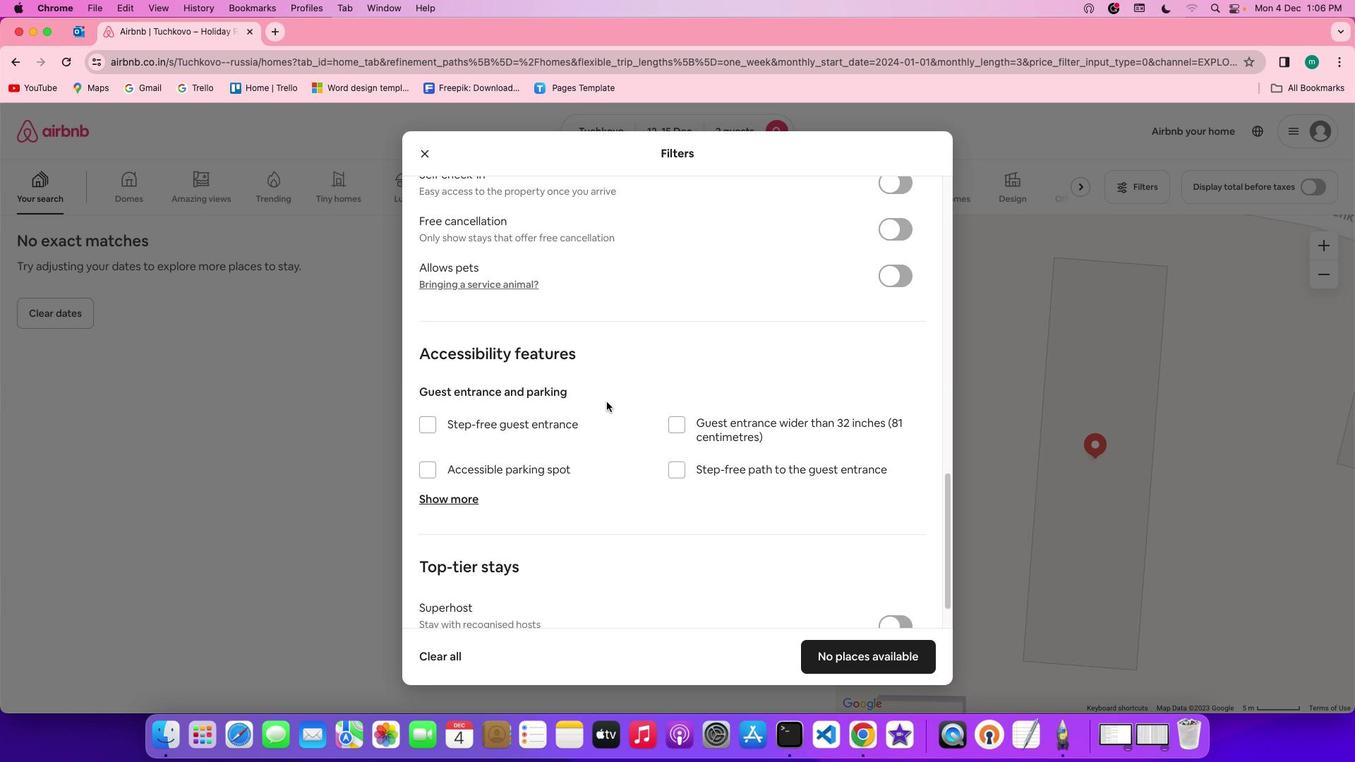 
Action: Mouse scrolled (613, 408) with delta (7, 6)
Screenshot: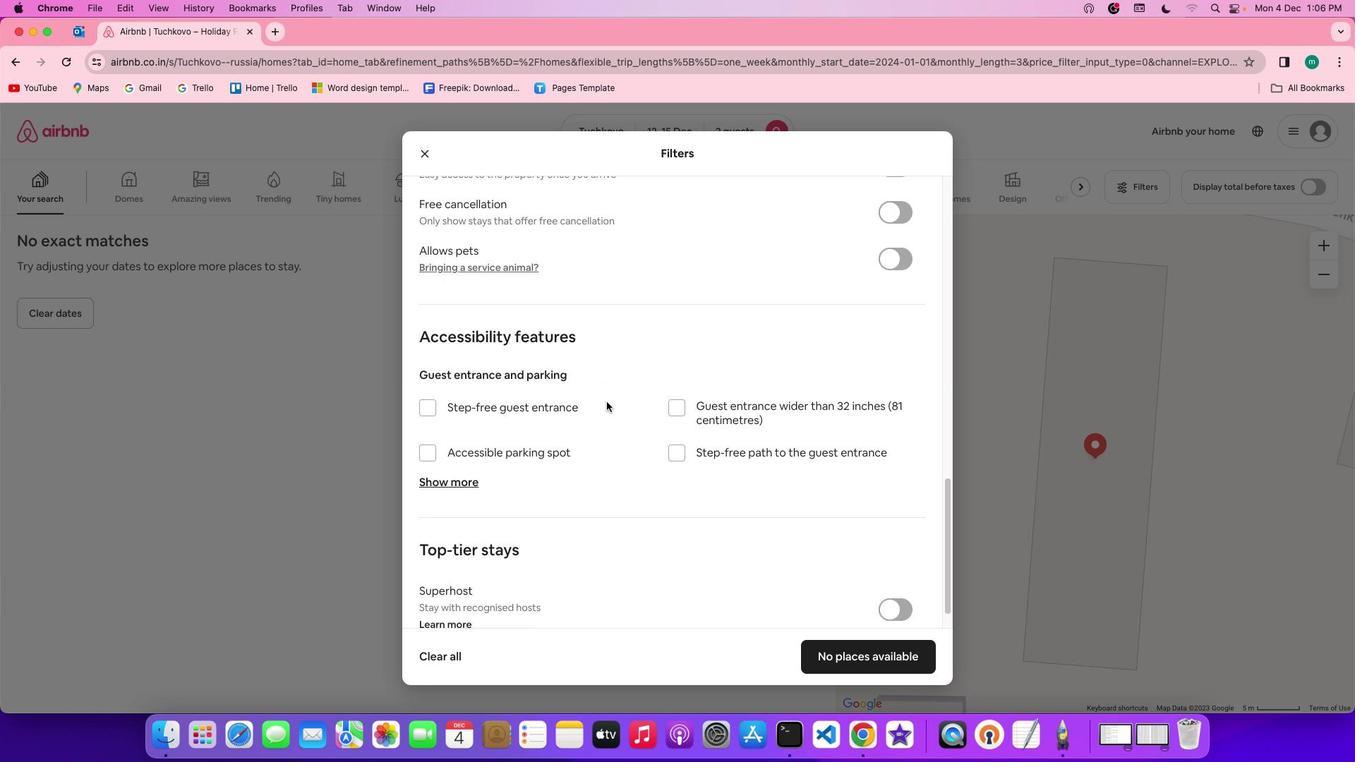 
Action: Mouse scrolled (613, 408) with delta (7, 4)
Screenshot: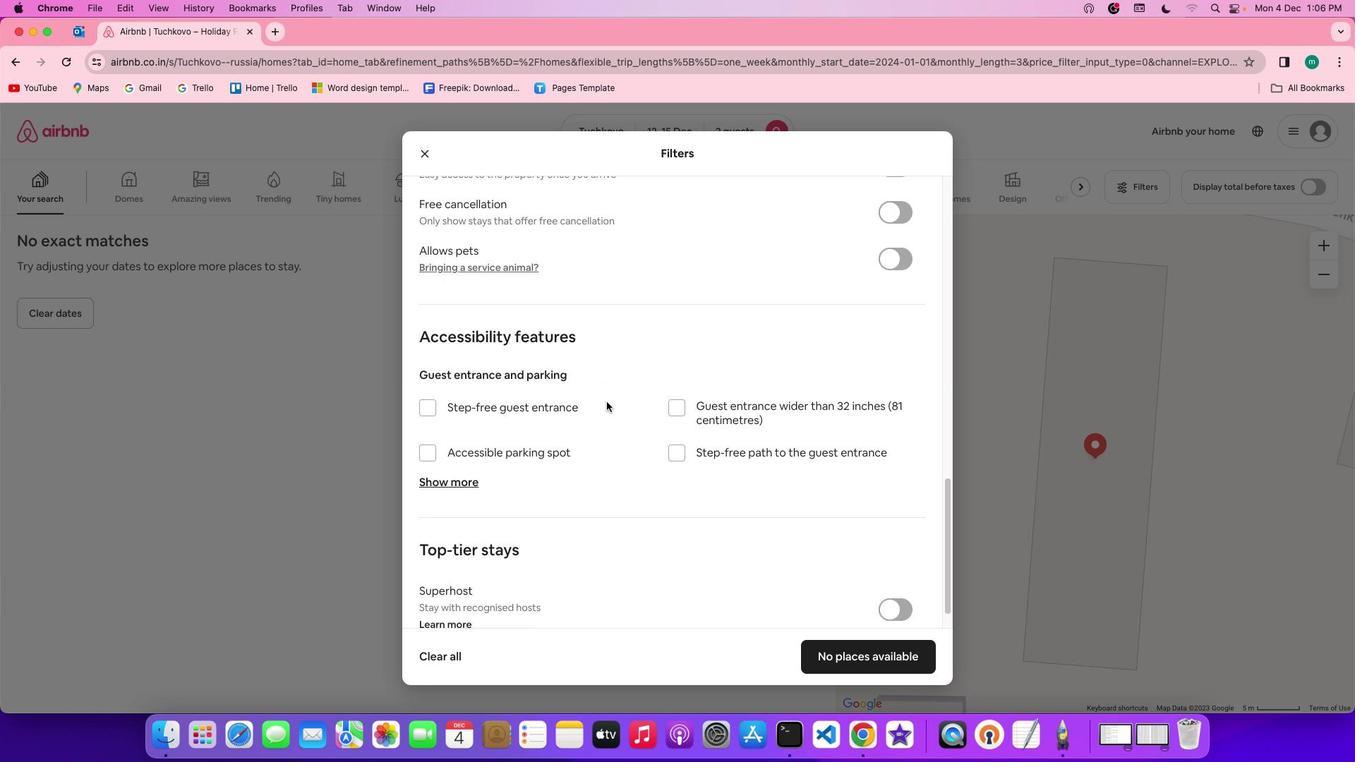 
Action: Mouse scrolled (613, 408) with delta (7, 3)
Screenshot: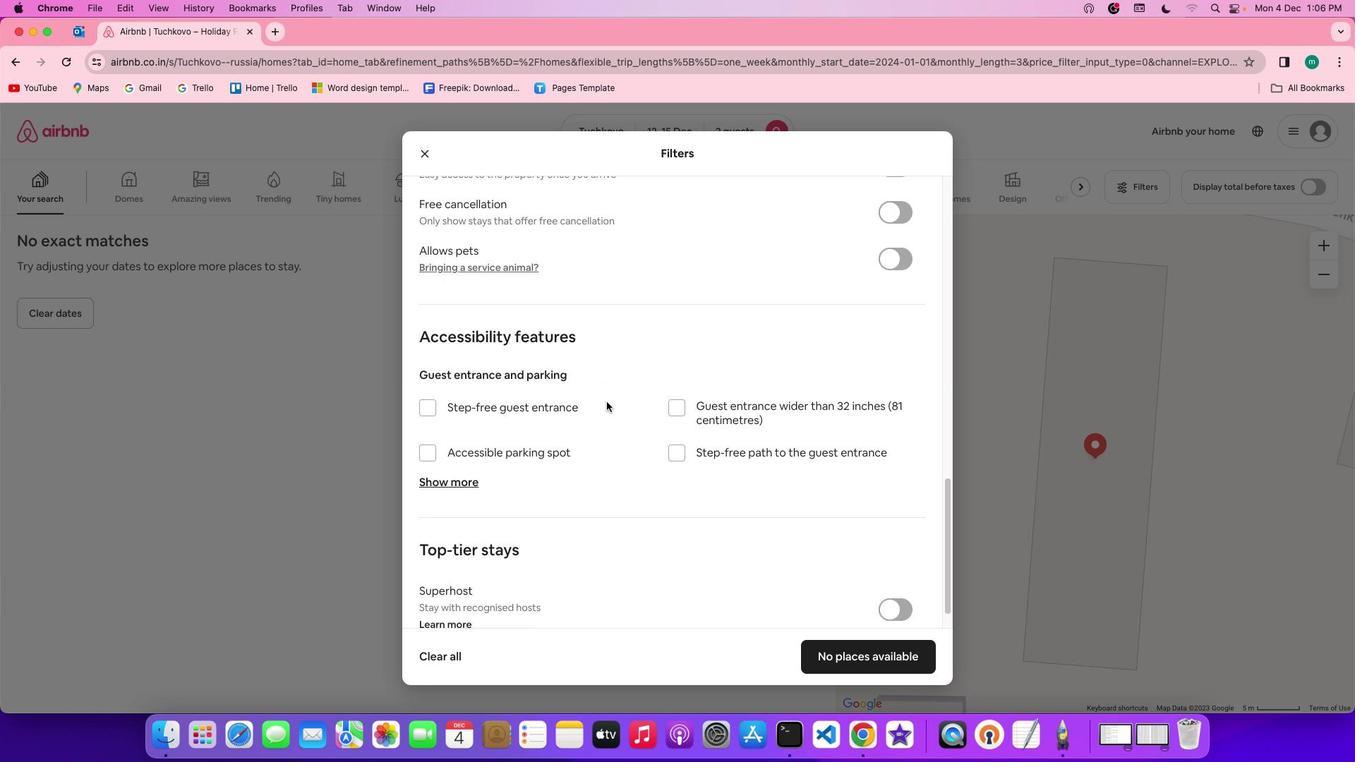 
Action: Mouse scrolled (613, 408) with delta (7, 2)
Screenshot: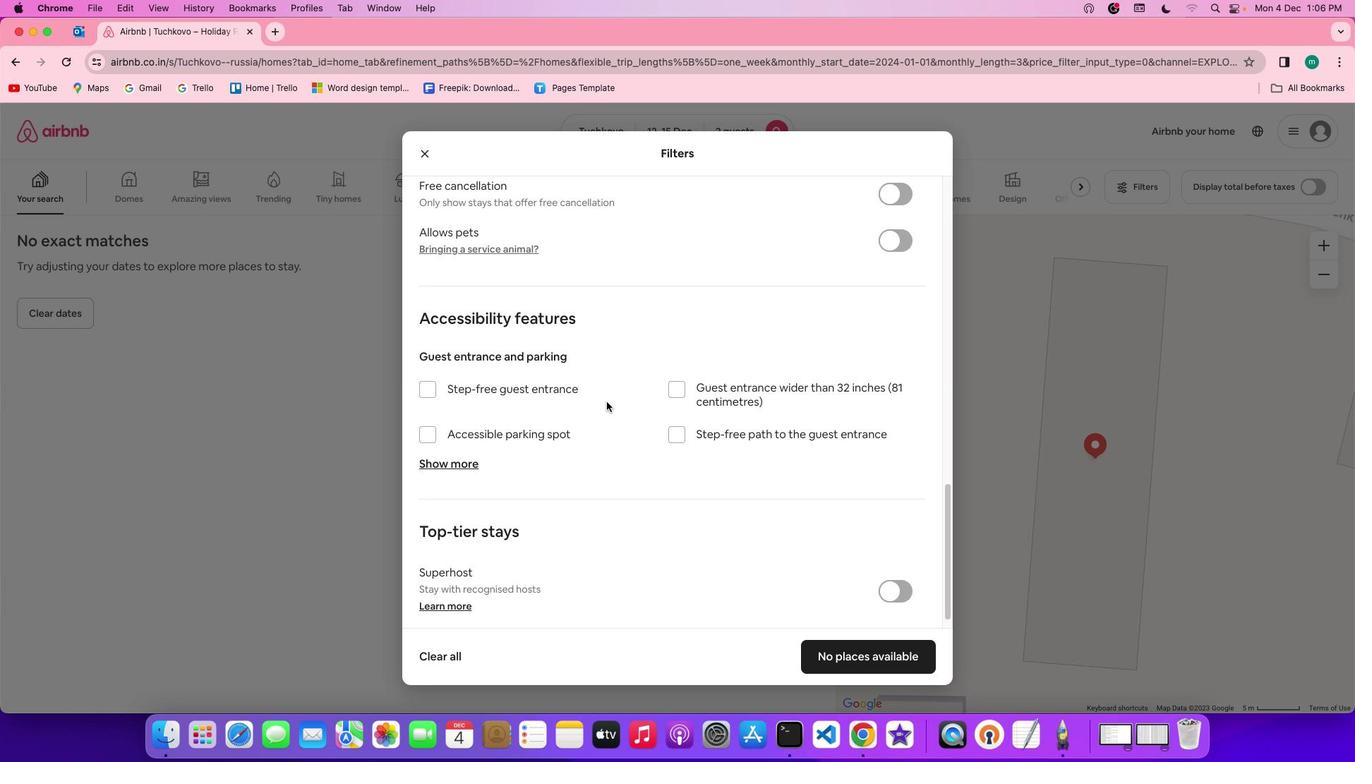 
Action: Mouse scrolled (613, 408) with delta (7, 2)
Screenshot: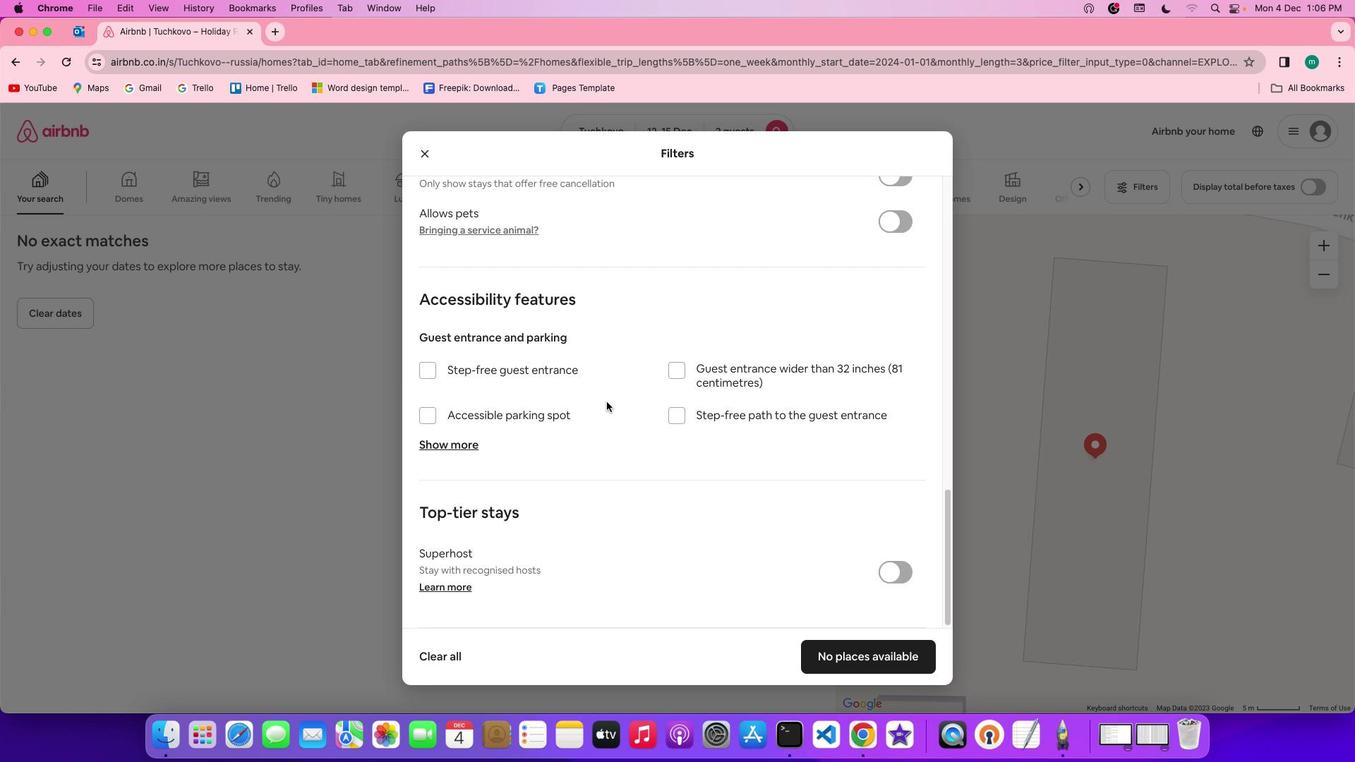 
Action: Mouse scrolled (613, 408) with delta (7, 6)
Screenshot: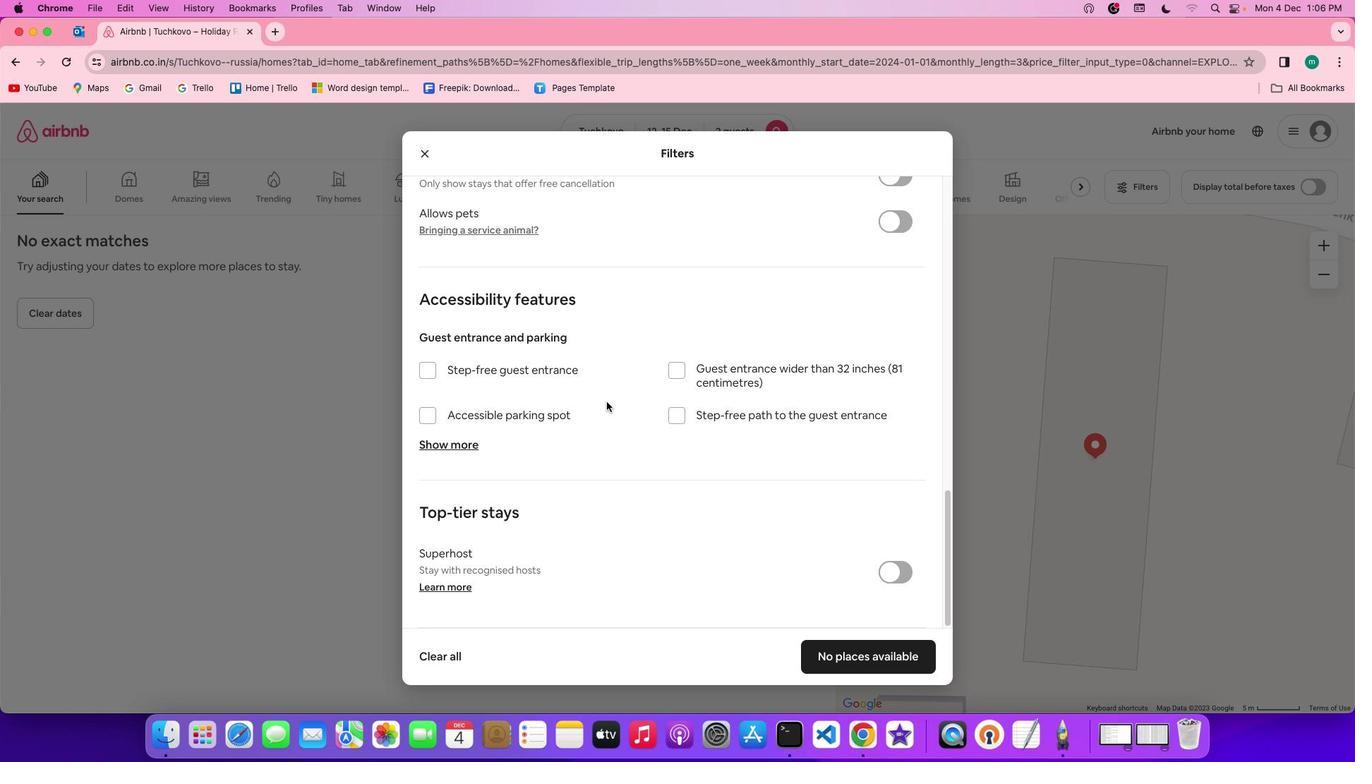 
Action: Mouse scrolled (613, 408) with delta (7, 6)
Screenshot: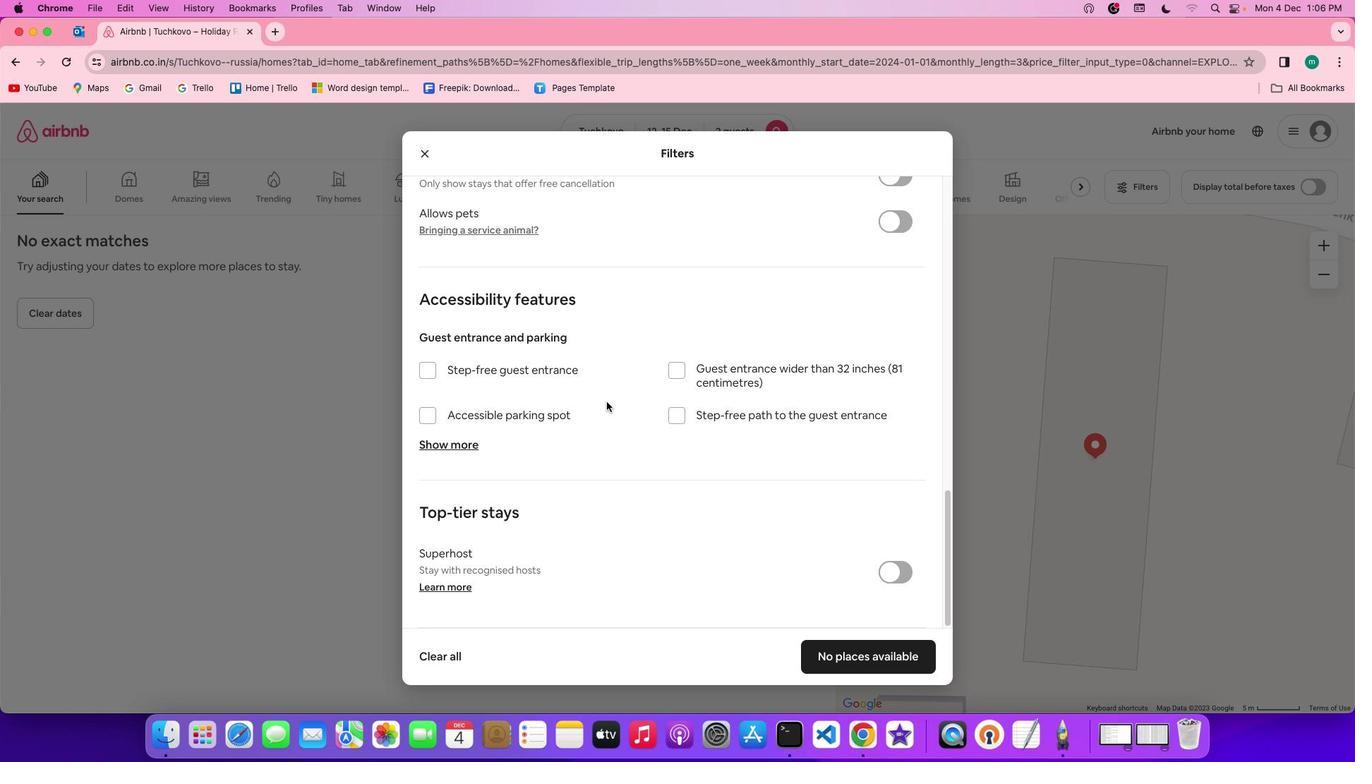 
Action: Mouse scrolled (613, 408) with delta (7, 4)
Screenshot: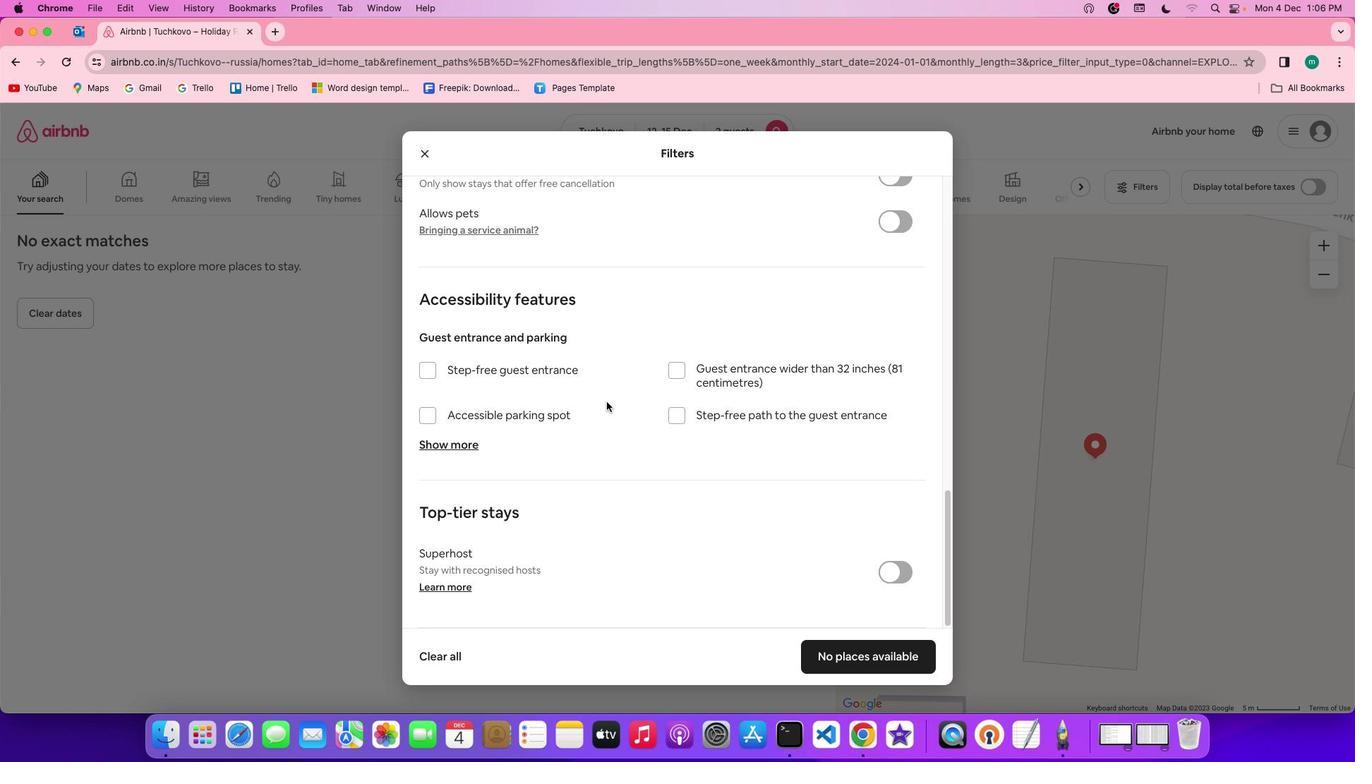 
Action: Mouse scrolled (613, 408) with delta (7, 3)
Screenshot: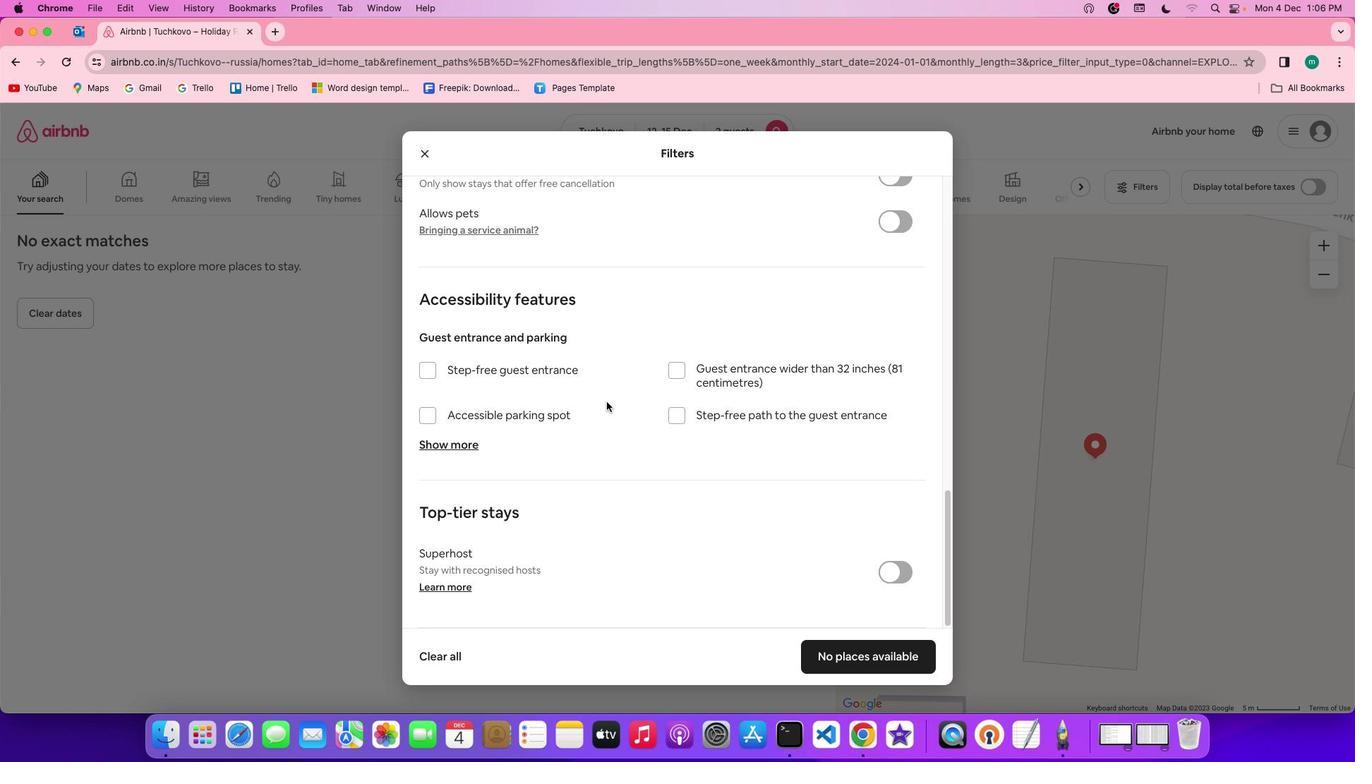 
Action: Mouse scrolled (613, 408) with delta (7, 2)
Screenshot: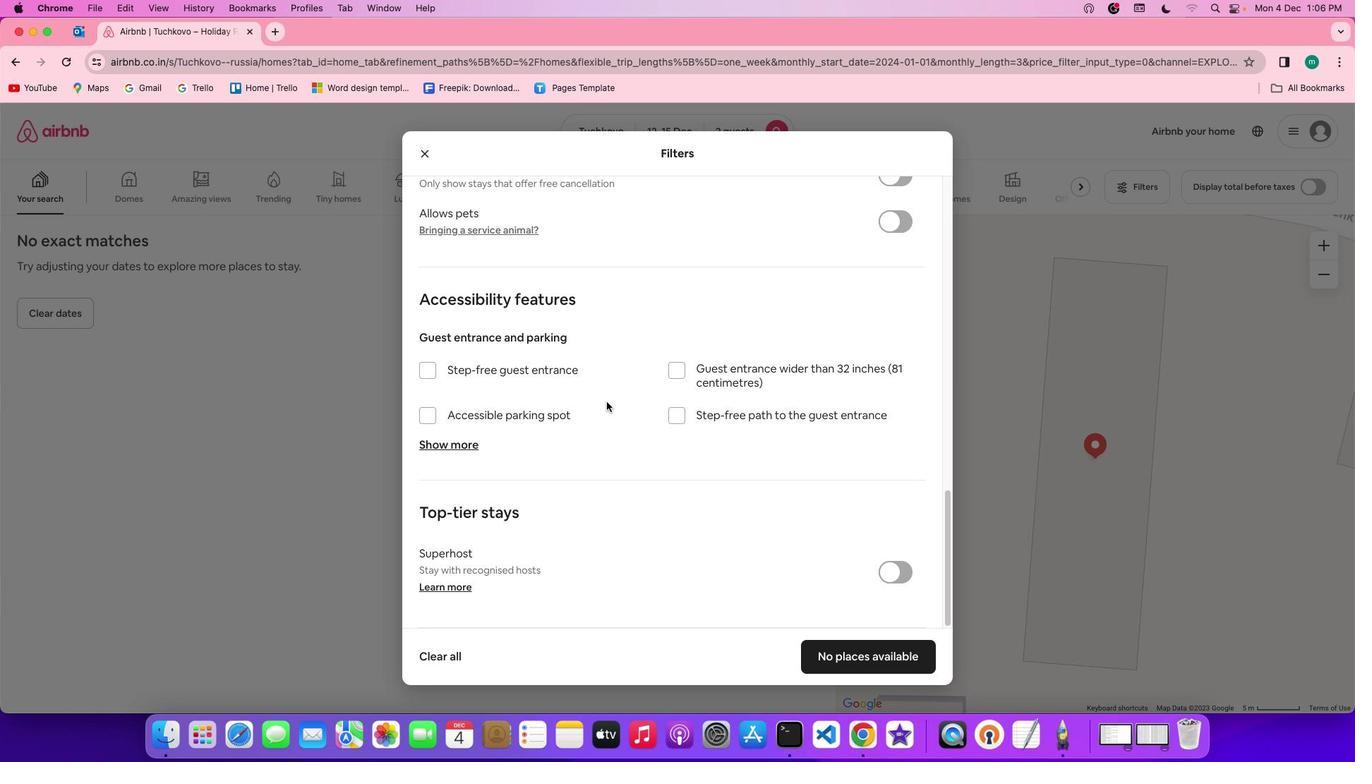 
Action: Mouse moved to (860, 664)
Screenshot: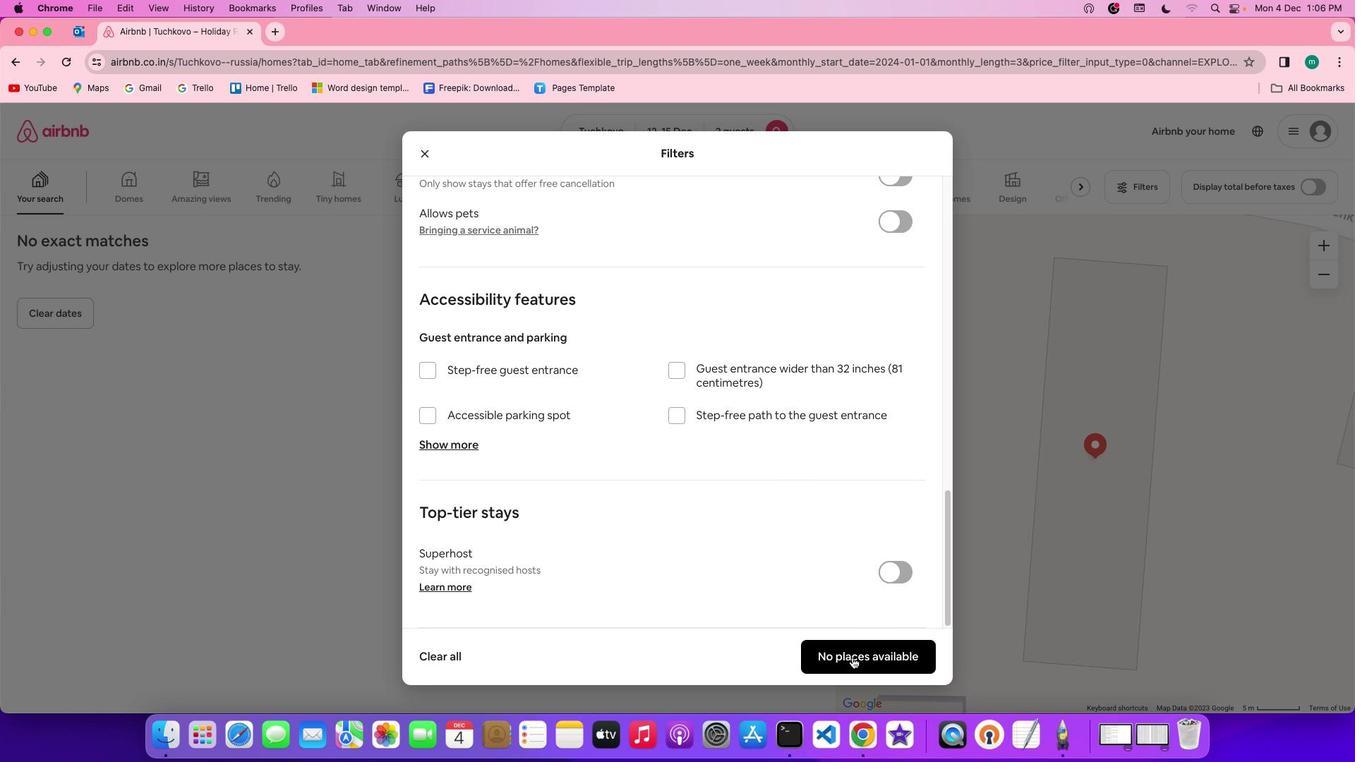 
Action: Mouse pressed left at (860, 664)
Screenshot: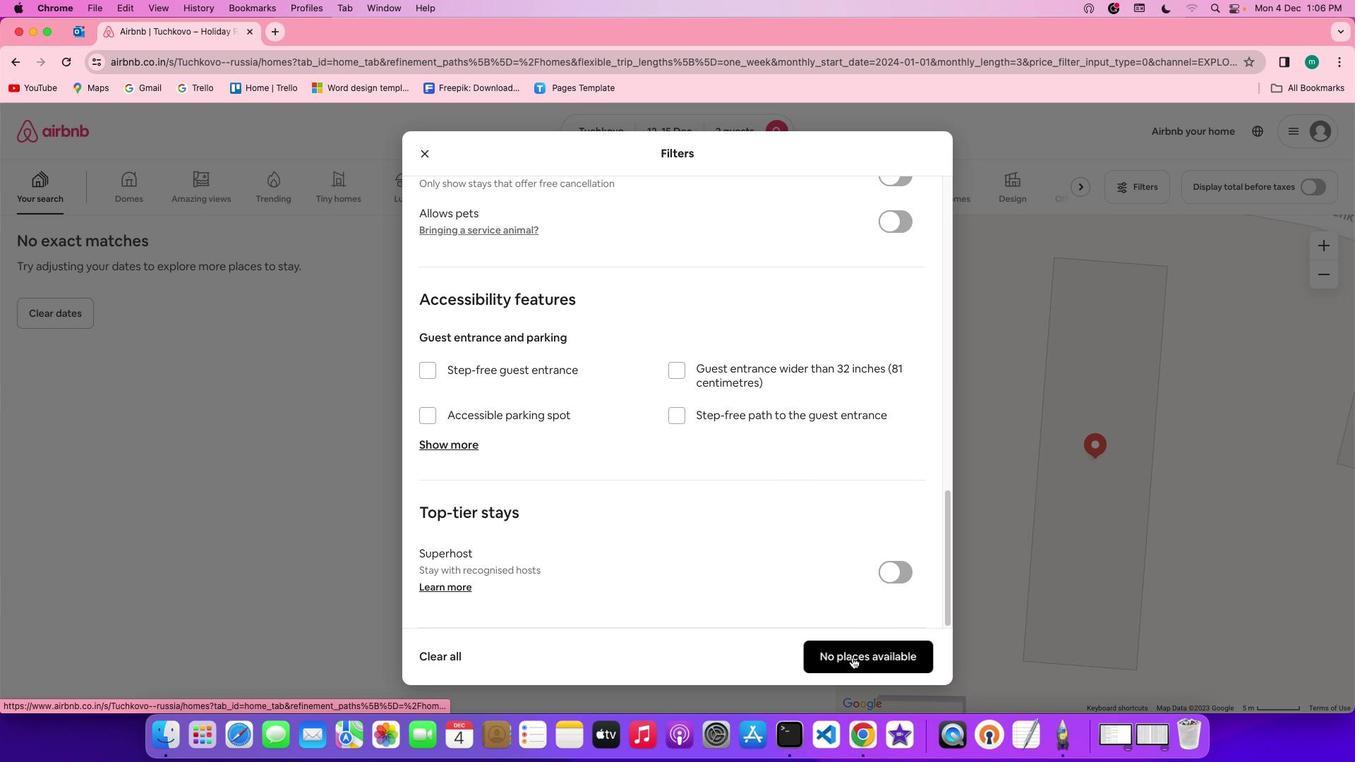 
Action: Mouse moved to (502, 383)
Screenshot: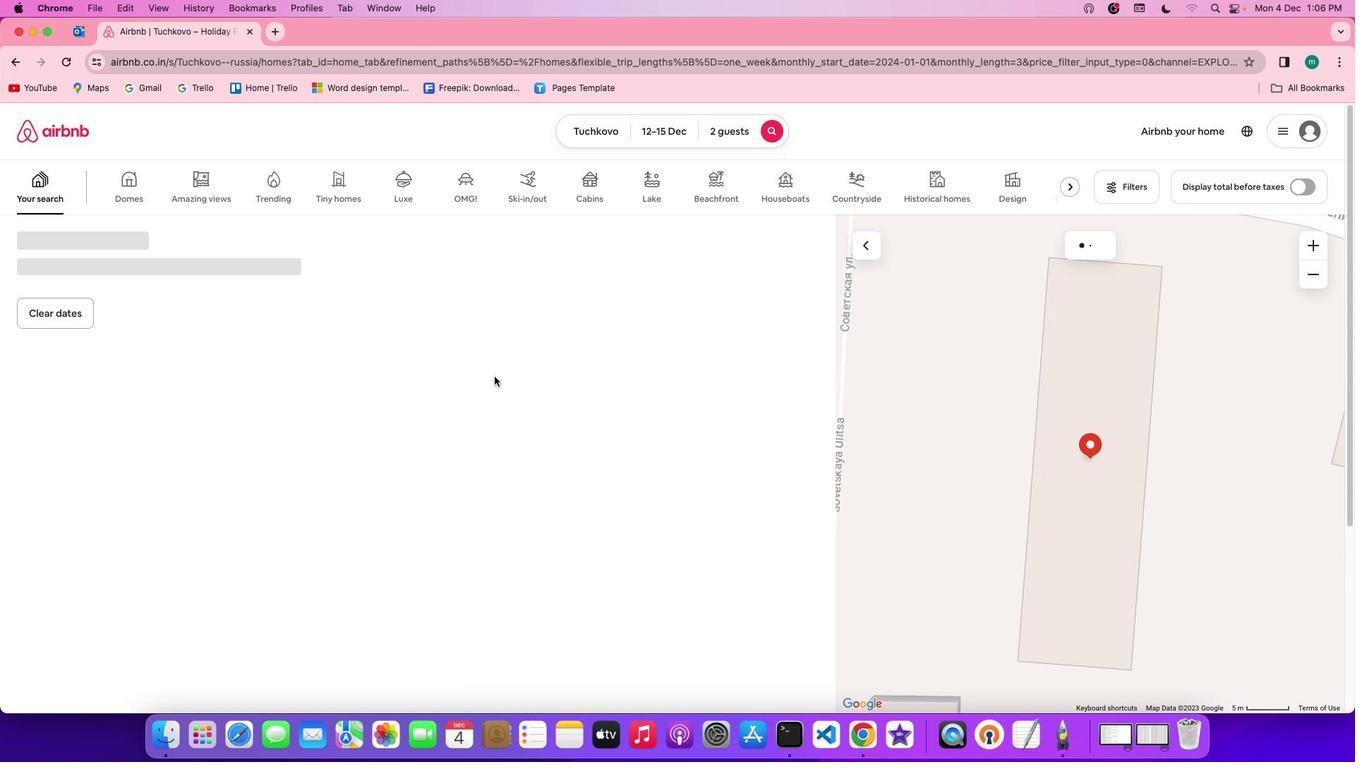 
